 Task: Look for space in Areia Branca, Brazil from 1st June, 2023 to 9th June, 2023 for 6 adults in price range Rs.6000 to Rs.12000. Place can be entire place with 3 bedrooms having 3 beds and 3 bathrooms. Property type can be house, flat, guest house. Booking option can be shelf check-in. Required host language is Spanish.
Action: Mouse moved to (448, 113)
Screenshot: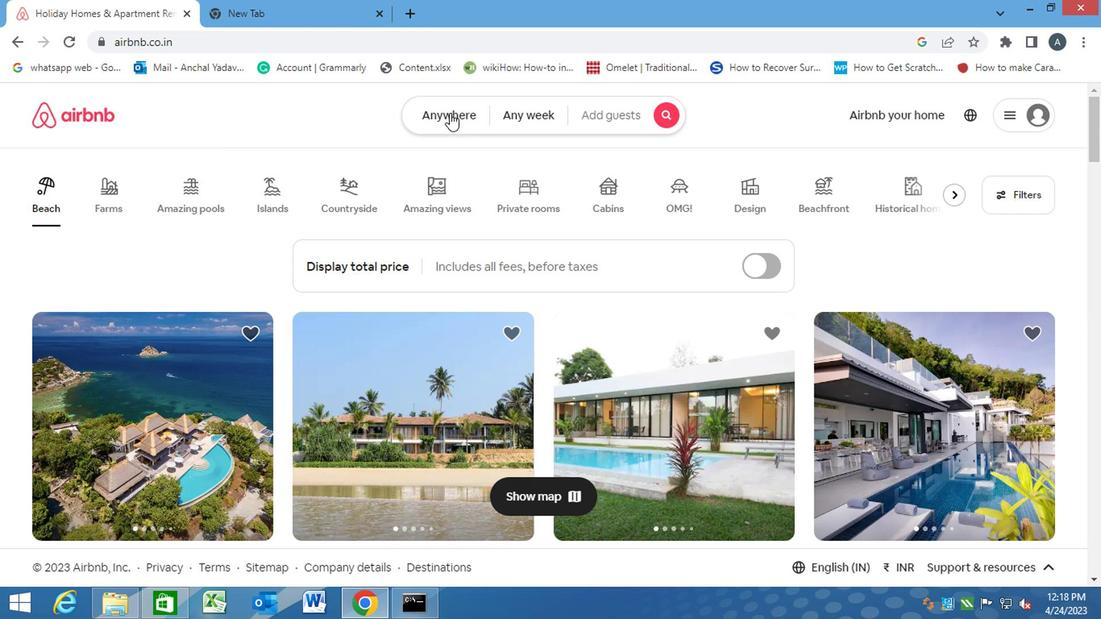 
Action: Mouse pressed left at (448, 113)
Screenshot: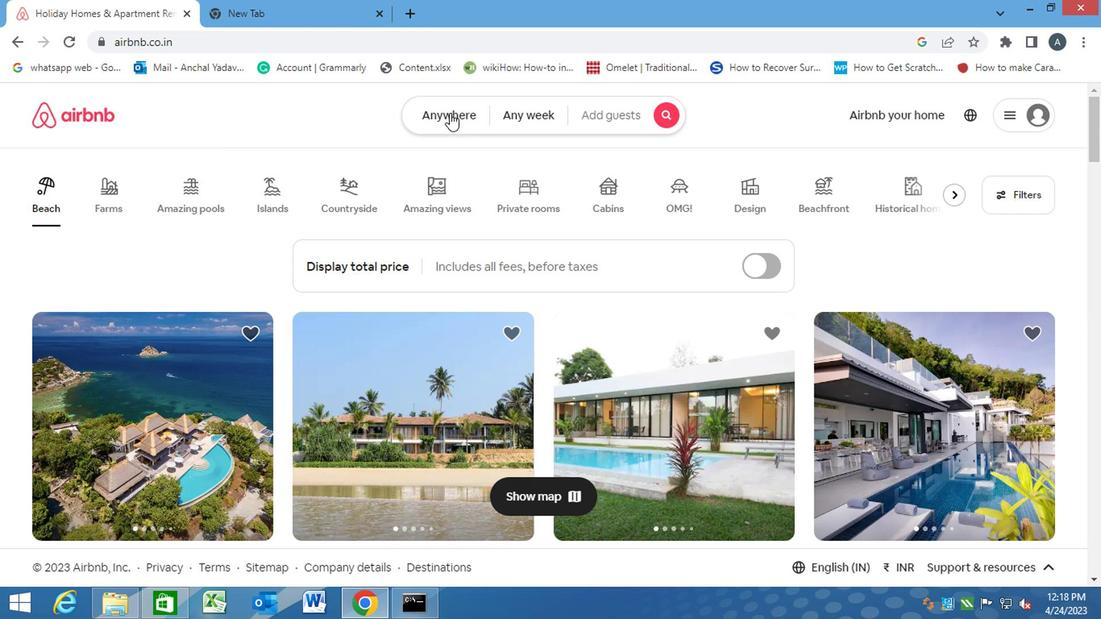 
Action: Mouse moved to (335, 157)
Screenshot: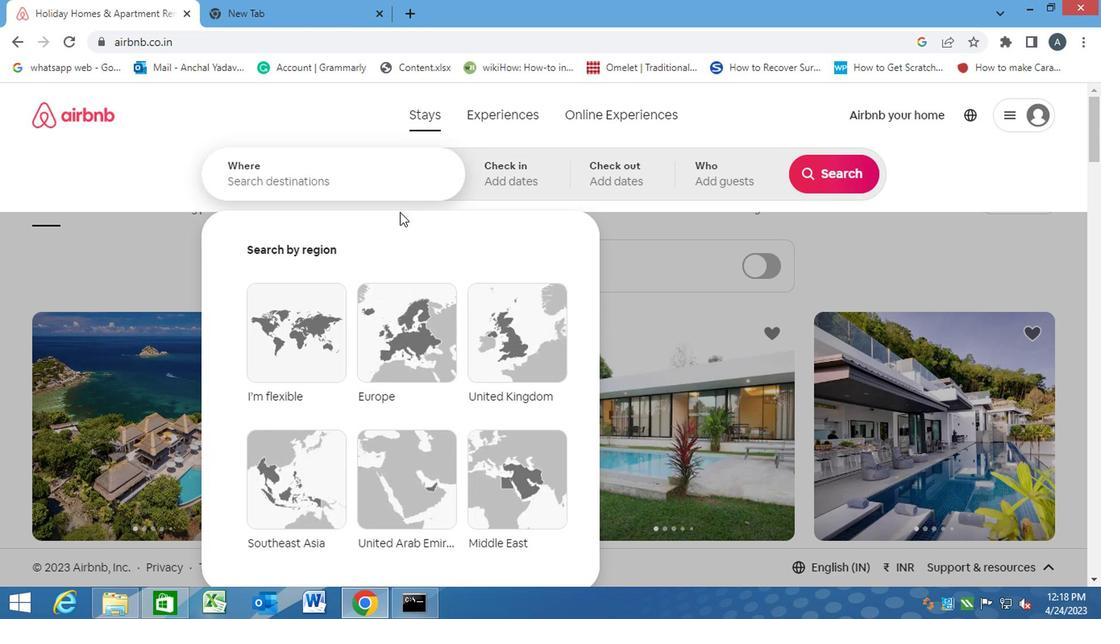 
Action: Mouse pressed left at (335, 157)
Screenshot: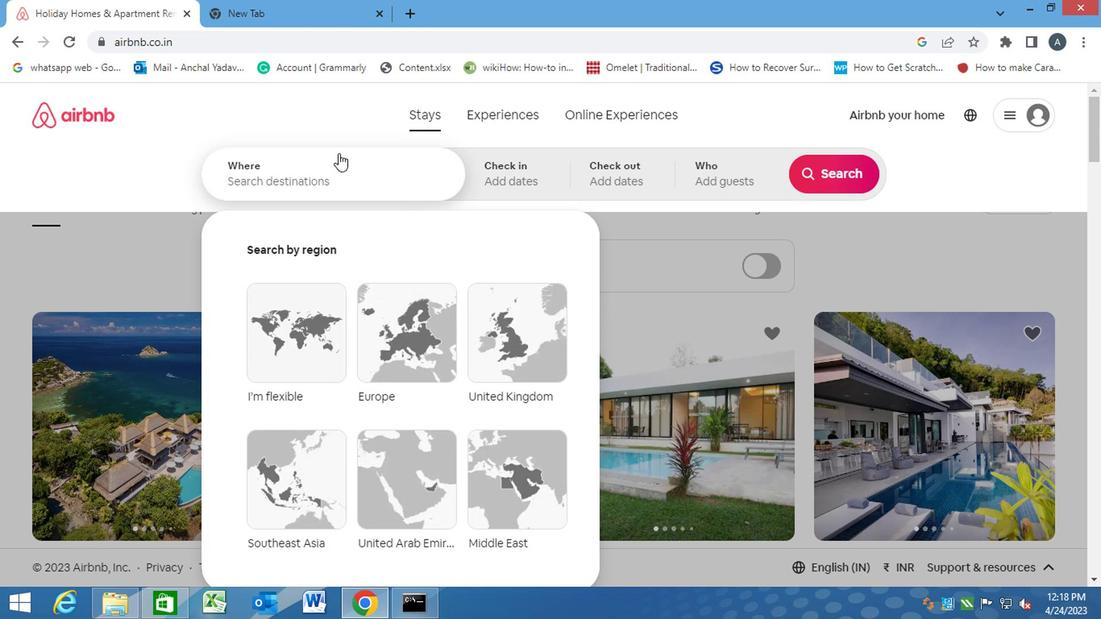 
Action: Mouse moved to (333, 175)
Screenshot: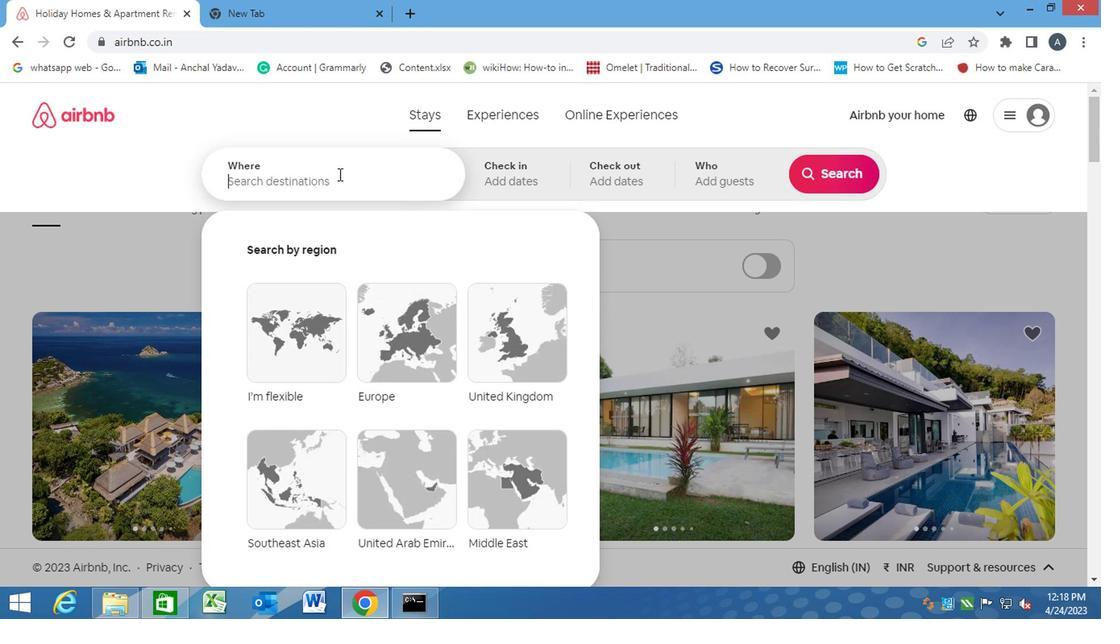 
Action: Mouse pressed left at (333, 175)
Screenshot: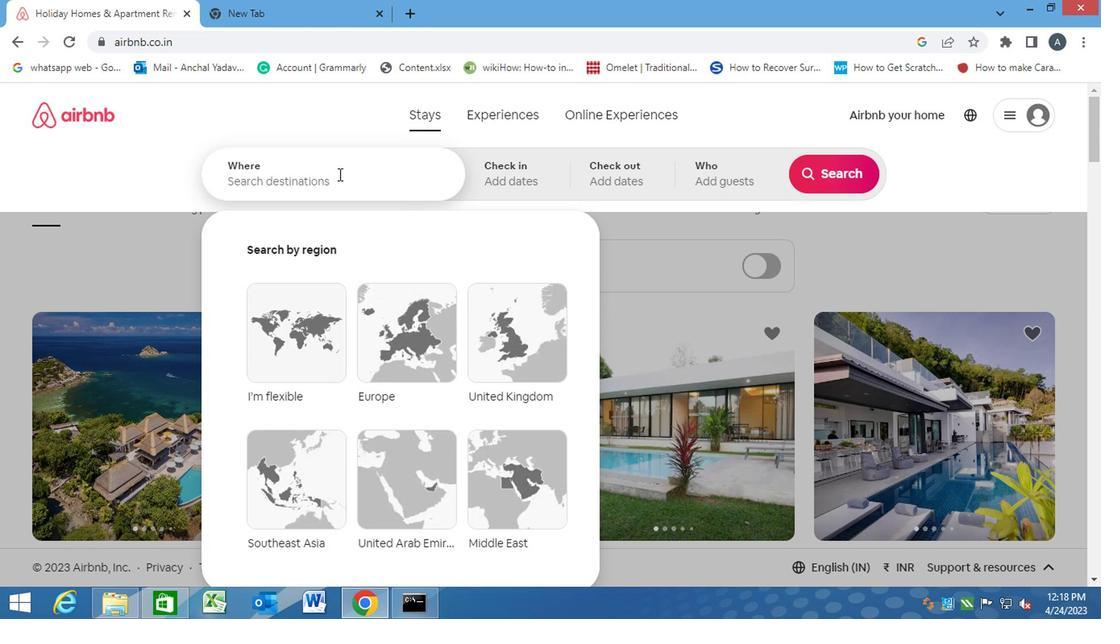 
Action: Mouse pressed left at (333, 175)
Screenshot: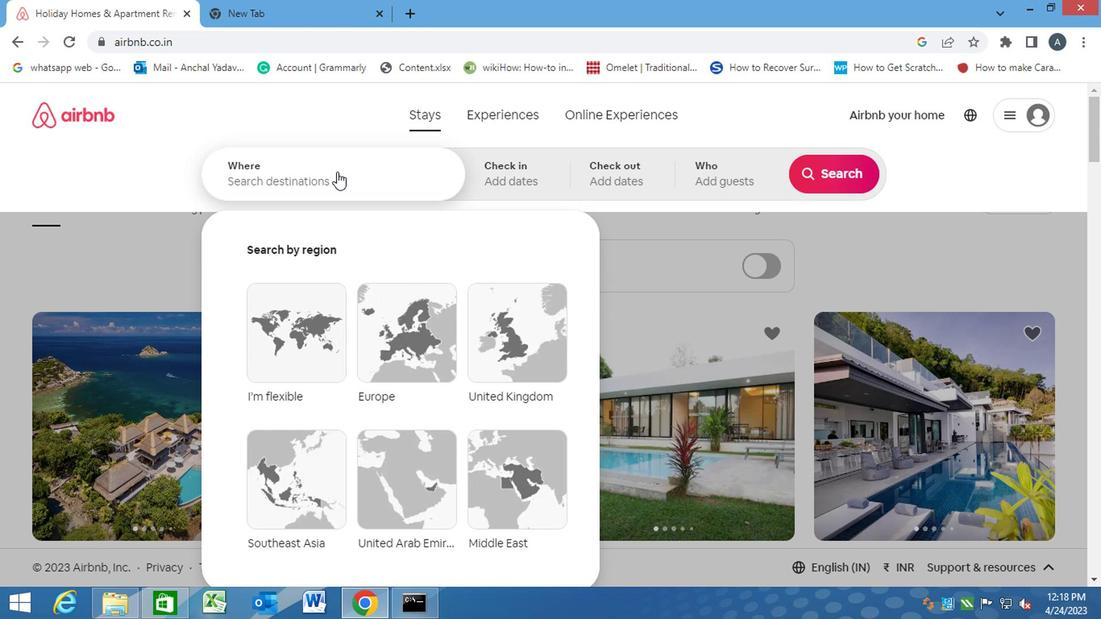 
Action: Key pressed <Key.caps_lock><Key.caps_lock>a<Key.caps_lock>reia<Key.space><Key.caps_lock>b<Key.caps_lock>ranca,<Key.space><Key.caps_lock>b<Key.caps_lock>razil<Key.enter>
Screenshot: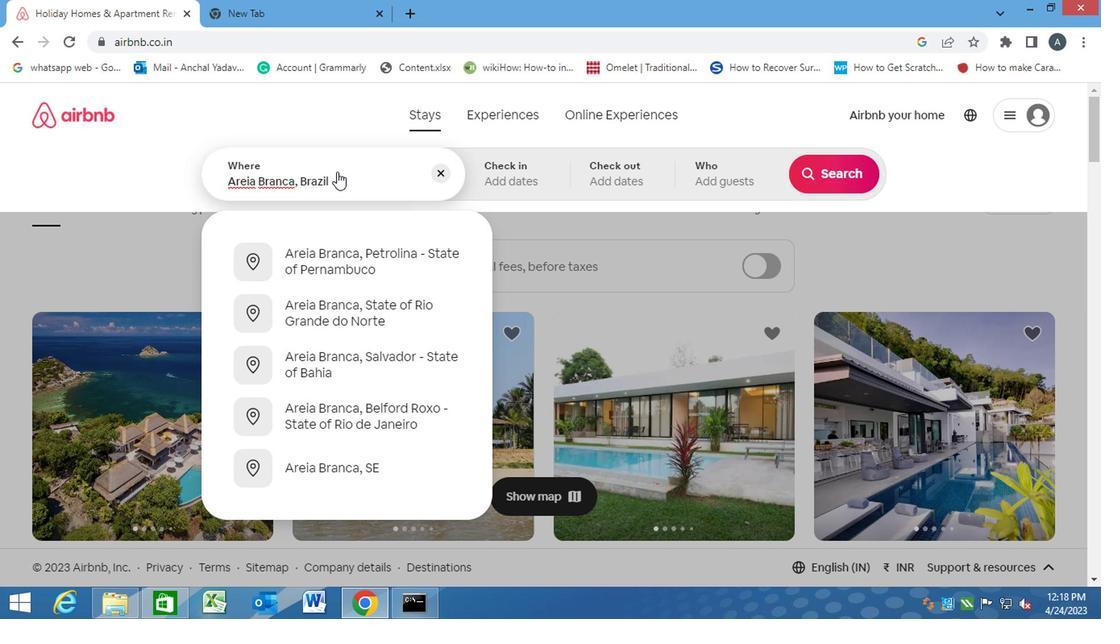 
Action: Mouse moved to (818, 301)
Screenshot: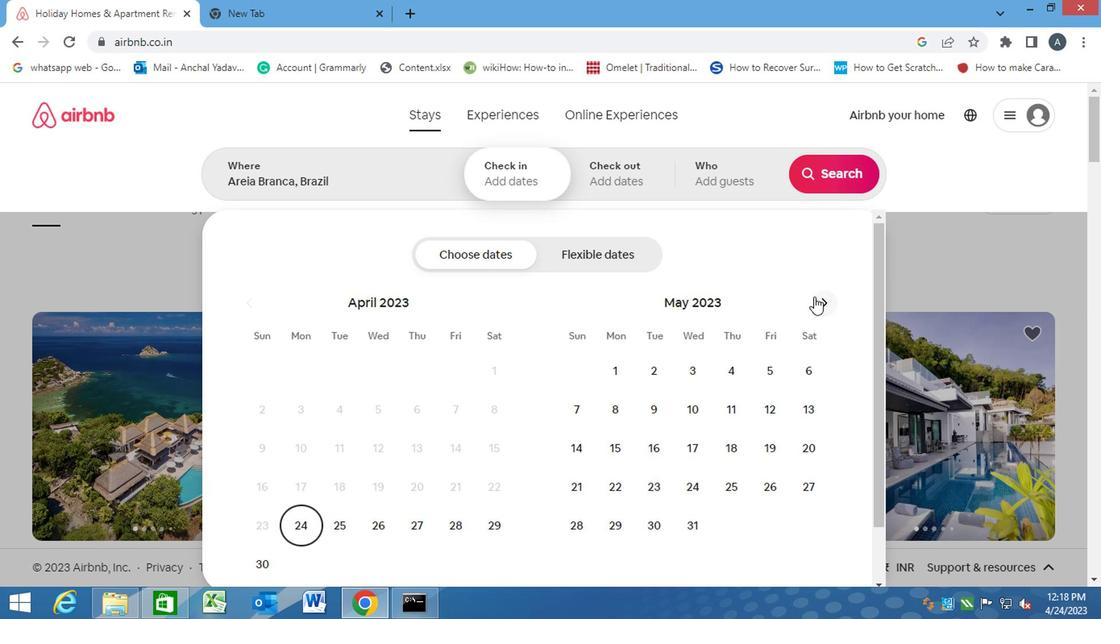 
Action: Mouse pressed left at (818, 301)
Screenshot: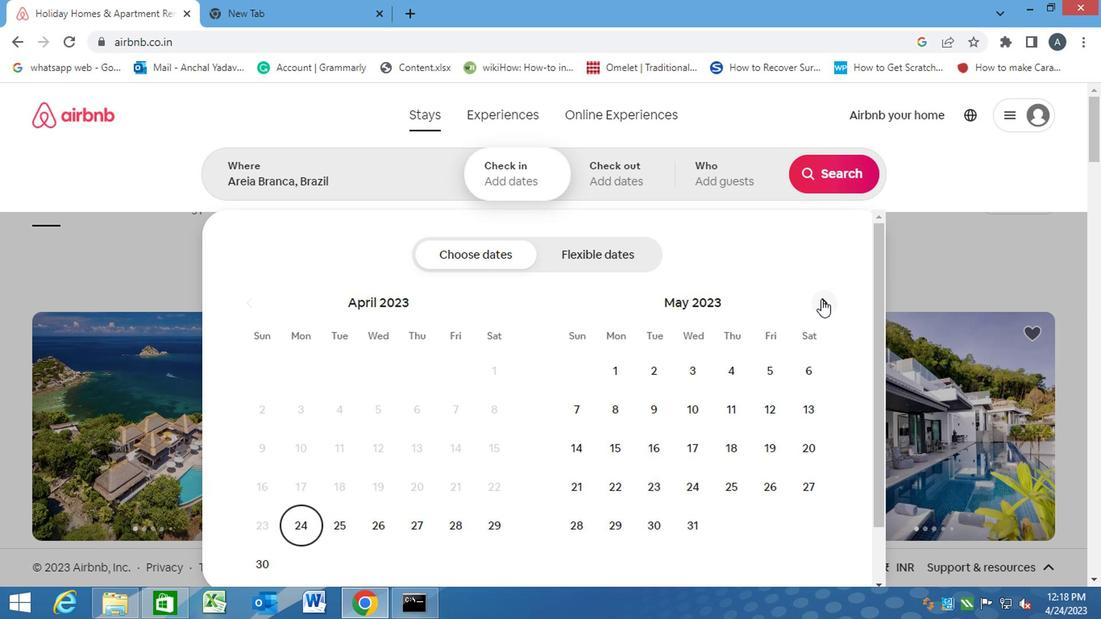 
Action: Mouse moved to (724, 368)
Screenshot: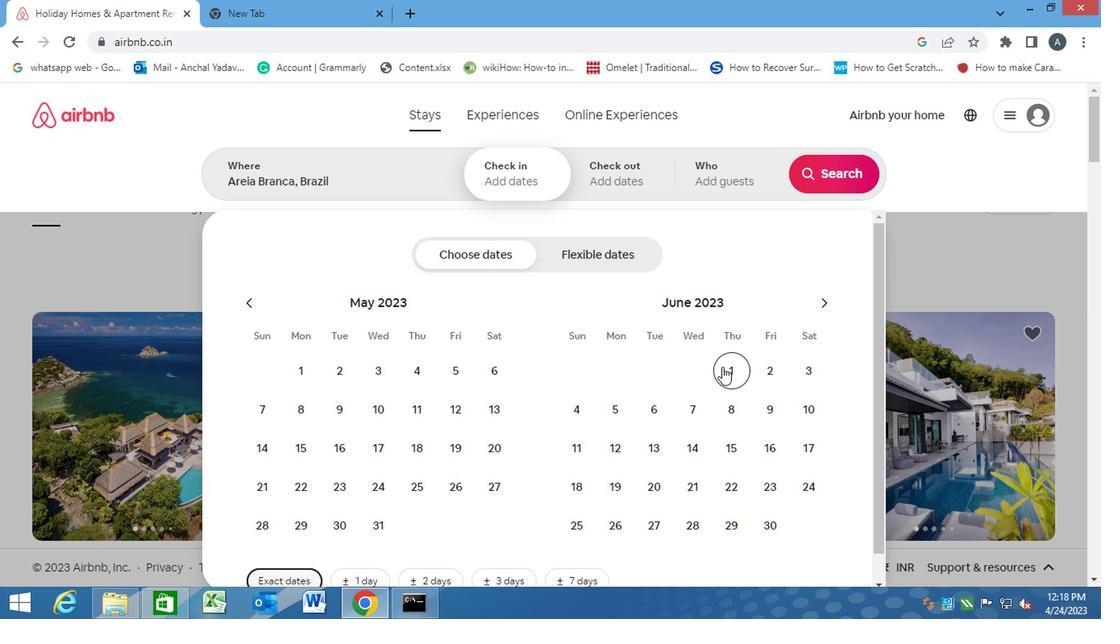 
Action: Mouse pressed left at (724, 368)
Screenshot: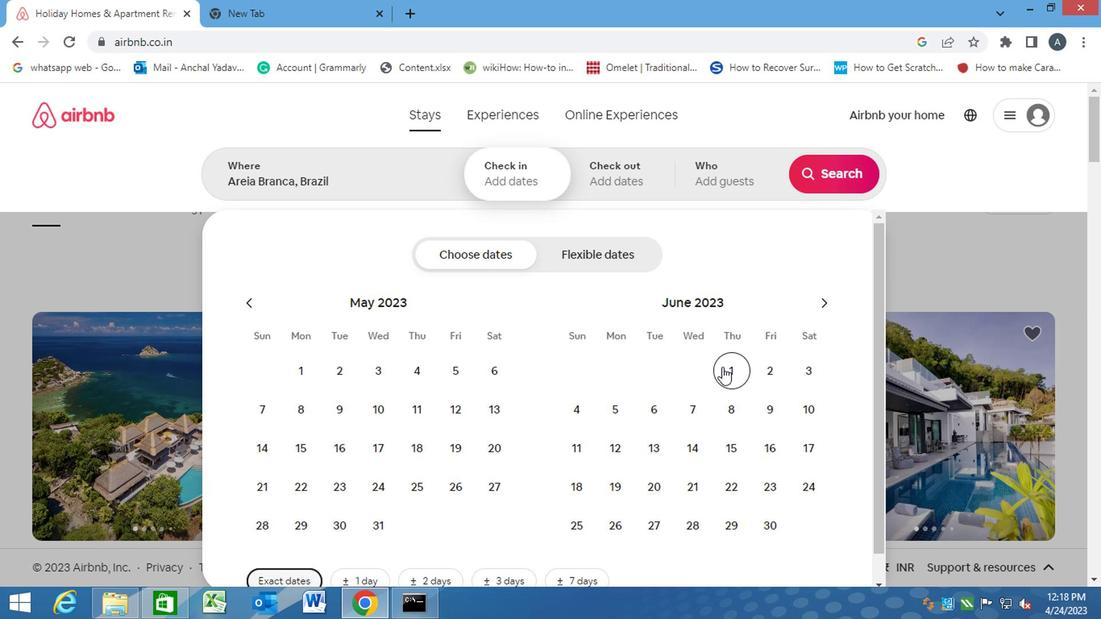 
Action: Mouse moved to (774, 414)
Screenshot: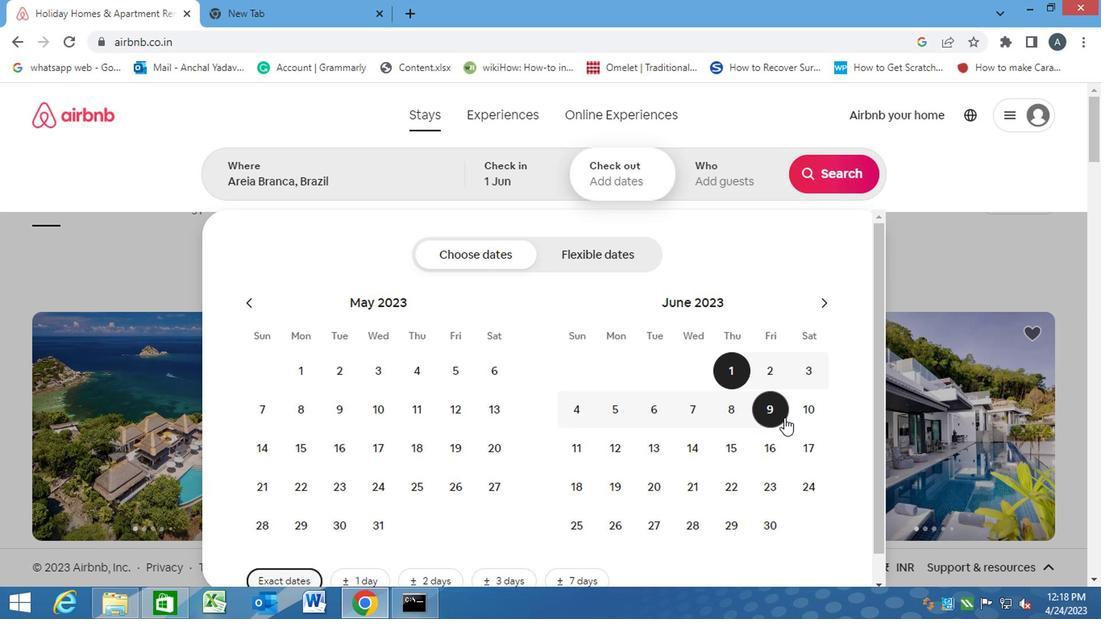 
Action: Mouse pressed left at (774, 414)
Screenshot: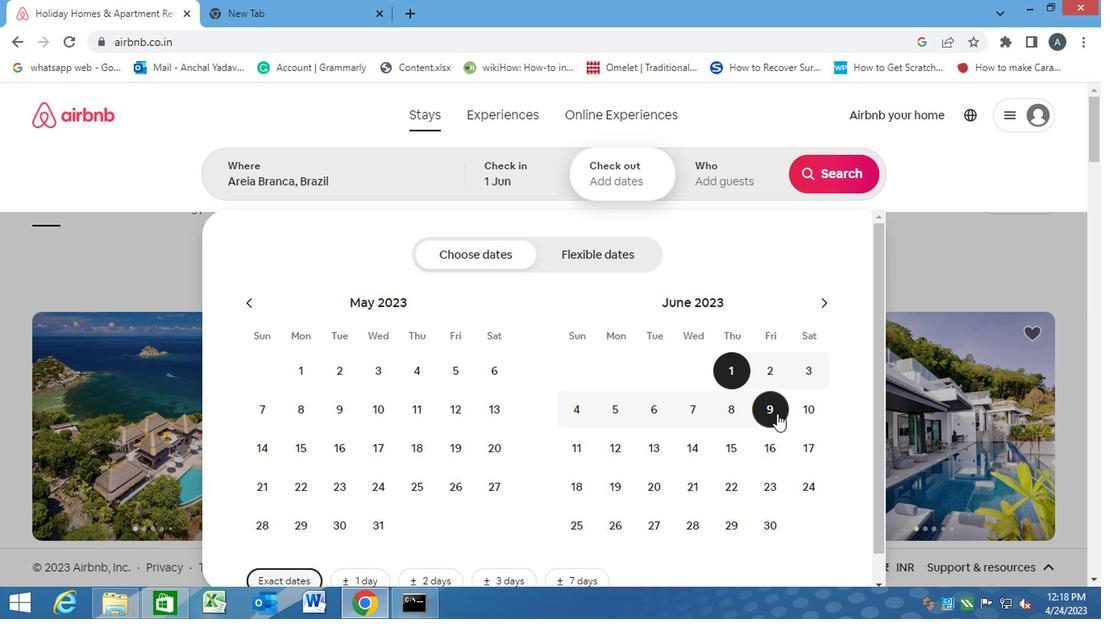 
Action: Mouse moved to (737, 178)
Screenshot: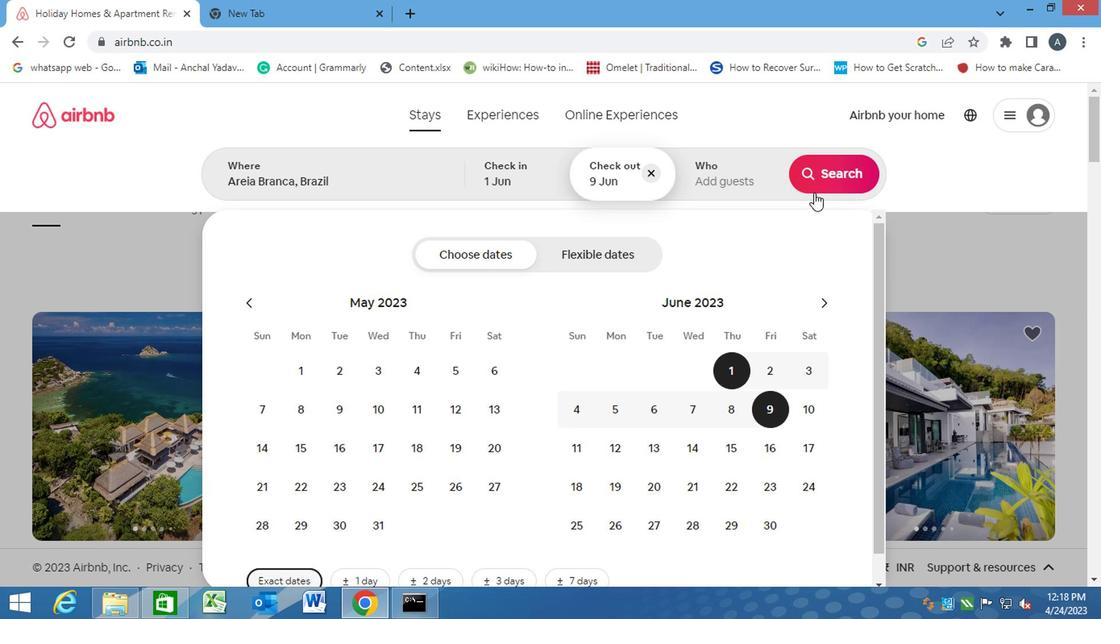 
Action: Mouse pressed left at (737, 178)
Screenshot: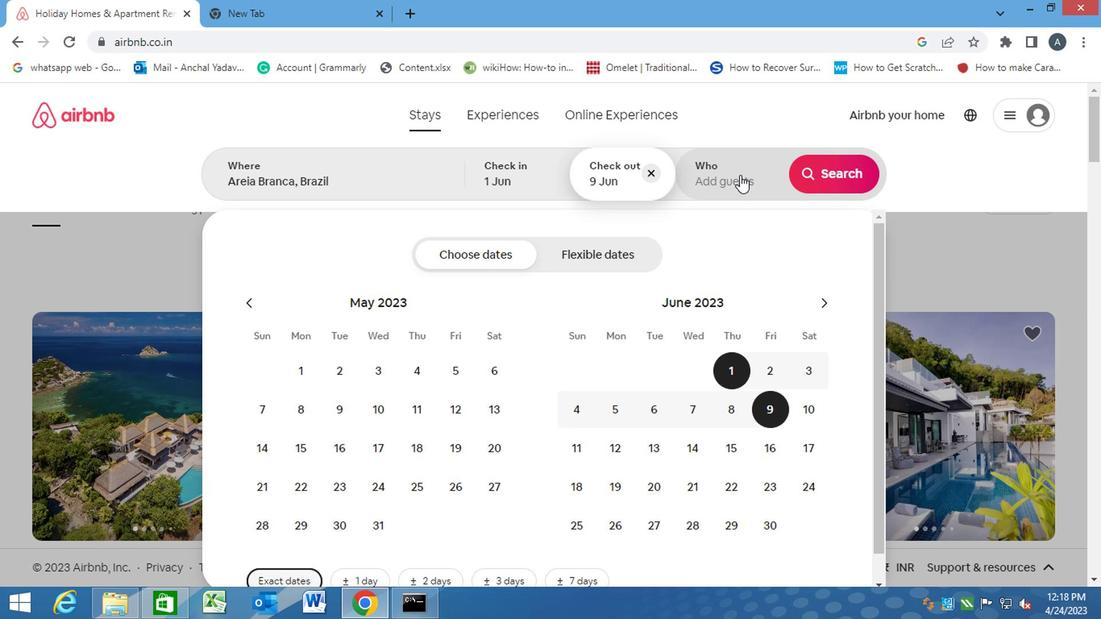 
Action: Mouse moved to (829, 257)
Screenshot: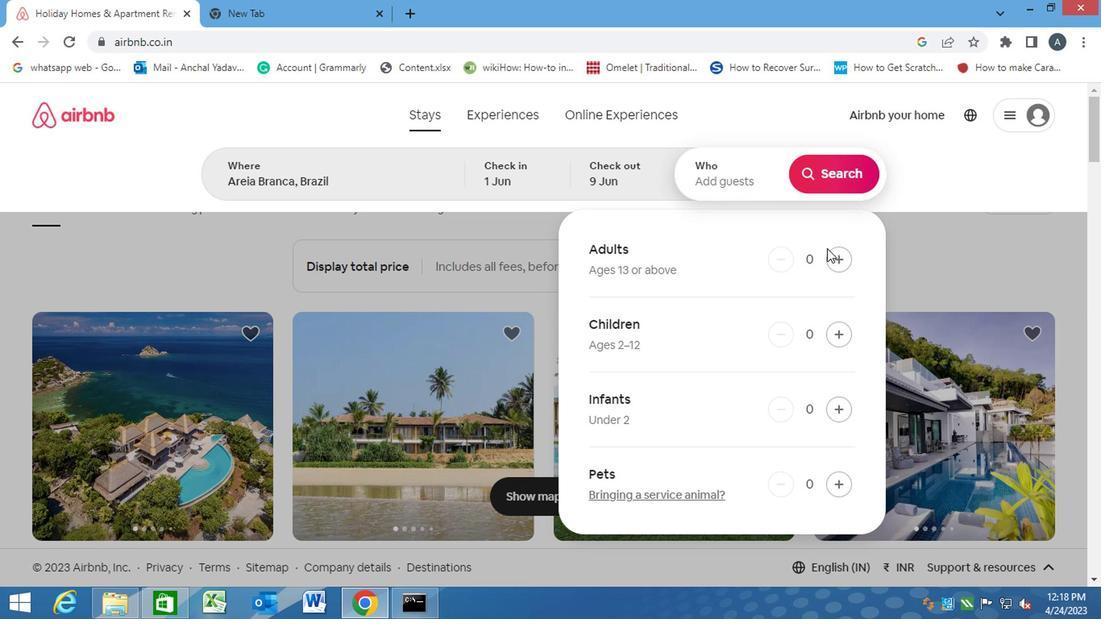 
Action: Mouse pressed left at (829, 257)
Screenshot: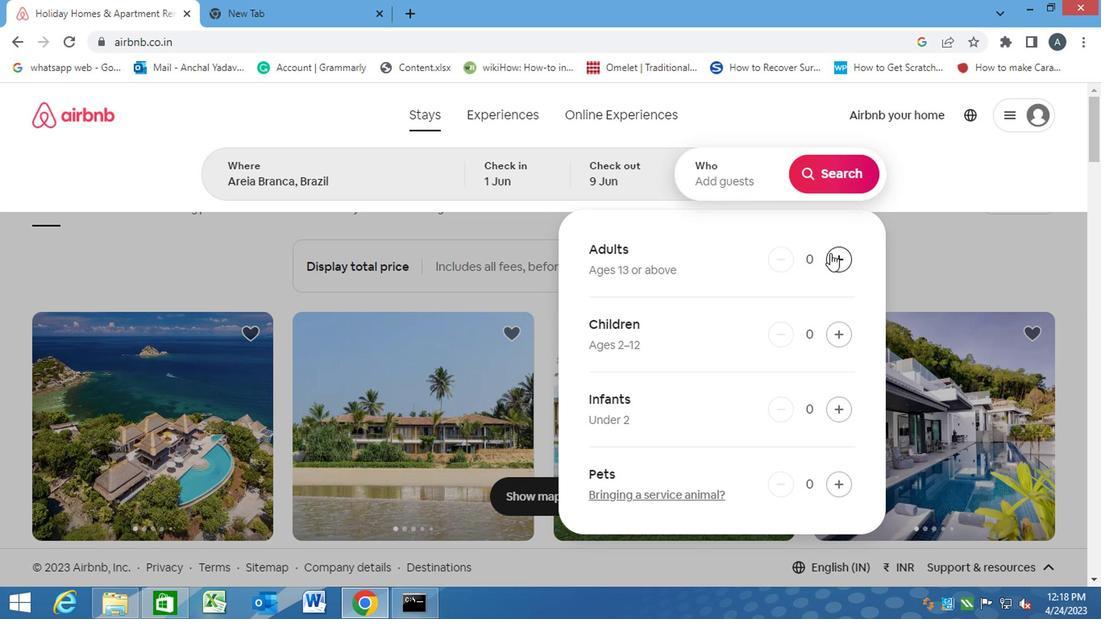 
Action: Mouse pressed left at (829, 257)
Screenshot: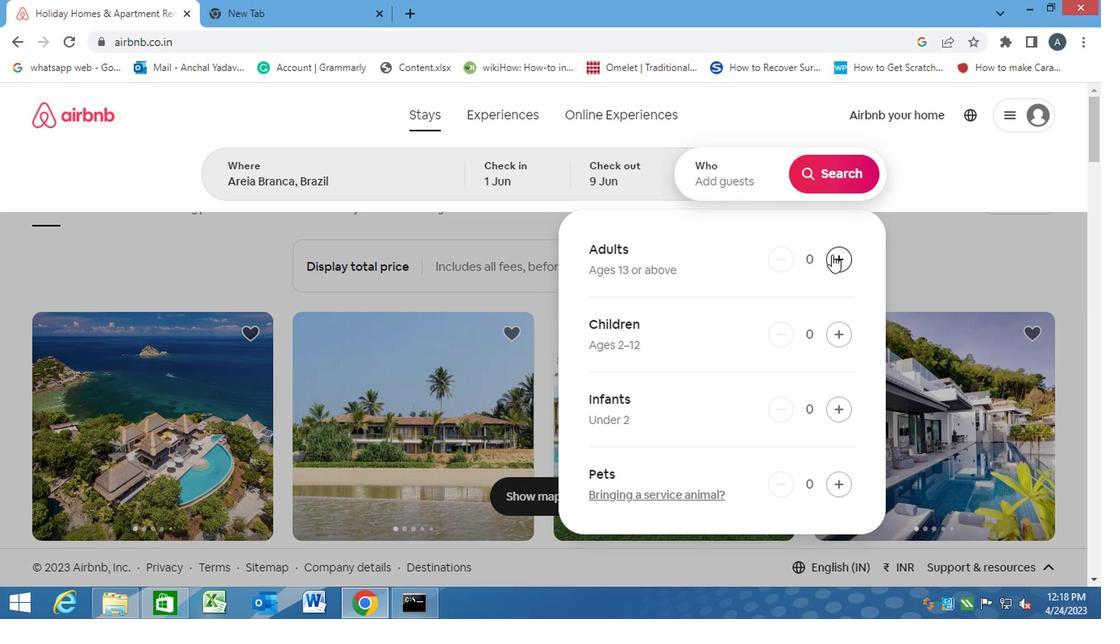 
Action: Mouse pressed left at (829, 257)
Screenshot: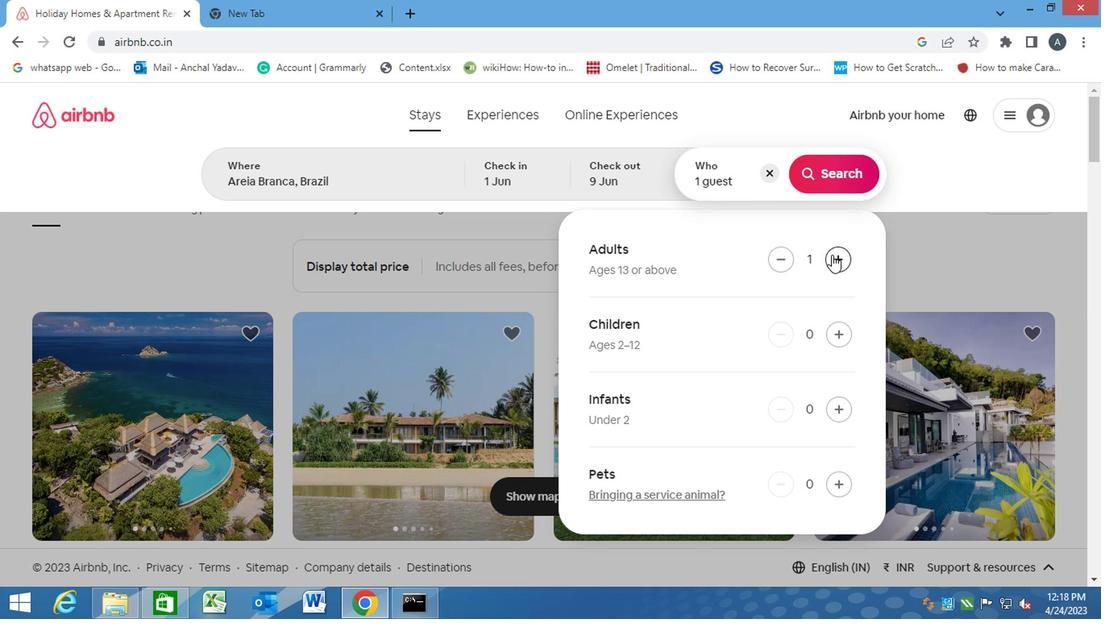 
Action: Mouse pressed left at (829, 257)
Screenshot: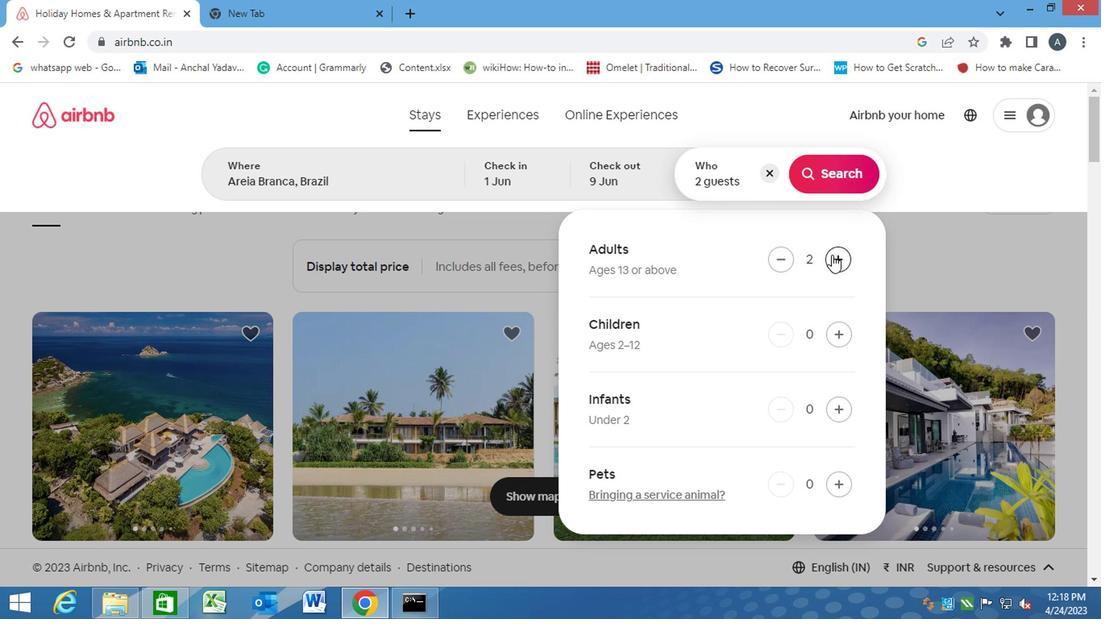 
Action: Mouse pressed left at (829, 257)
Screenshot: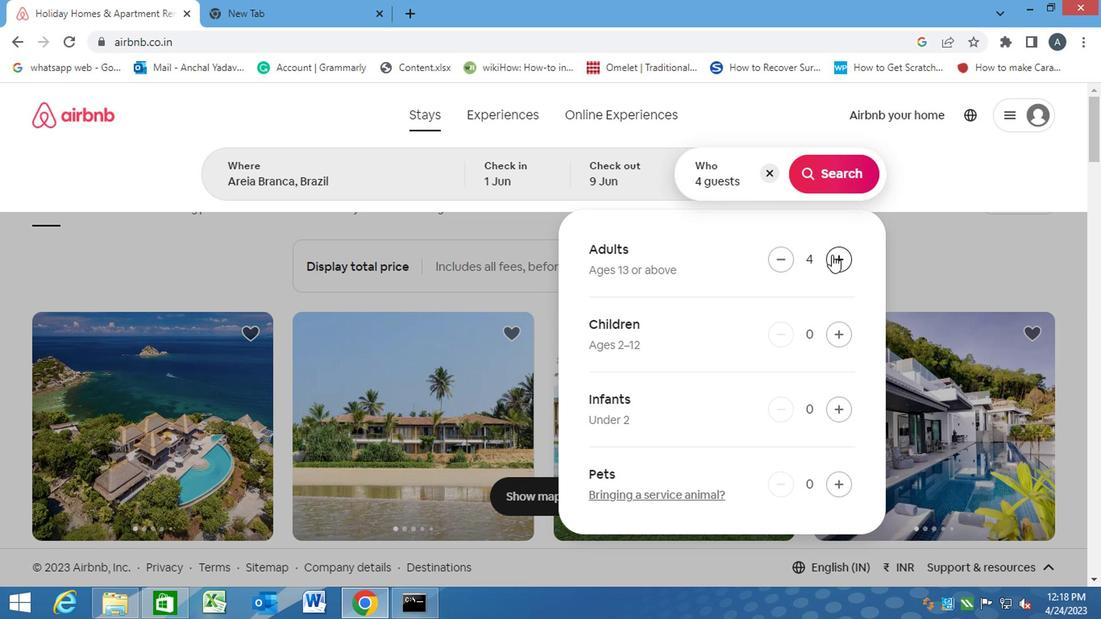 
Action: Mouse pressed left at (829, 257)
Screenshot: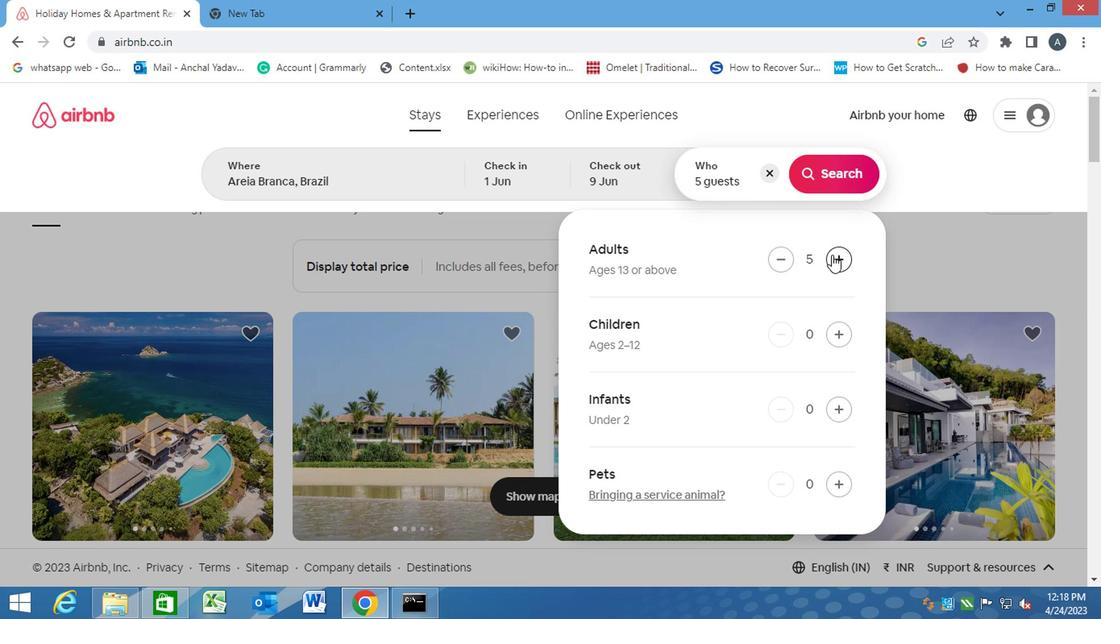 
Action: Mouse moved to (811, 165)
Screenshot: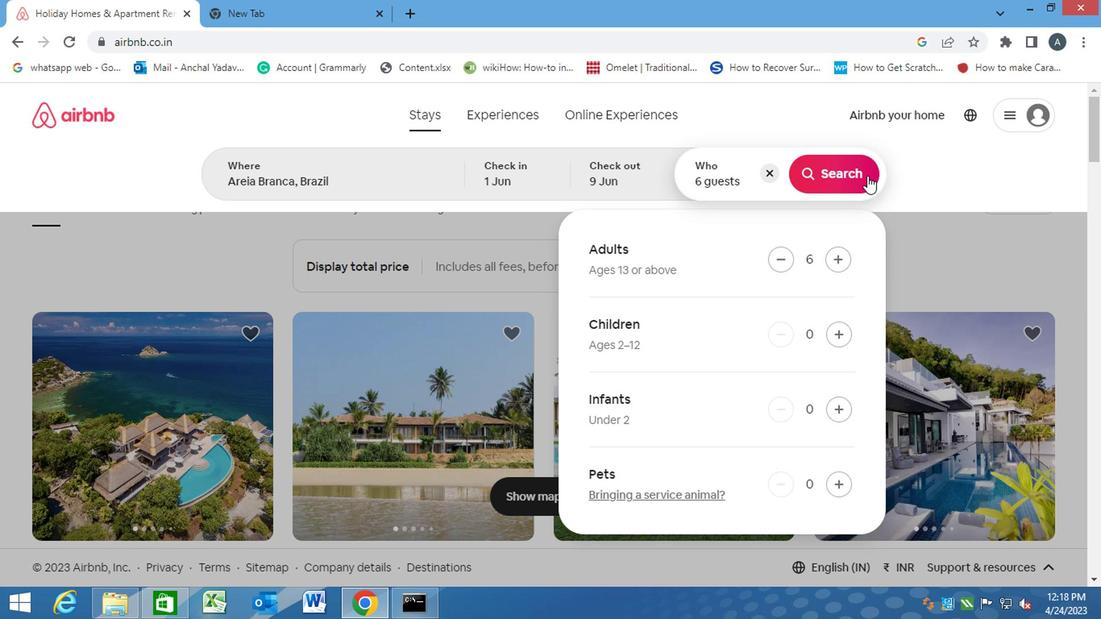 
Action: Mouse pressed left at (811, 165)
Screenshot: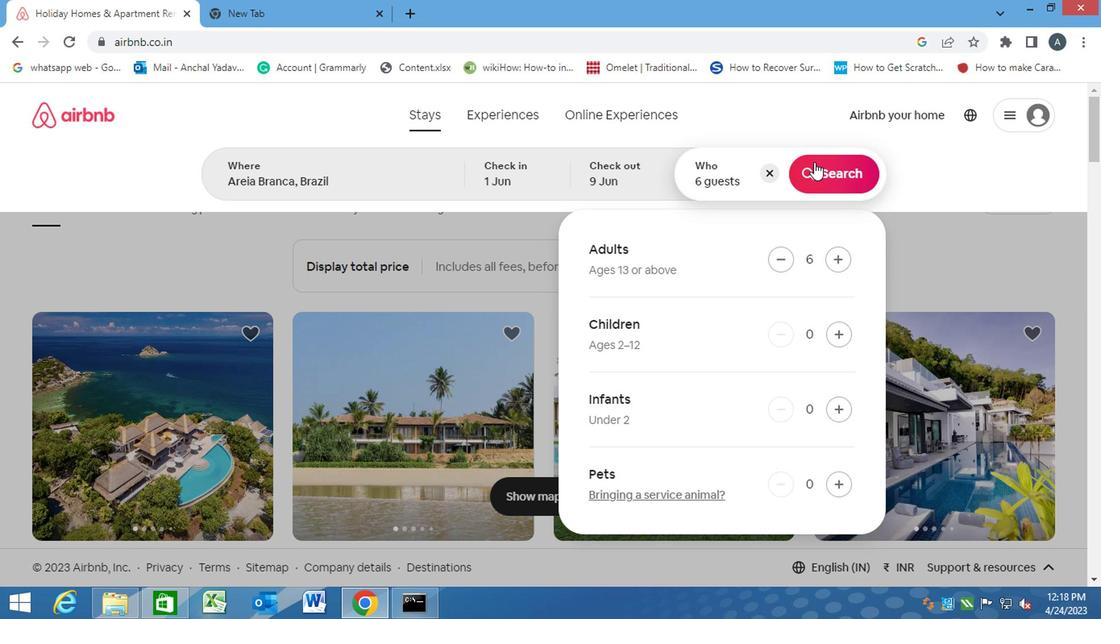 
Action: Mouse moved to (1013, 184)
Screenshot: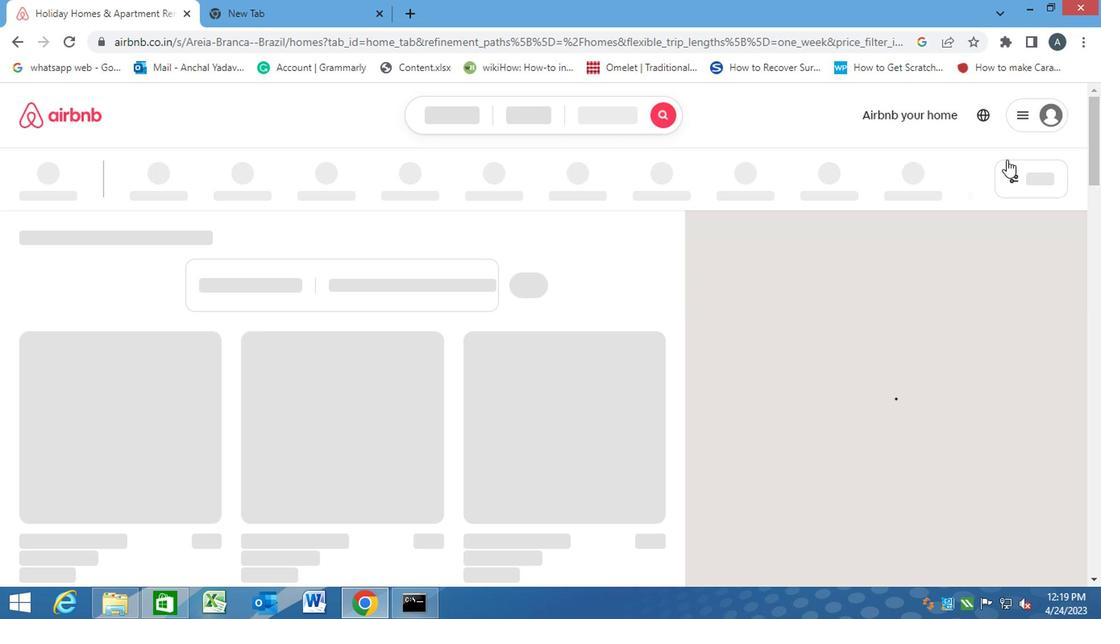 
Action: Mouse pressed left at (1013, 184)
Screenshot: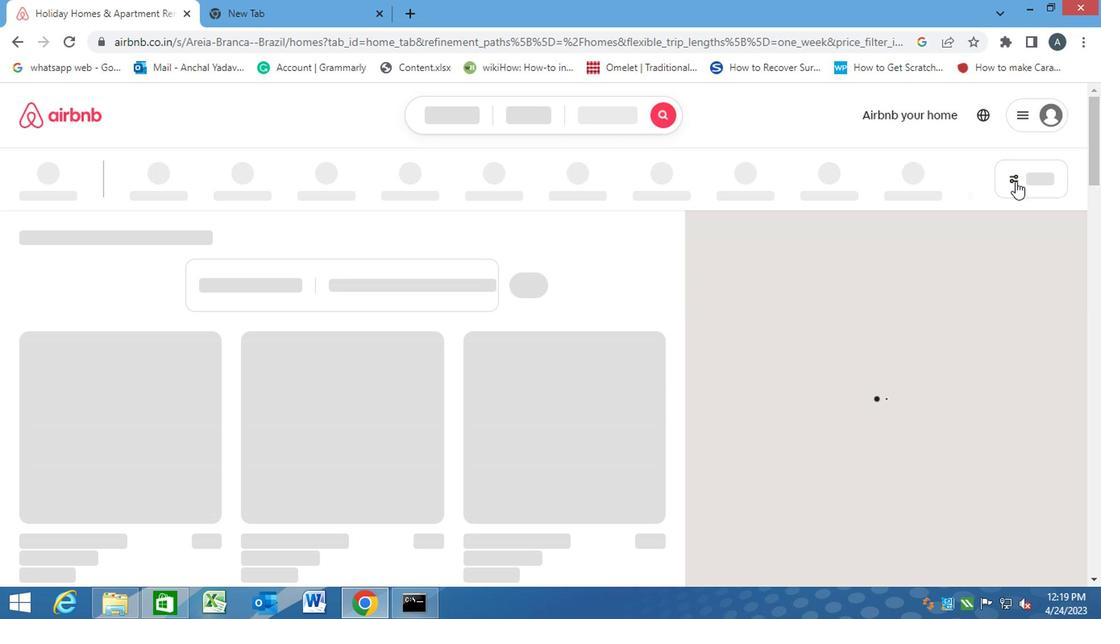 
Action: Mouse moved to (342, 381)
Screenshot: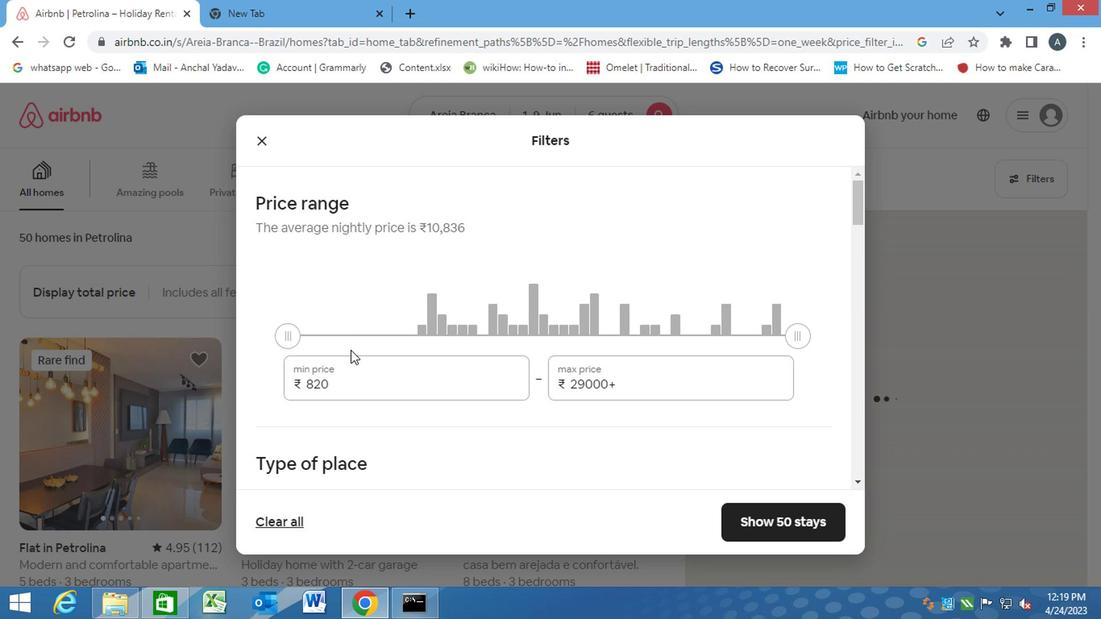 
Action: Mouse pressed left at (342, 381)
Screenshot: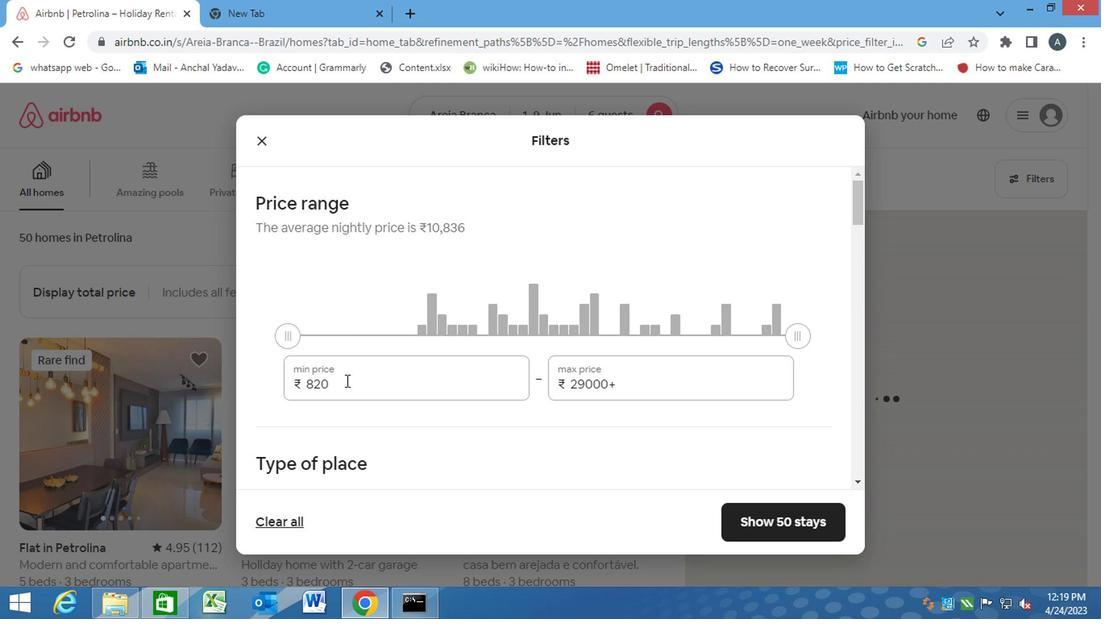 
Action: Mouse moved to (296, 389)
Screenshot: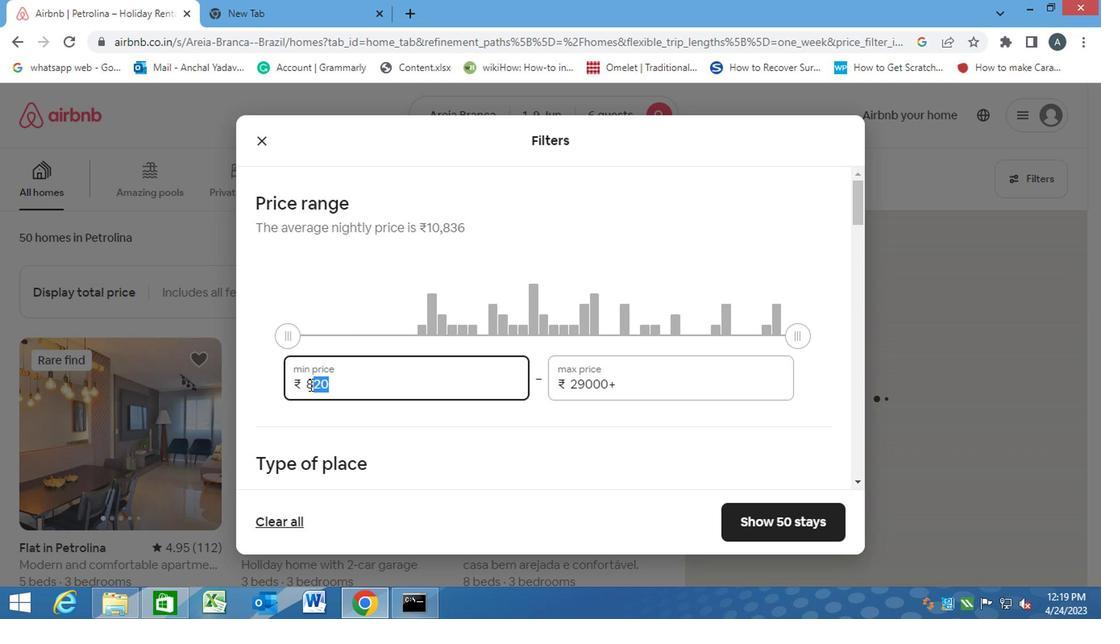 
Action: Key pressed 5<Key.backspace>6000<Key.tab>12000
Screenshot: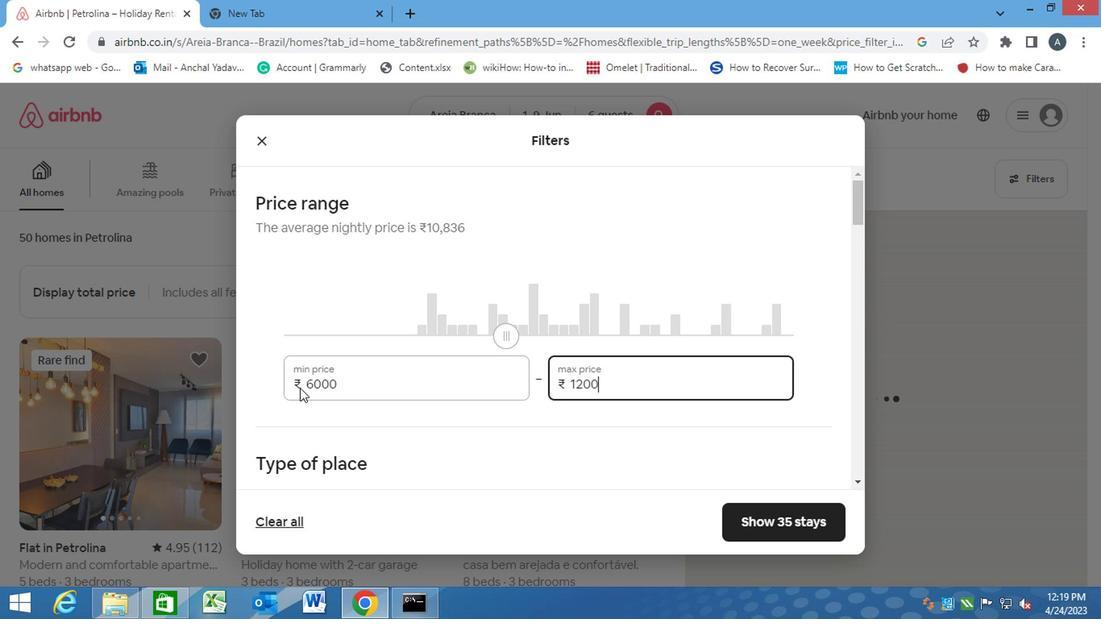 
Action: Mouse moved to (610, 430)
Screenshot: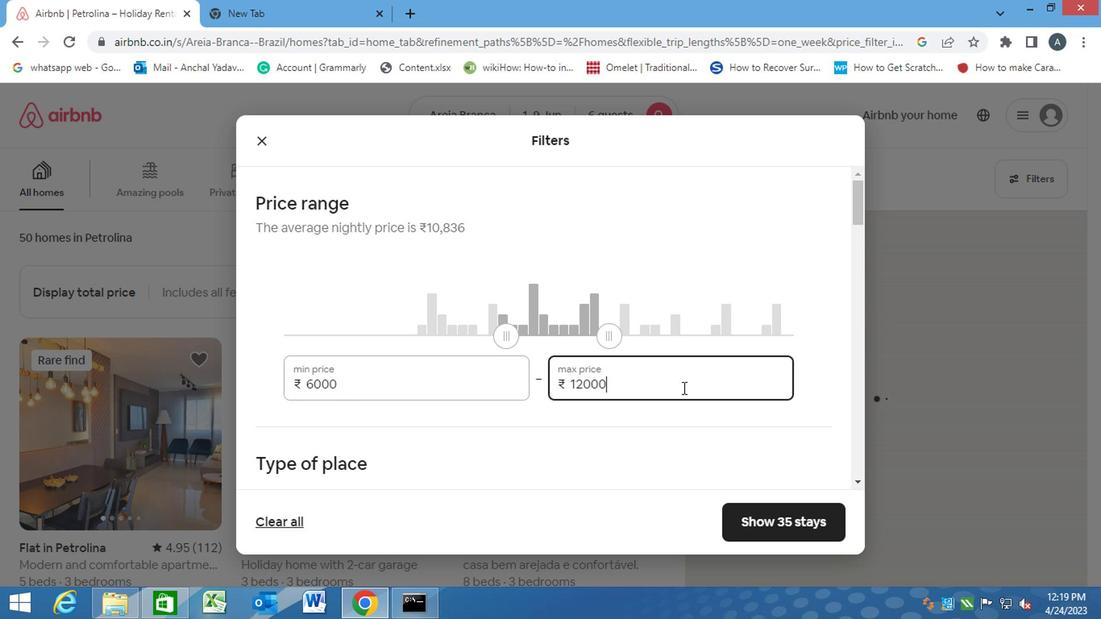 
Action: Mouse pressed left at (610, 430)
Screenshot: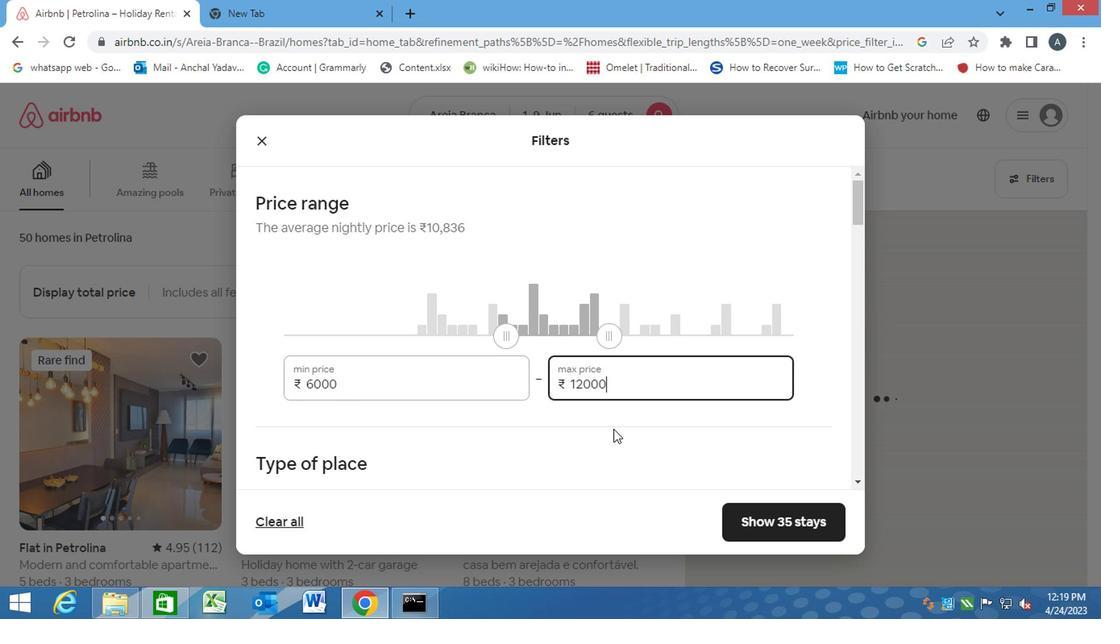 
Action: Mouse moved to (592, 430)
Screenshot: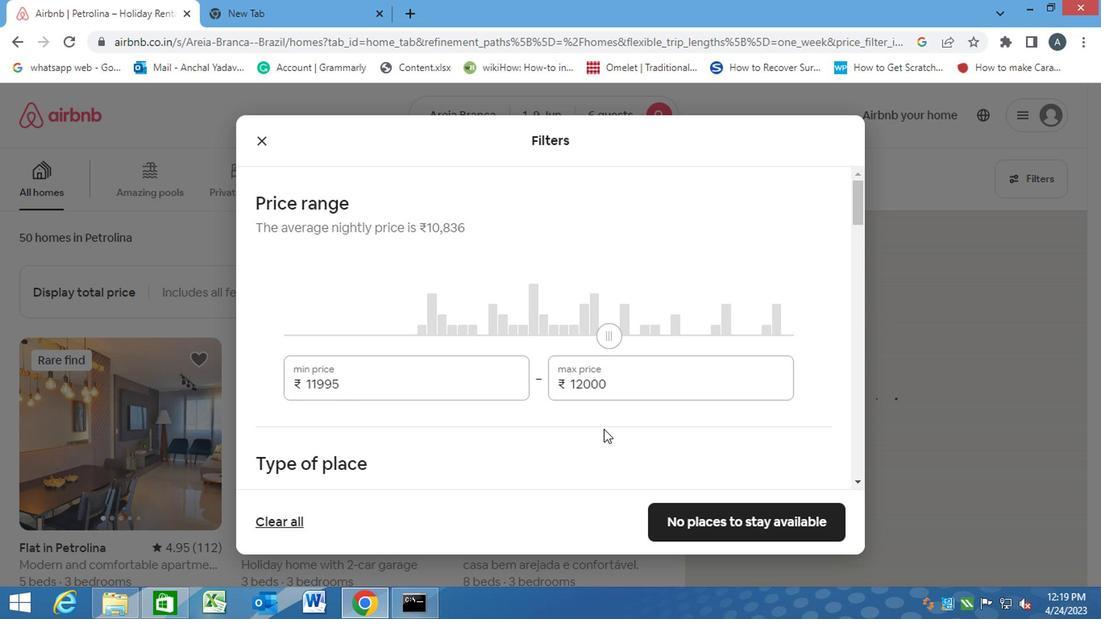 
Action: Mouse scrolled (592, 430) with delta (0, 0)
Screenshot: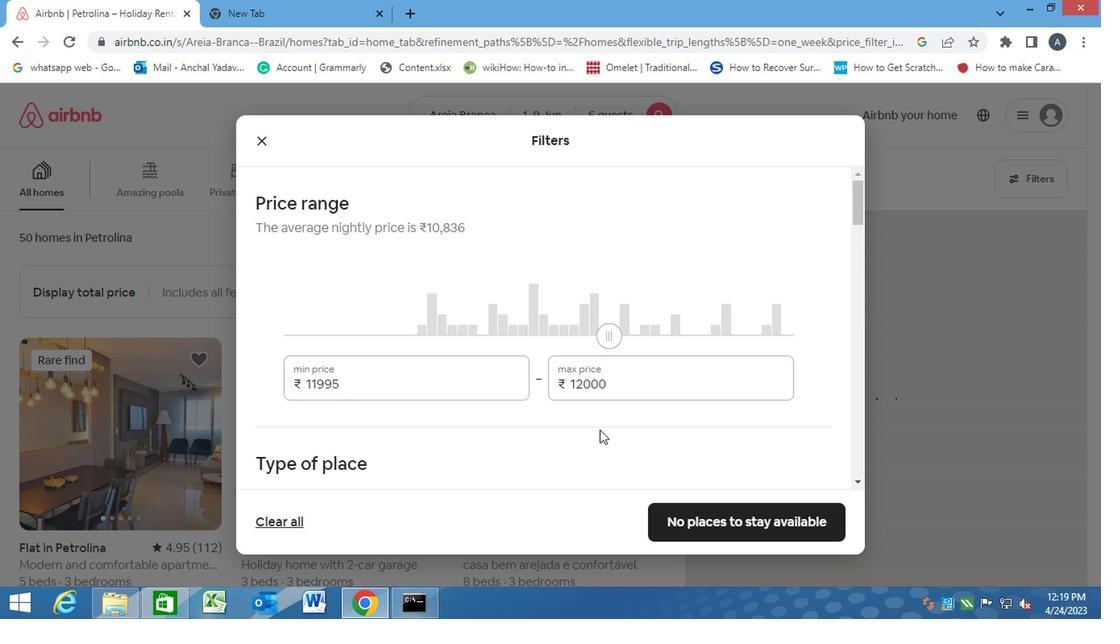 
Action: Mouse moved to (589, 430)
Screenshot: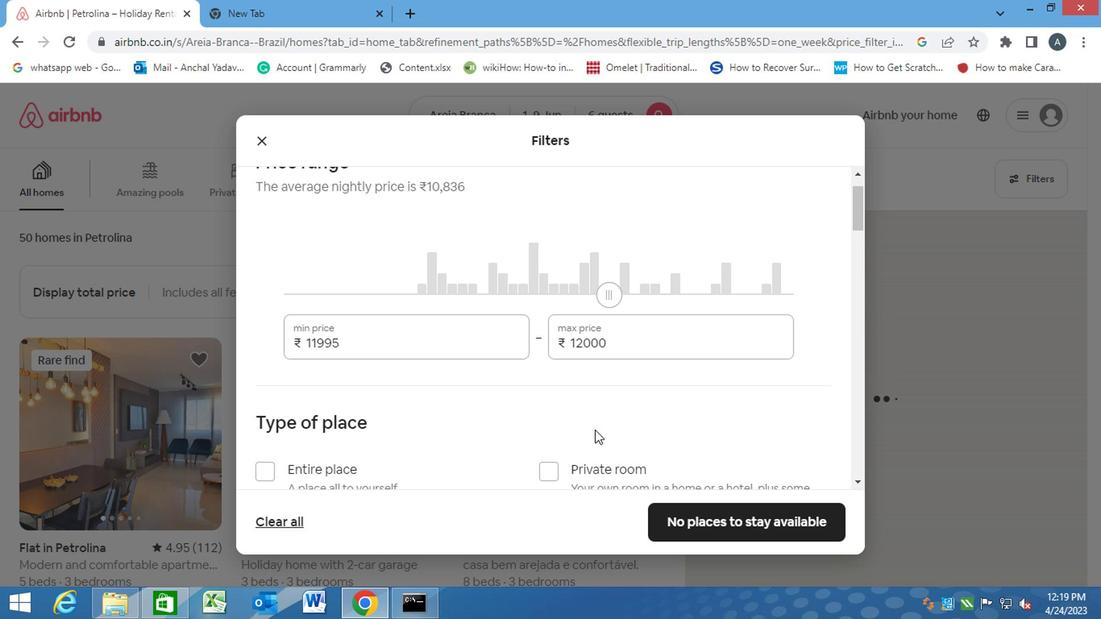 
Action: Mouse scrolled (589, 430) with delta (0, 0)
Screenshot: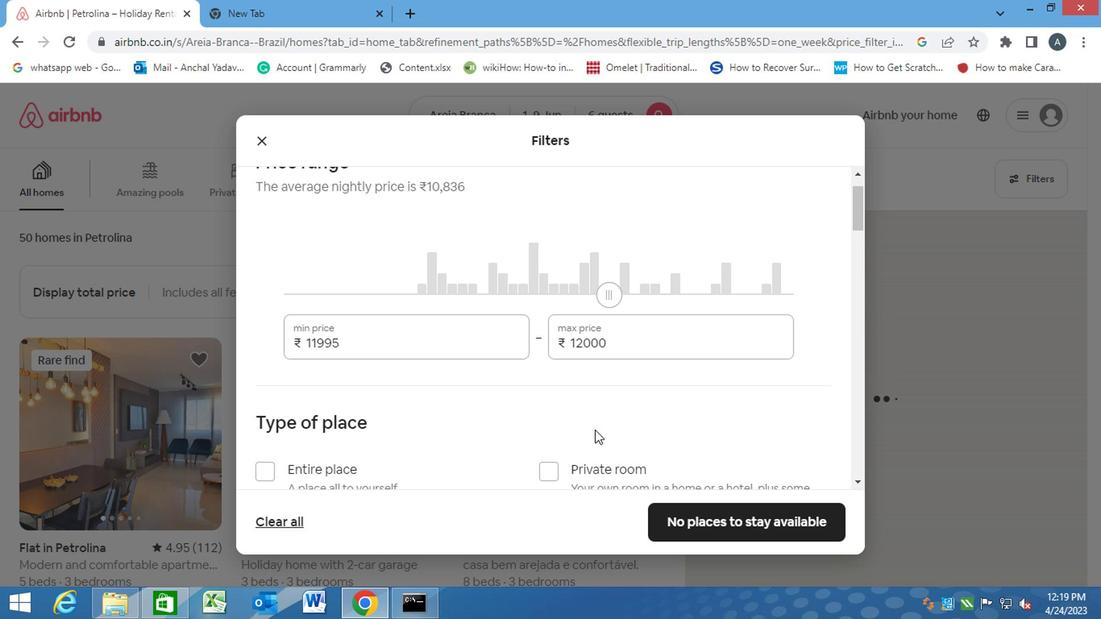 
Action: Mouse moved to (583, 431)
Screenshot: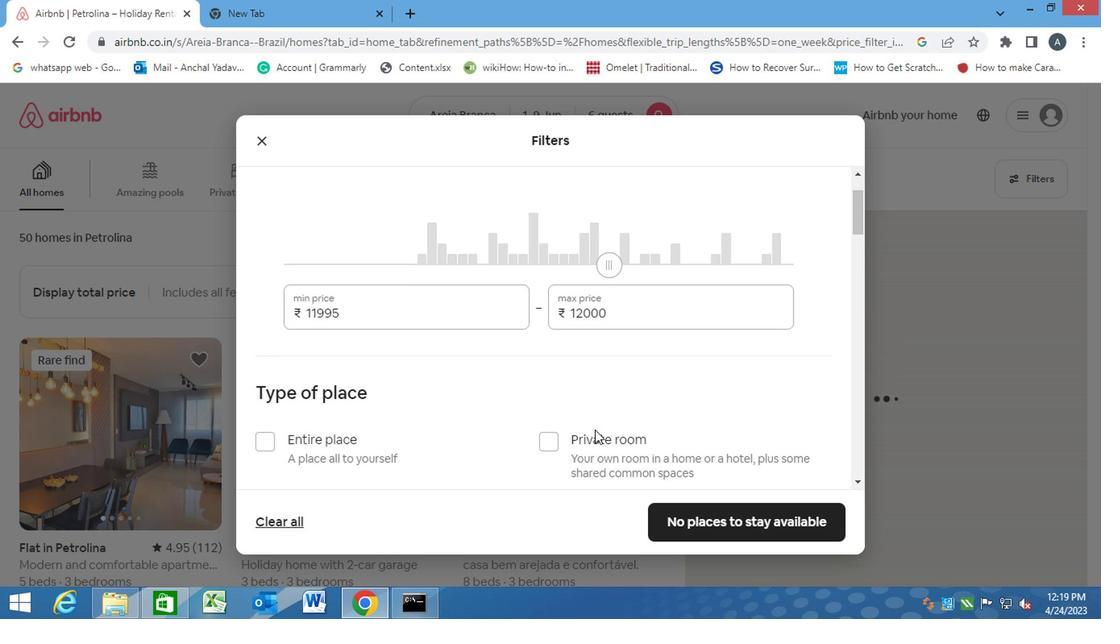 
Action: Mouse scrolled (583, 430) with delta (0, 0)
Screenshot: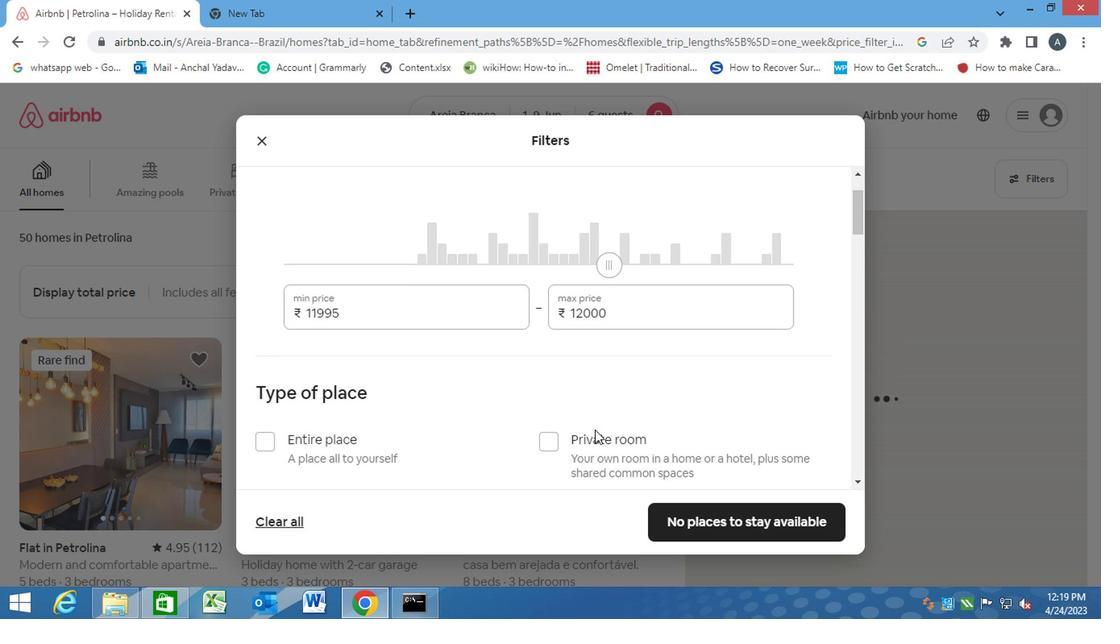 
Action: Mouse moved to (274, 274)
Screenshot: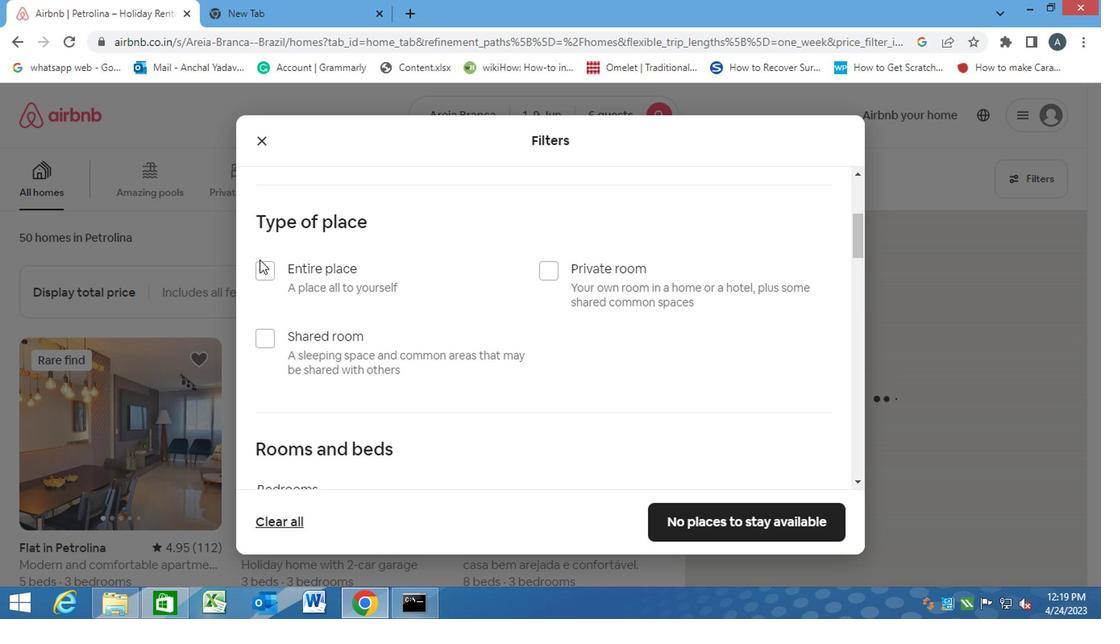 
Action: Mouse pressed left at (274, 274)
Screenshot: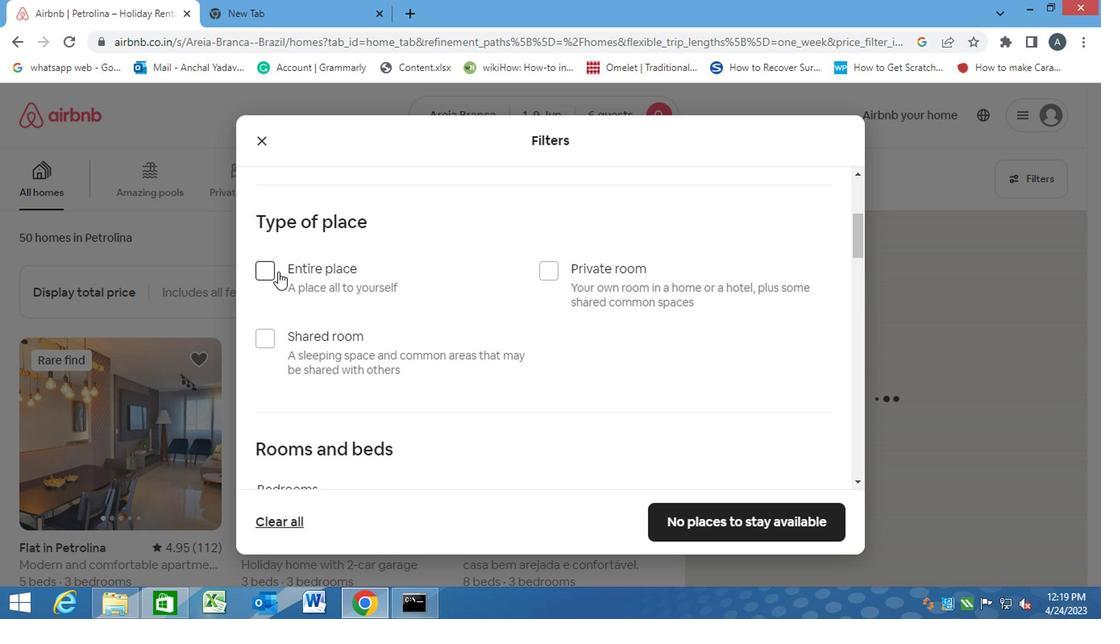 
Action: Mouse moved to (275, 273)
Screenshot: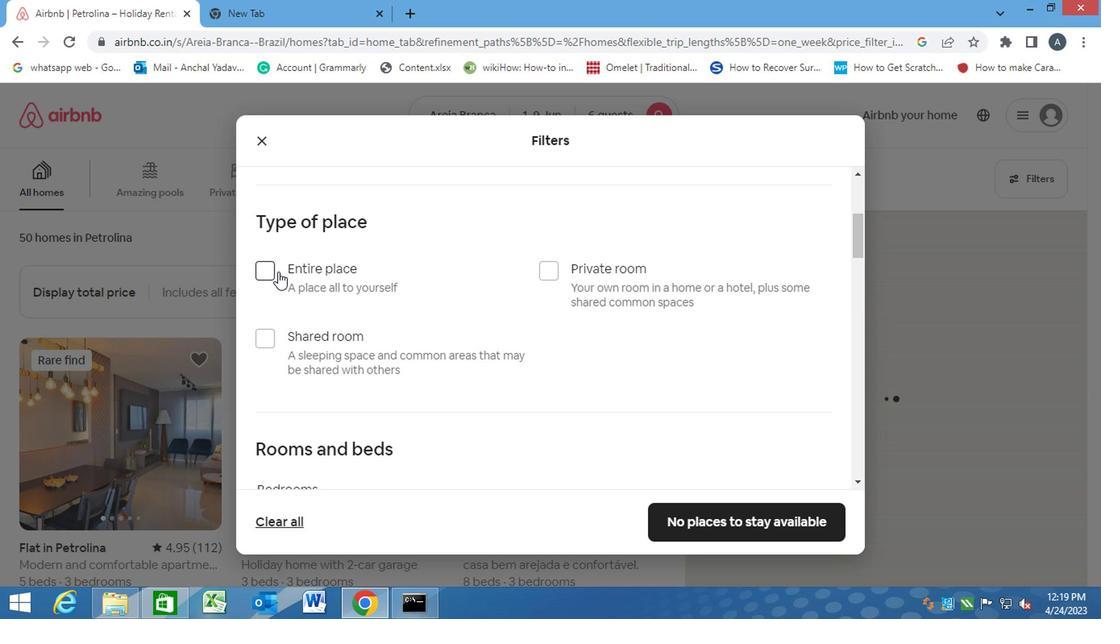 
Action: Mouse scrolled (275, 272) with delta (0, -1)
Screenshot: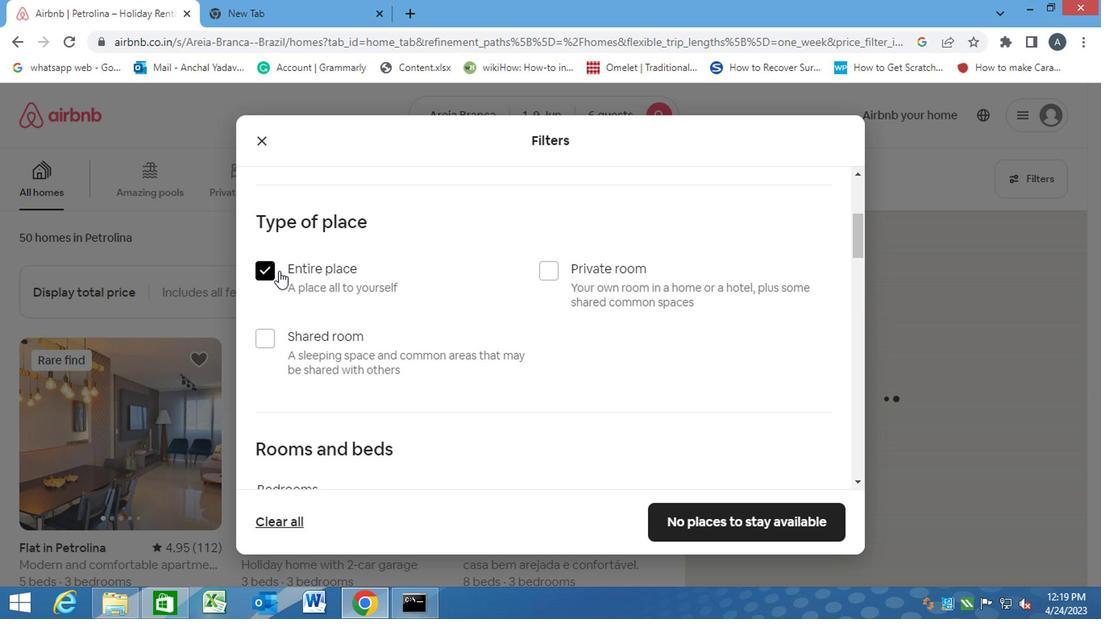 
Action: Mouse scrolled (275, 272) with delta (0, -1)
Screenshot: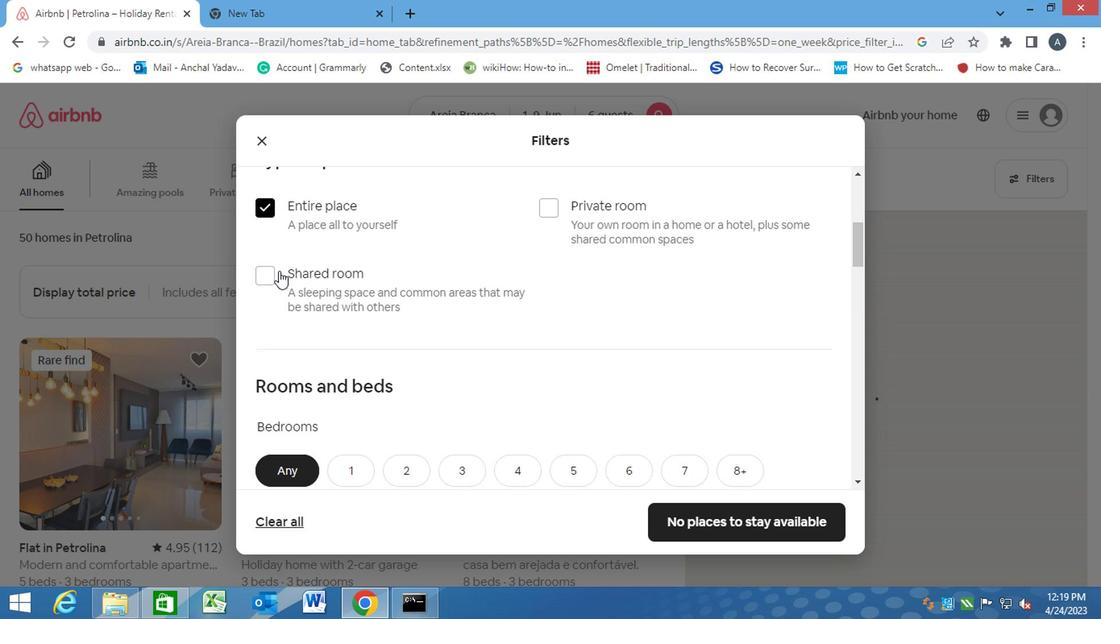 
Action: Mouse moved to (420, 336)
Screenshot: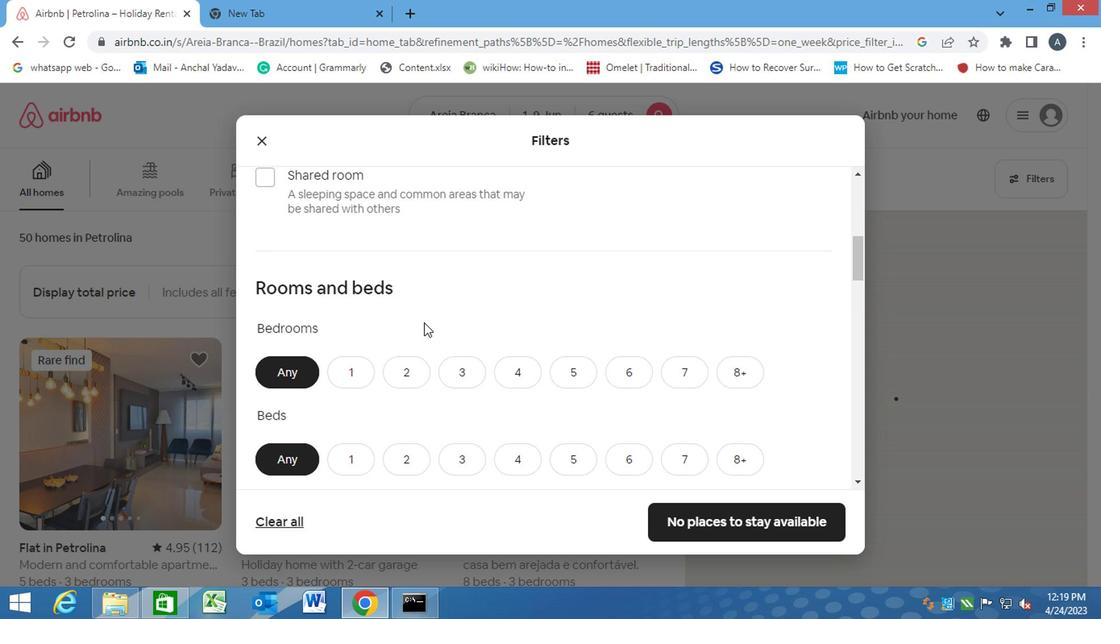 
Action: Mouse scrolled (420, 335) with delta (0, -1)
Screenshot: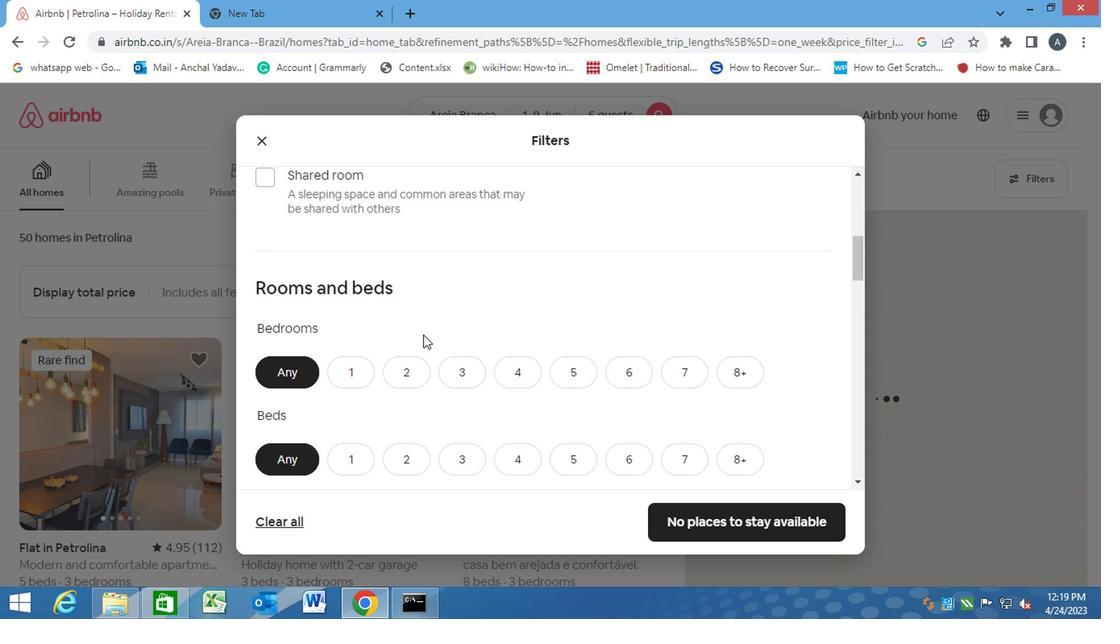 
Action: Mouse moved to (460, 295)
Screenshot: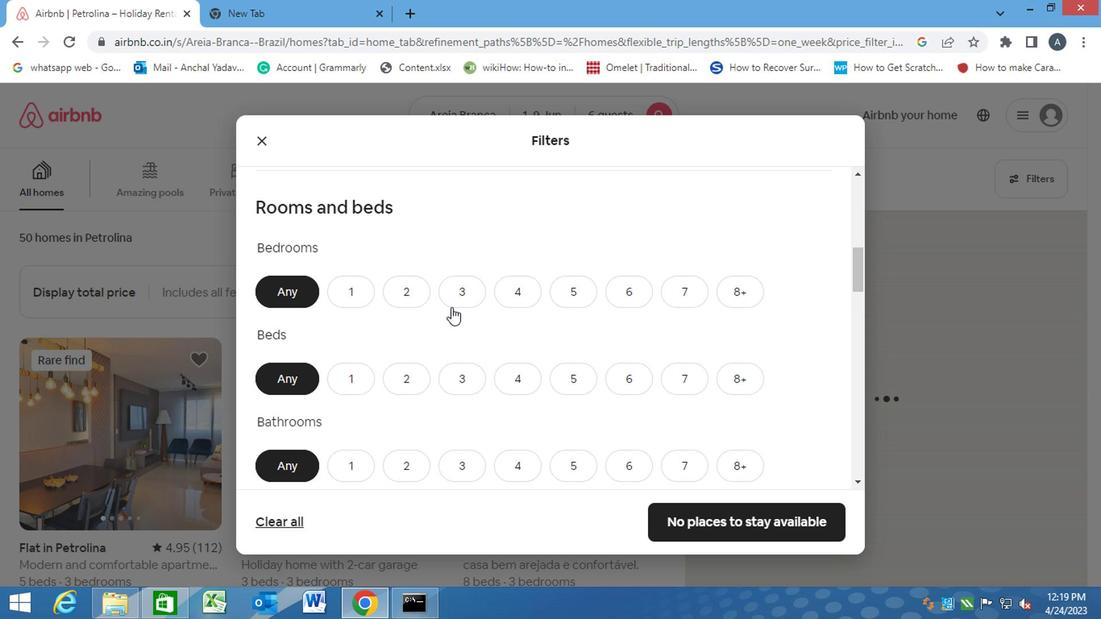 
Action: Mouse pressed left at (460, 295)
Screenshot: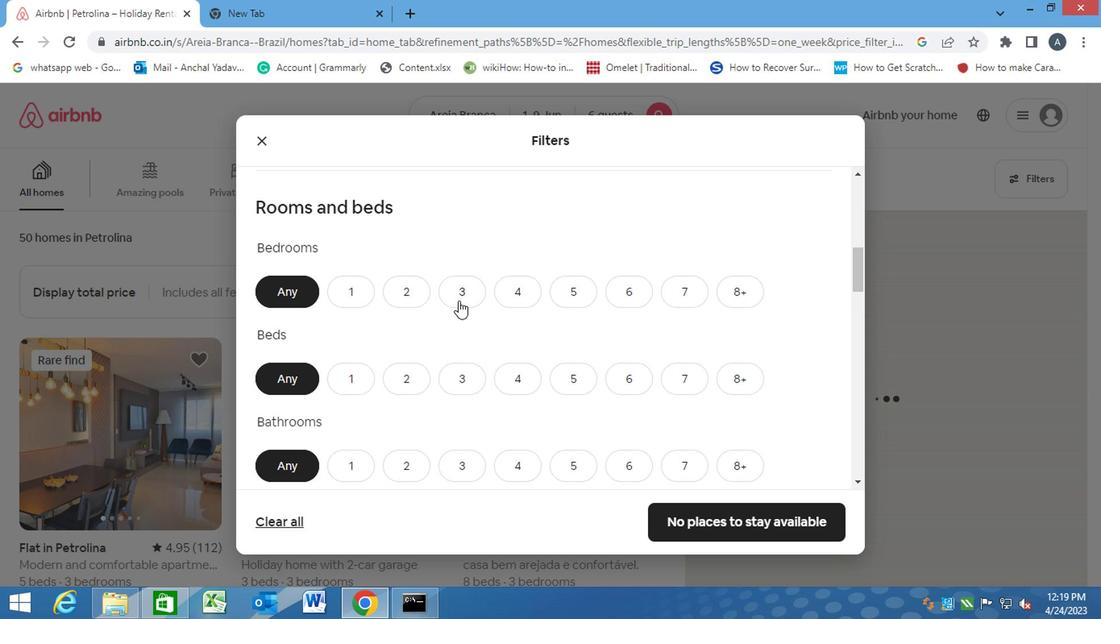 
Action: Mouse moved to (456, 373)
Screenshot: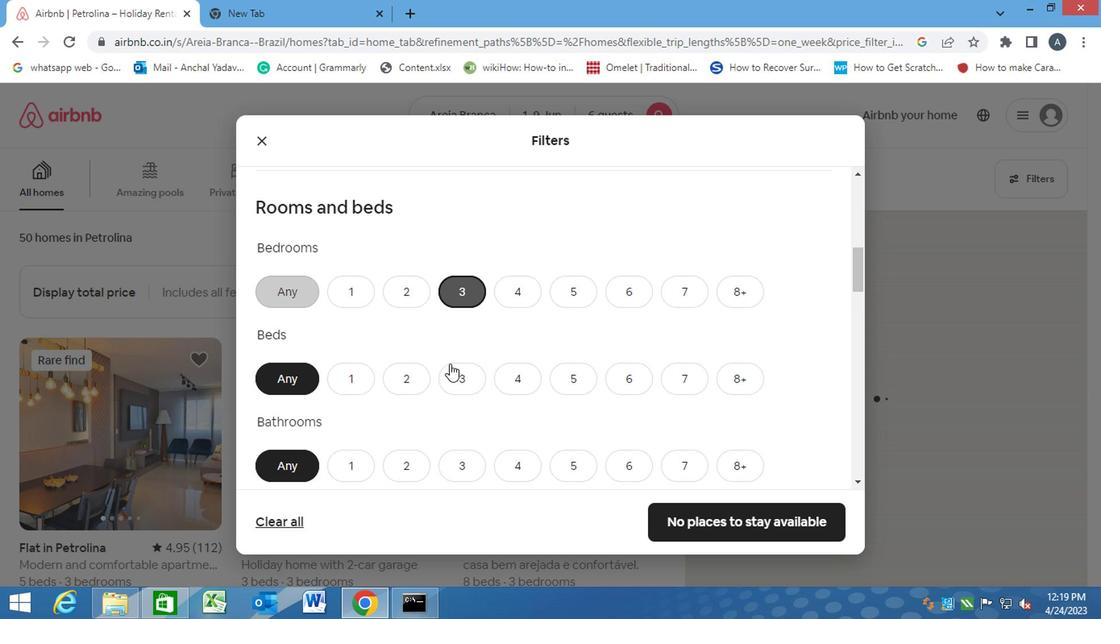 
Action: Mouse pressed left at (456, 373)
Screenshot: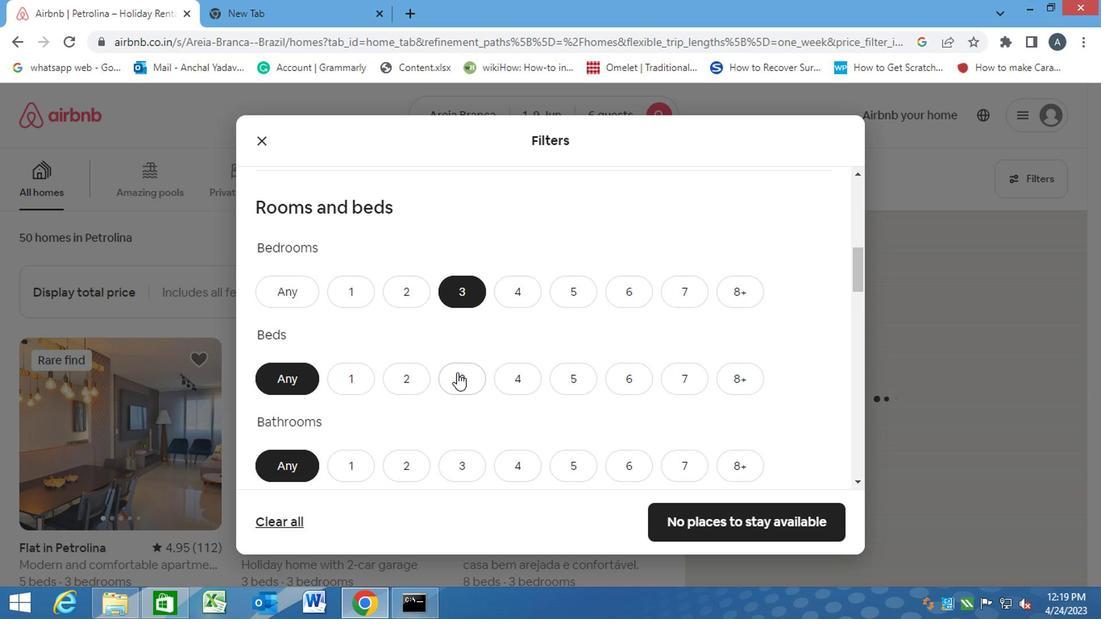 
Action: Mouse moved to (458, 467)
Screenshot: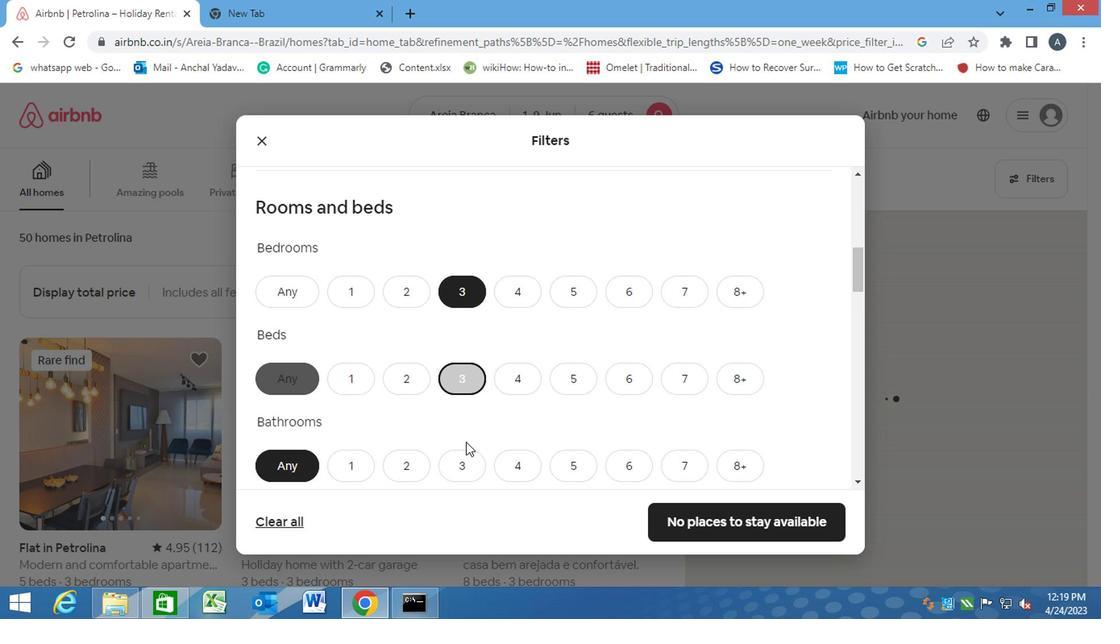 
Action: Mouse pressed left at (458, 467)
Screenshot: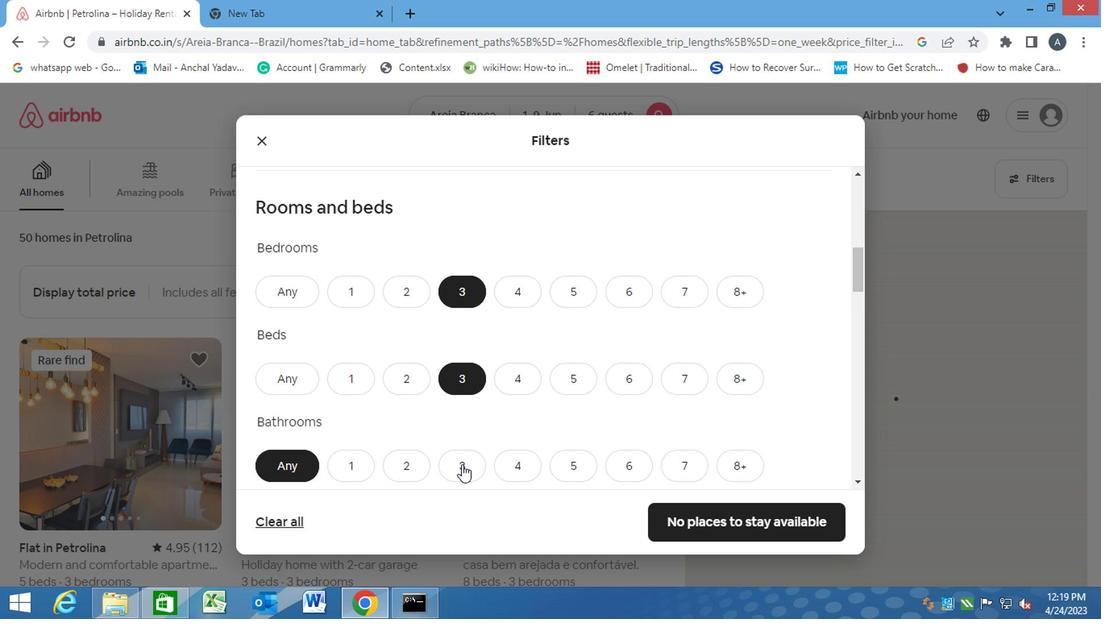 
Action: Mouse moved to (458, 469)
Screenshot: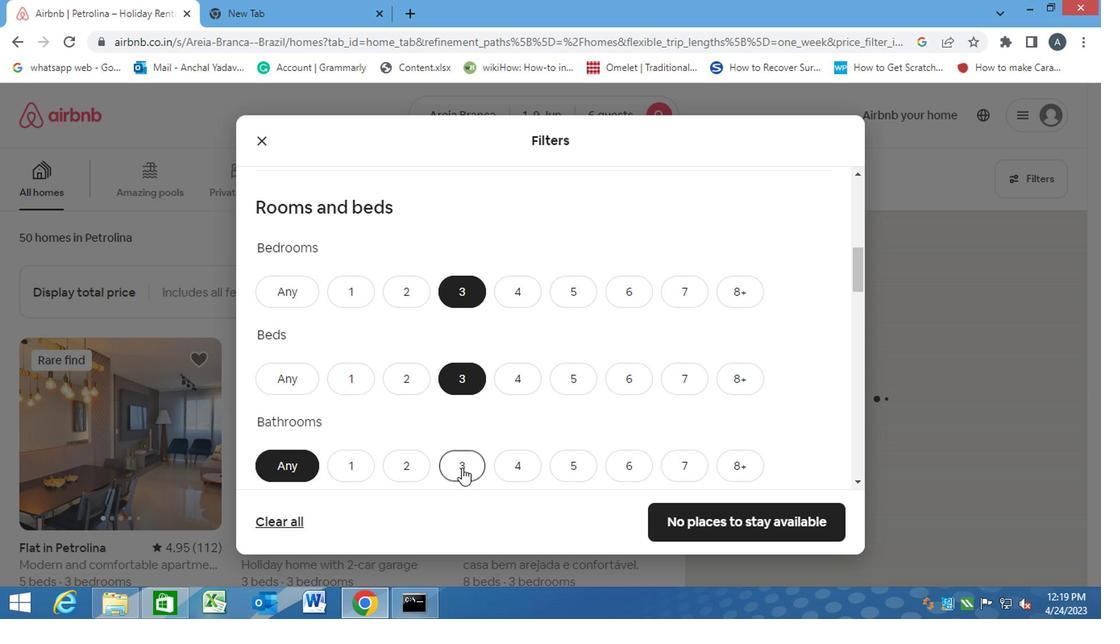 
Action: Mouse scrolled (458, 467) with delta (0, -1)
Screenshot: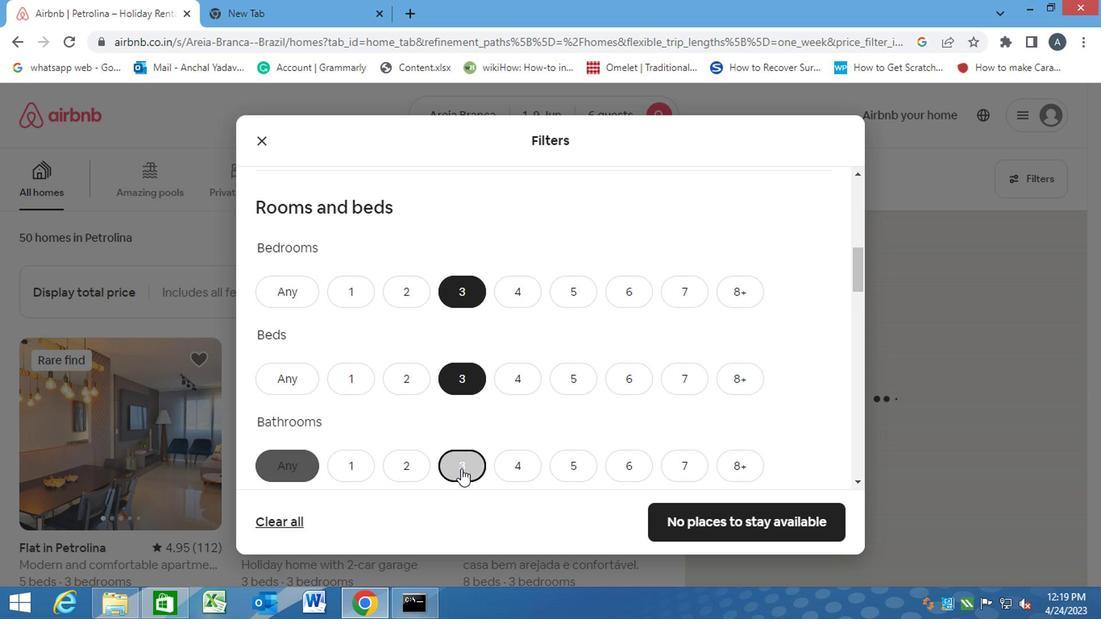 
Action: Mouse scrolled (458, 467) with delta (0, -1)
Screenshot: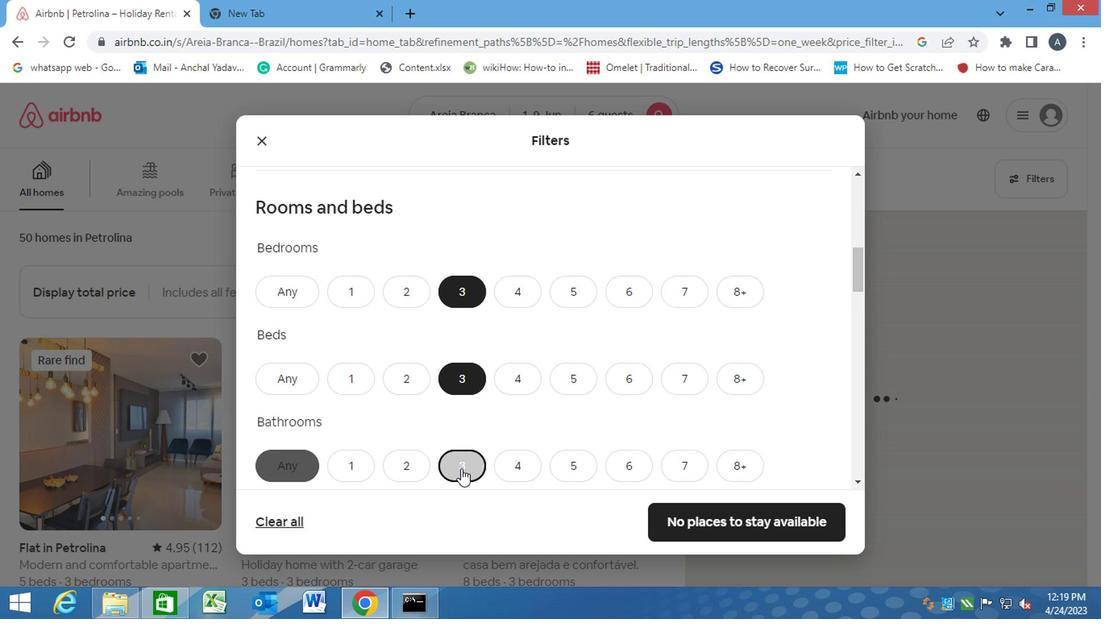 
Action: Mouse scrolled (458, 467) with delta (0, -1)
Screenshot: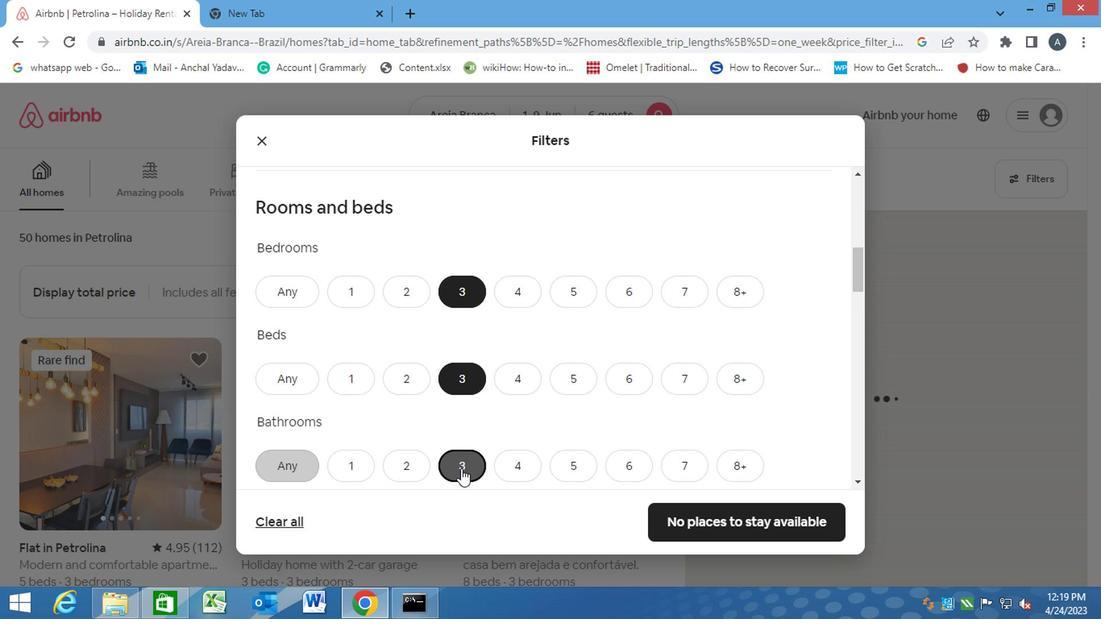 
Action: Mouse moved to (319, 405)
Screenshot: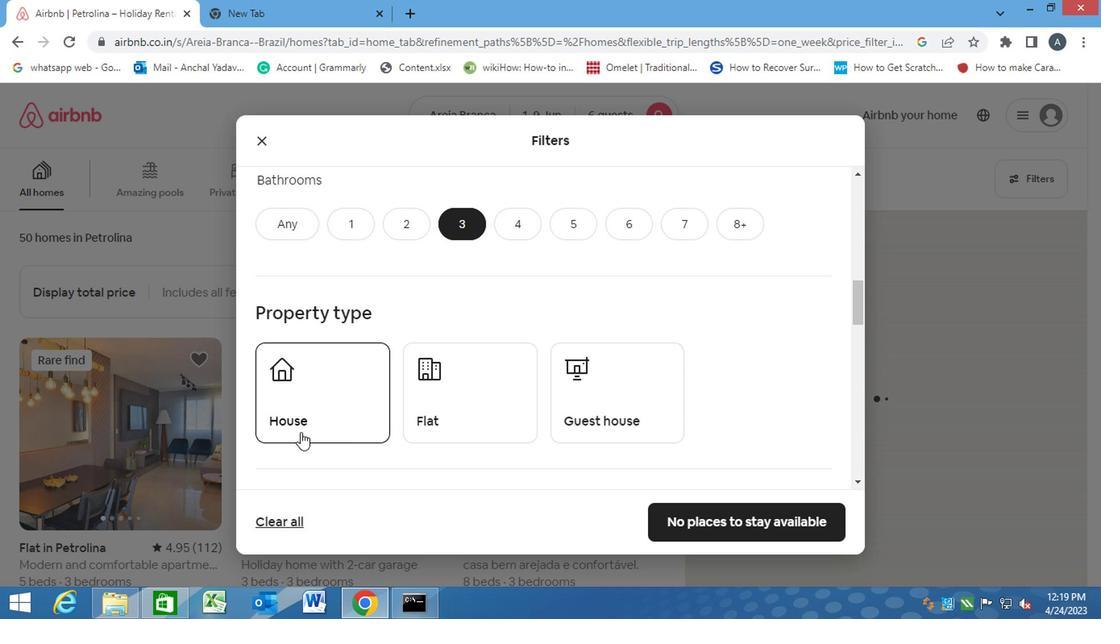 
Action: Mouse pressed left at (319, 405)
Screenshot: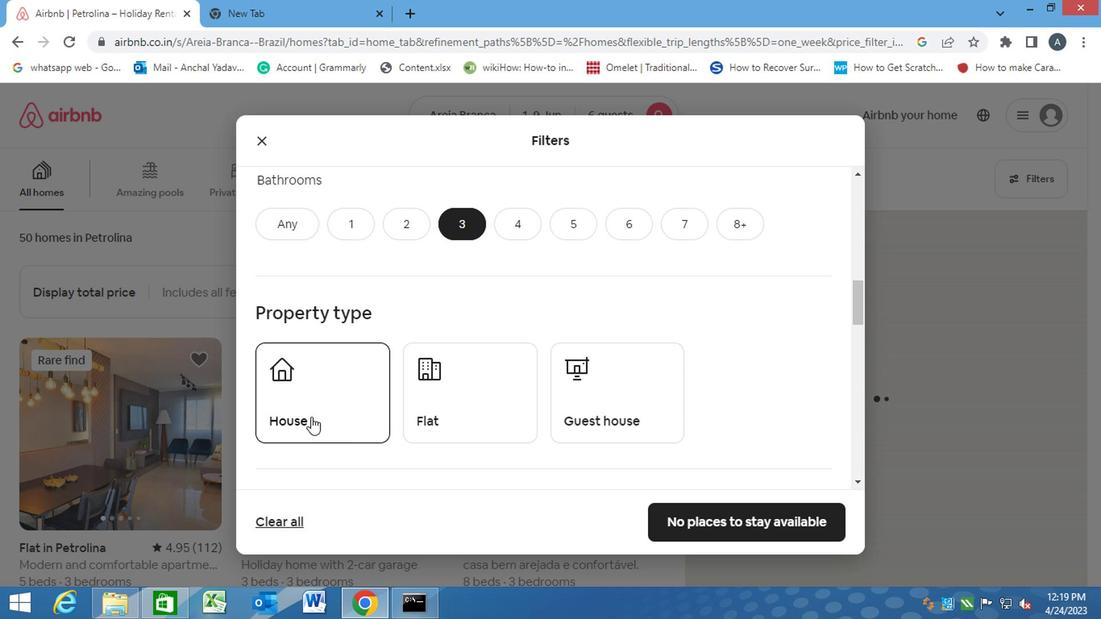
Action: Mouse moved to (452, 411)
Screenshot: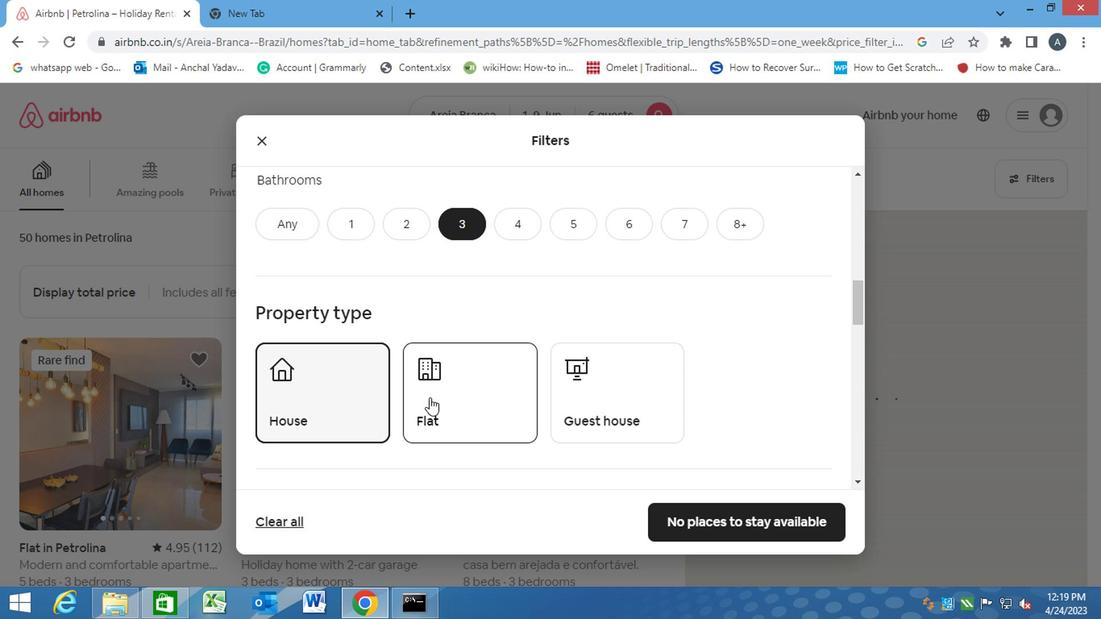 
Action: Mouse pressed left at (452, 411)
Screenshot: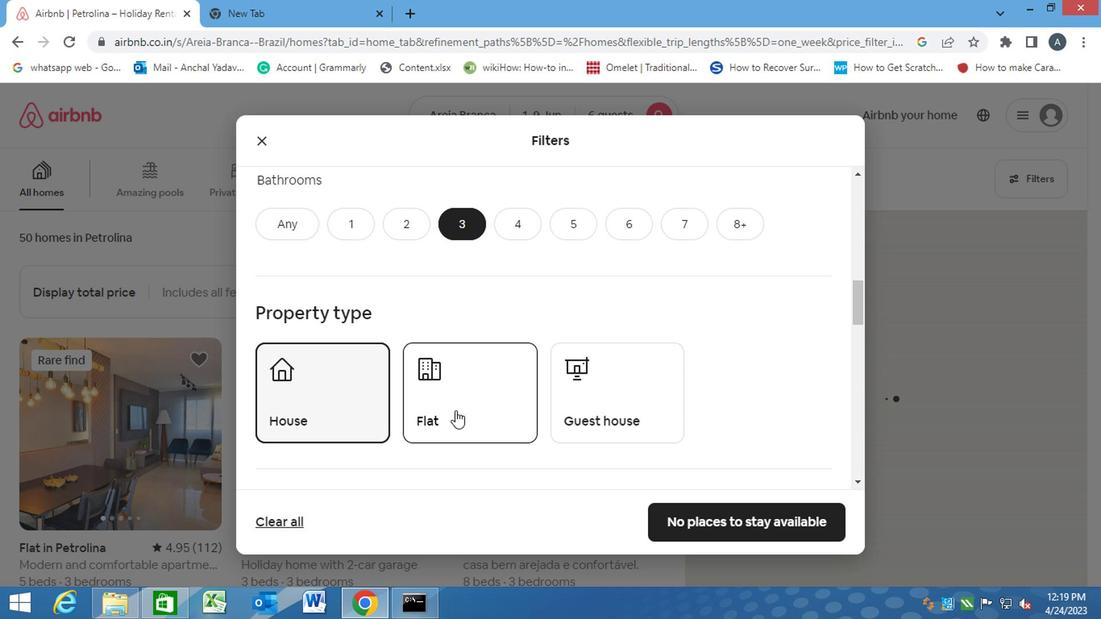 
Action: Mouse moved to (585, 424)
Screenshot: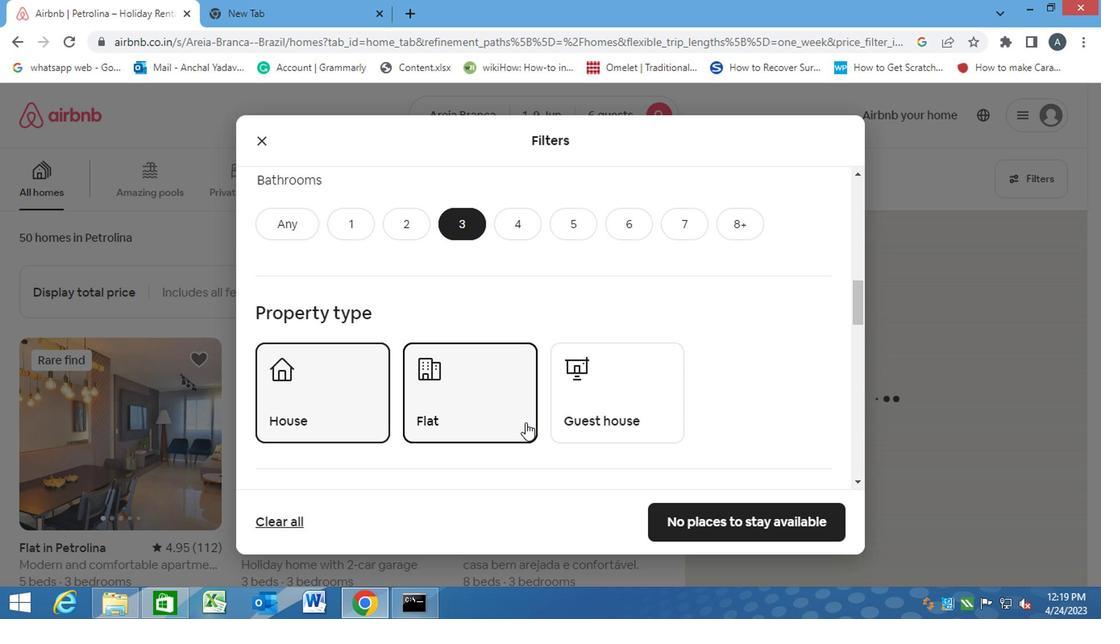 
Action: Mouse pressed left at (585, 424)
Screenshot: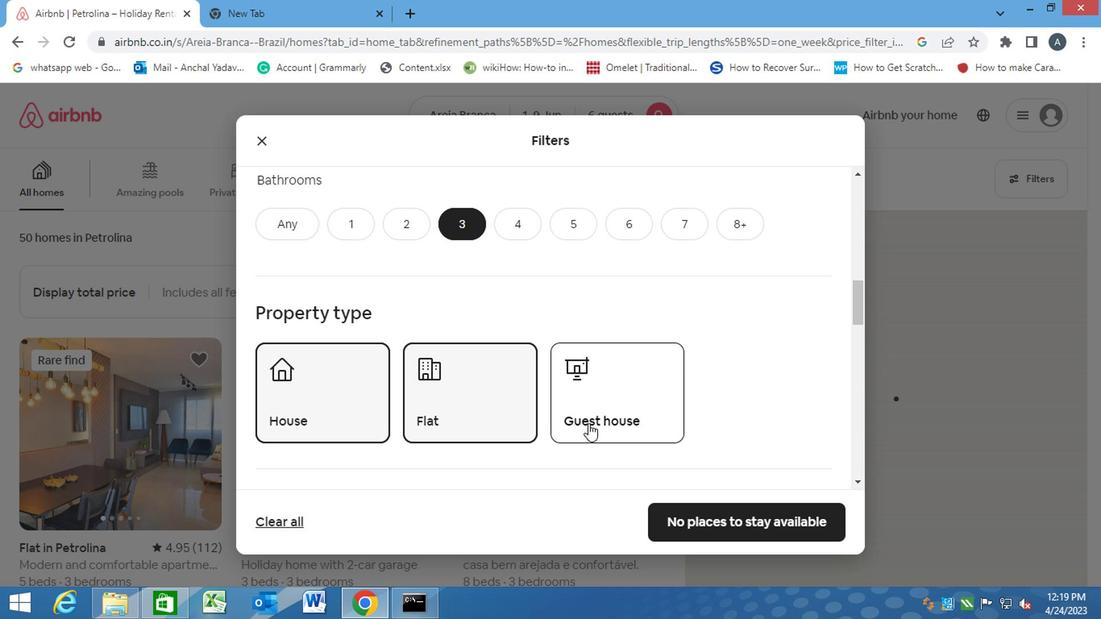 
Action: Mouse moved to (585, 423)
Screenshot: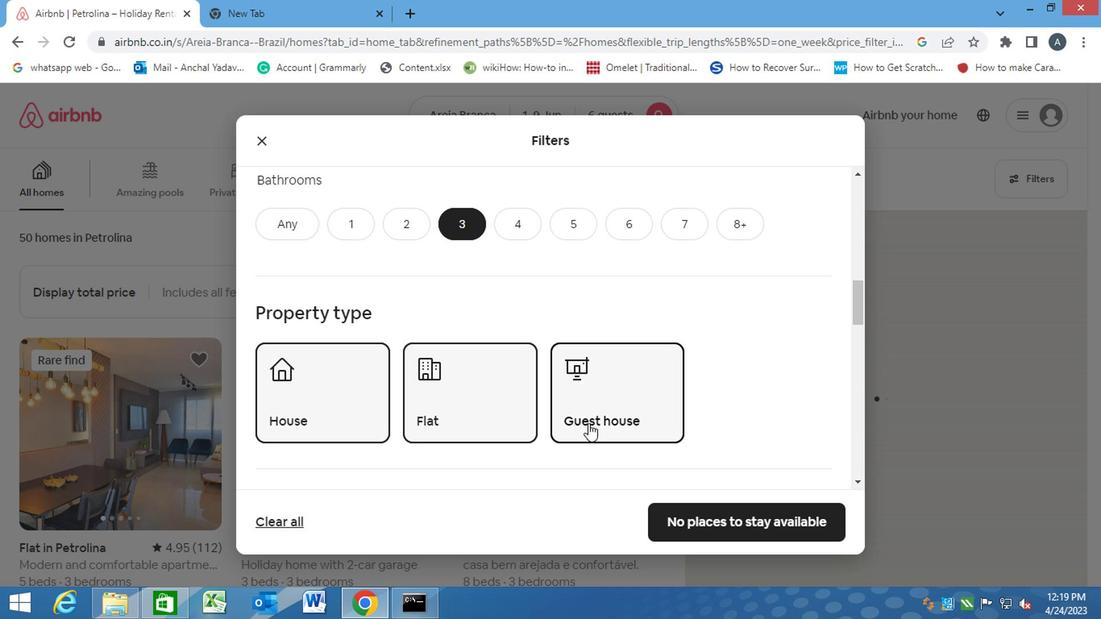 
Action: Mouse scrolled (585, 422) with delta (0, -1)
Screenshot: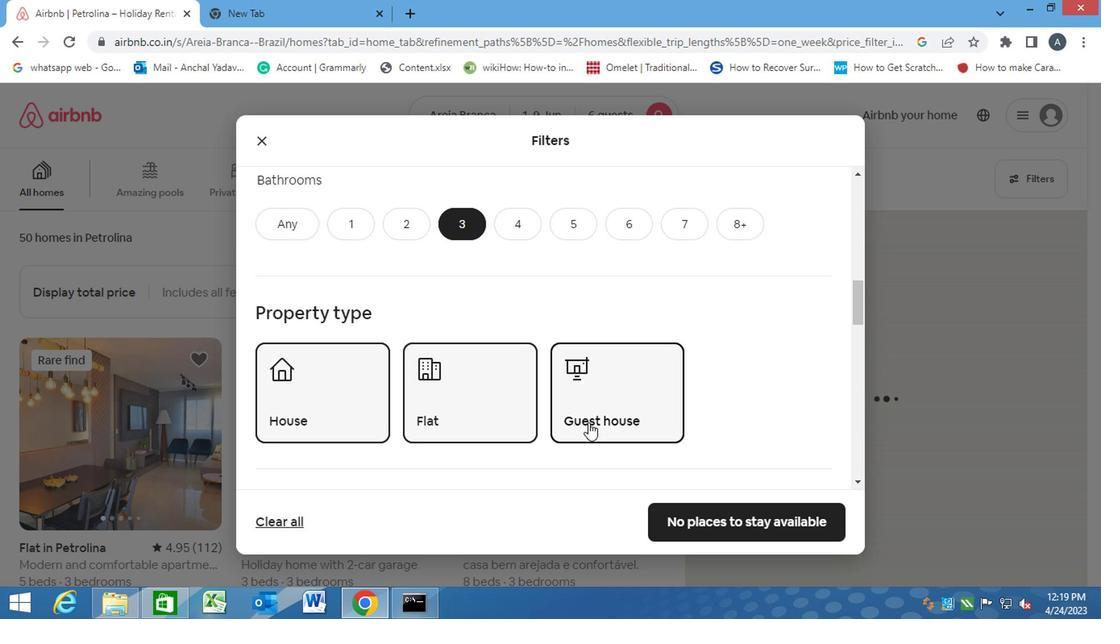 
Action: Mouse moved to (567, 411)
Screenshot: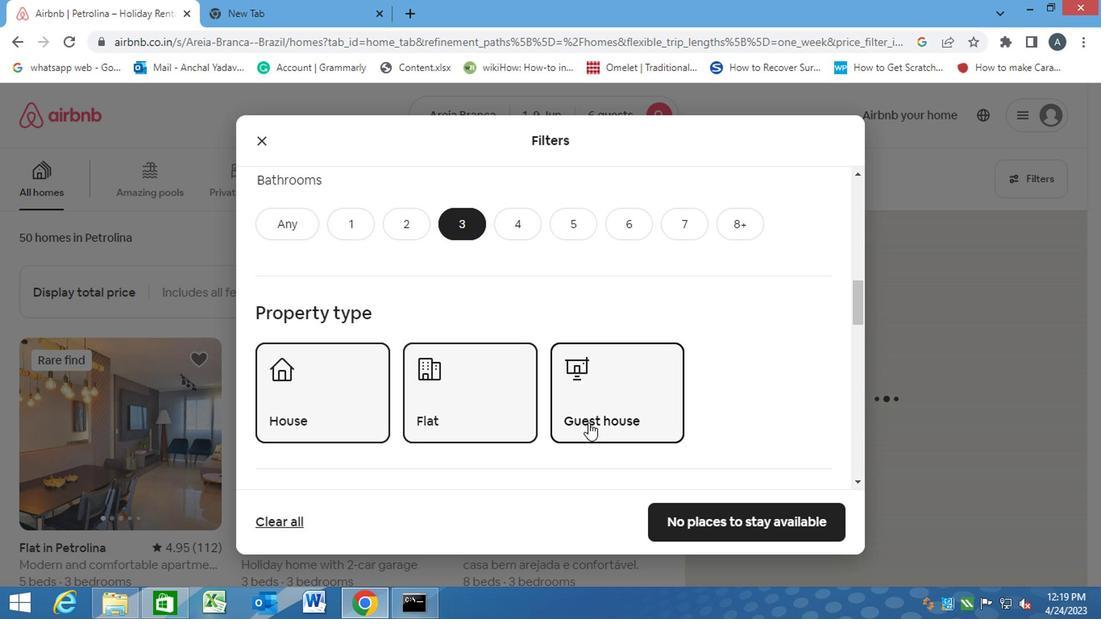 
Action: Mouse scrolled (567, 410) with delta (0, -1)
Screenshot: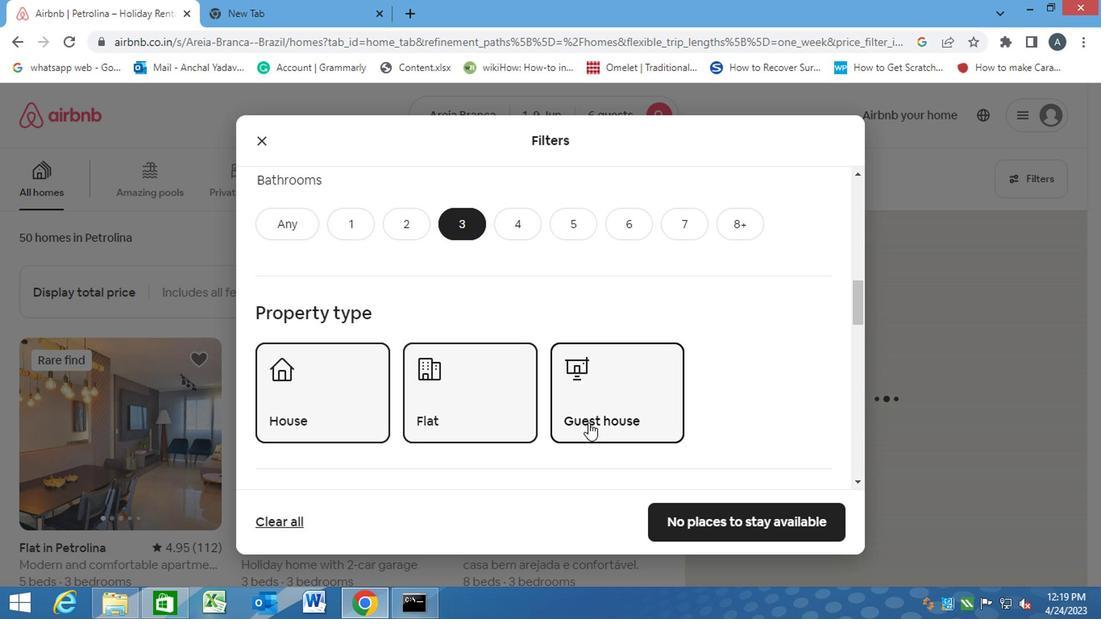 
Action: Mouse moved to (547, 402)
Screenshot: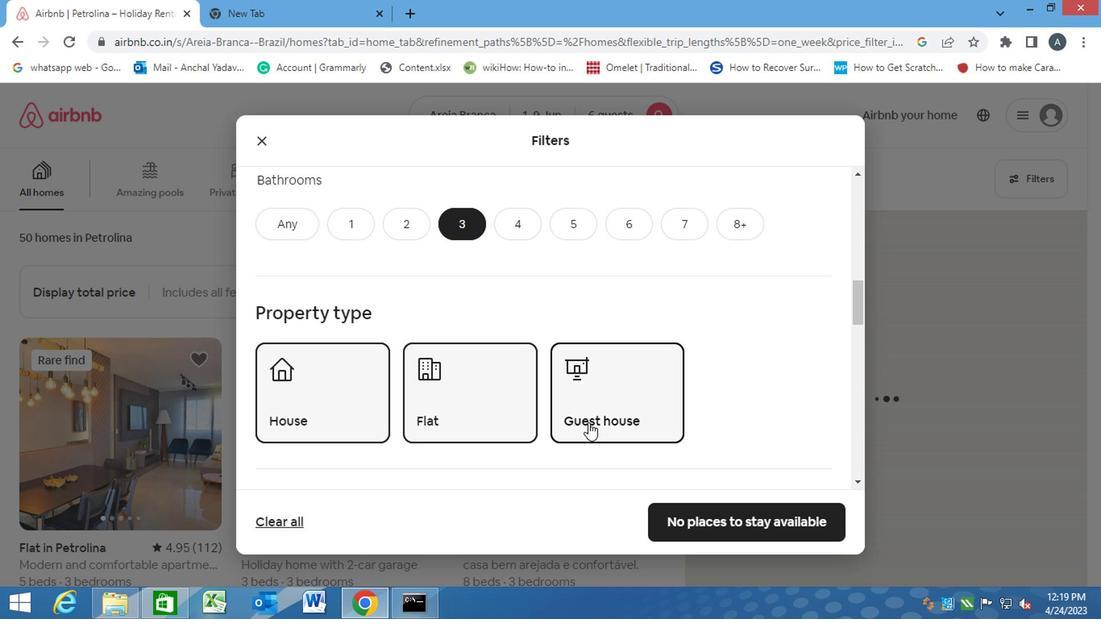 
Action: Mouse scrolled (547, 401) with delta (0, 0)
Screenshot: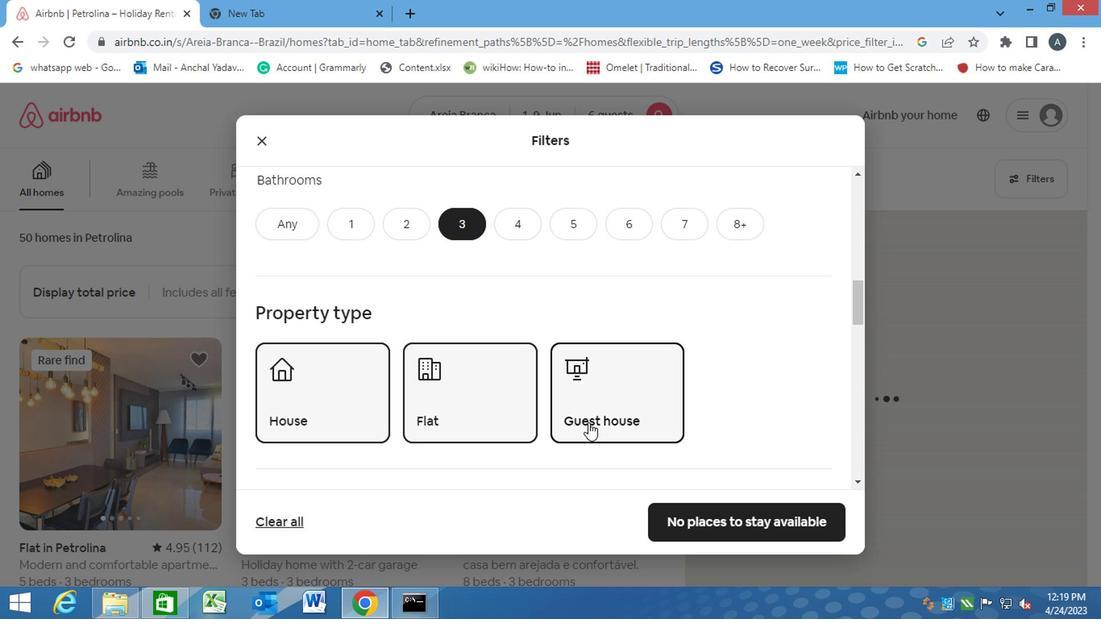 
Action: Mouse moved to (525, 389)
Screenshot: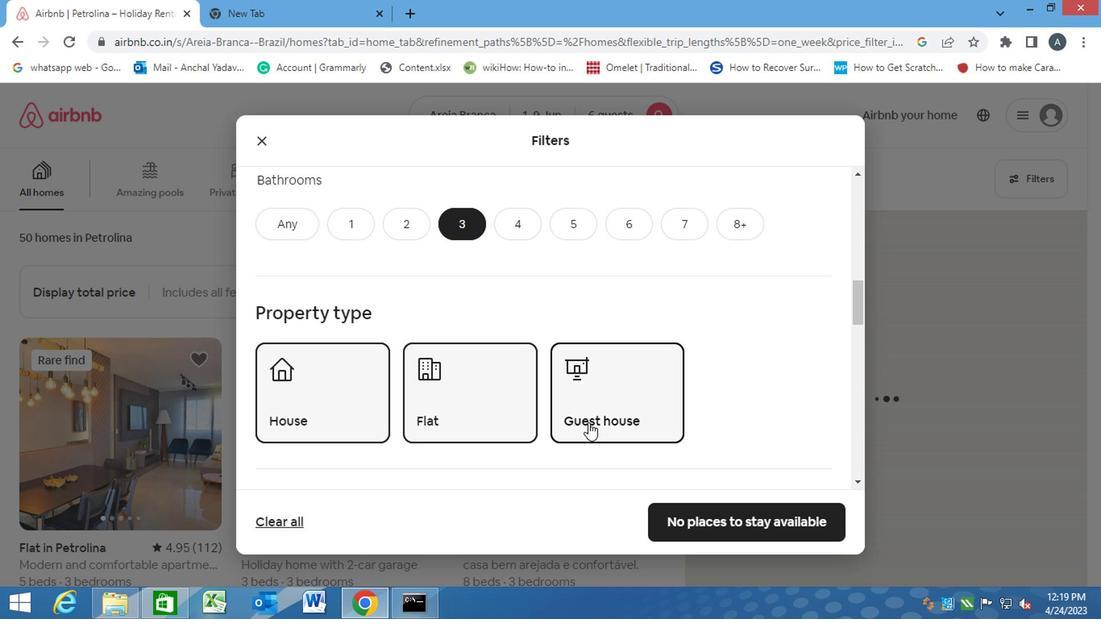 
Action: Mouse scrolled (525, 389) with delta (0, 0)
Screenshot: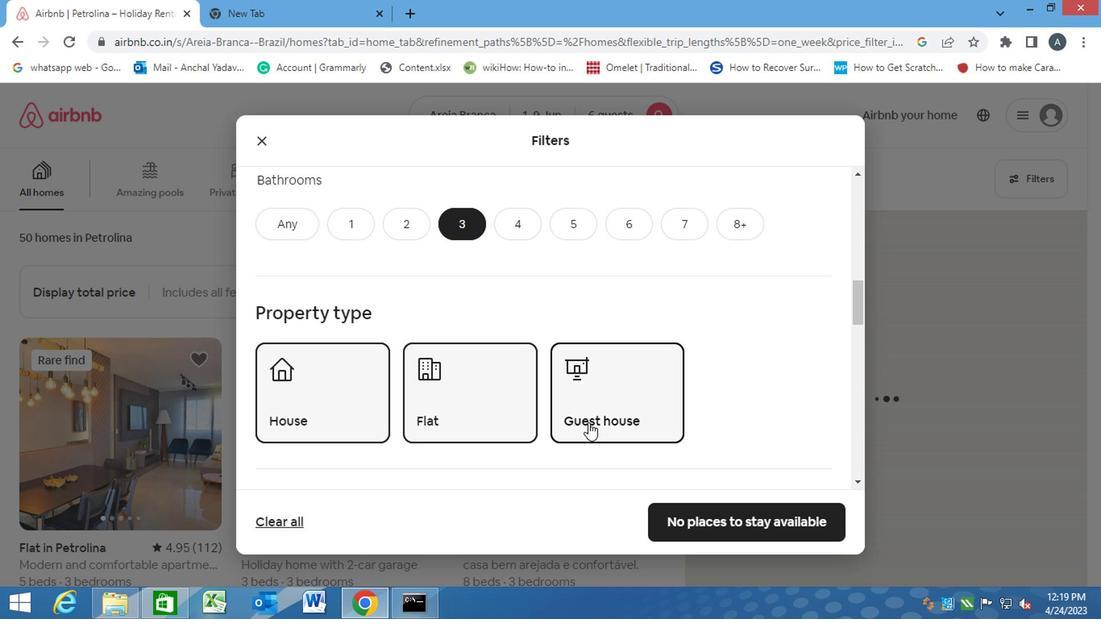 
Action: Mouse moved to (495, 375)
Screenshot: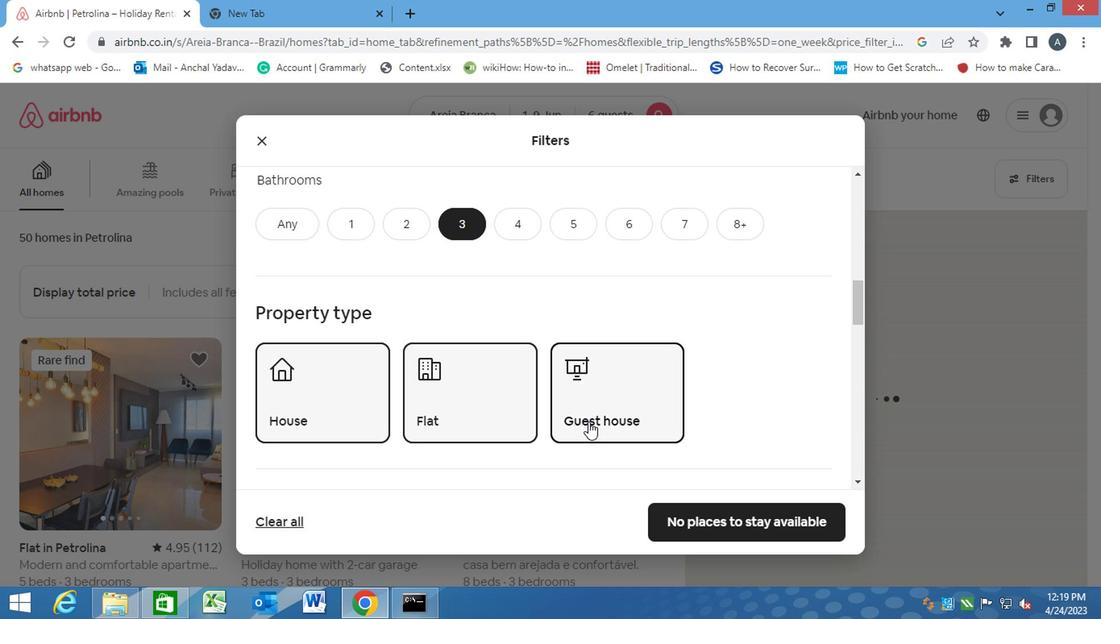 
Action: Mouse scrolled (495, 375) with delta (0, 0)
Screenshot: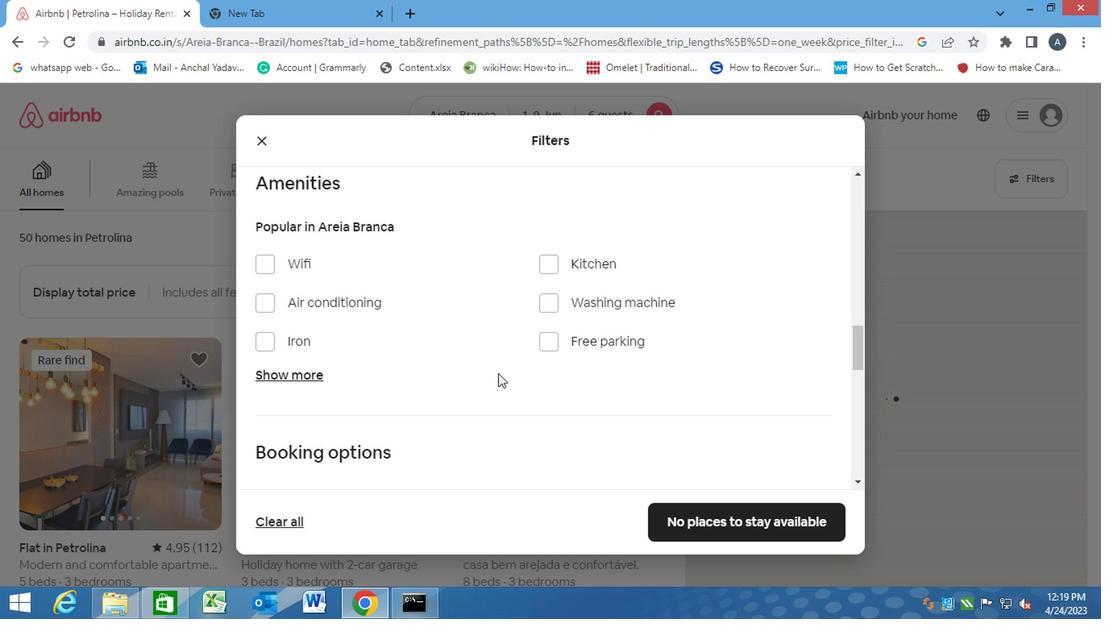 
Action: Mouse scrolled (495, 375) with delta (0, 0)
Screenshot: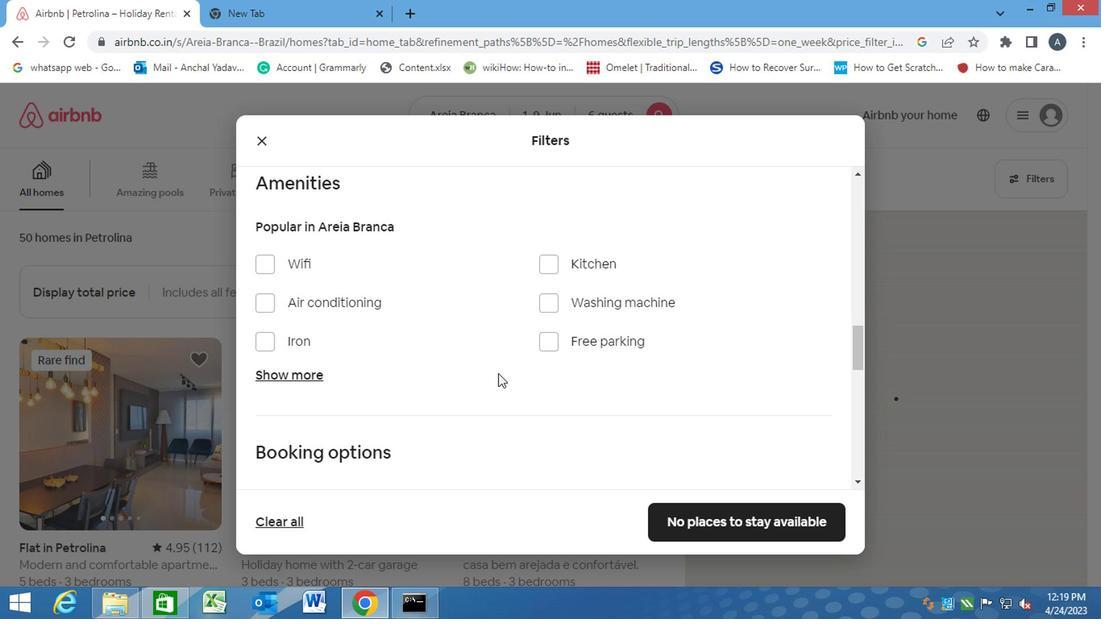 
Action: Mouse scrolled (495, 375) with delta (0, 0)
Screenshot: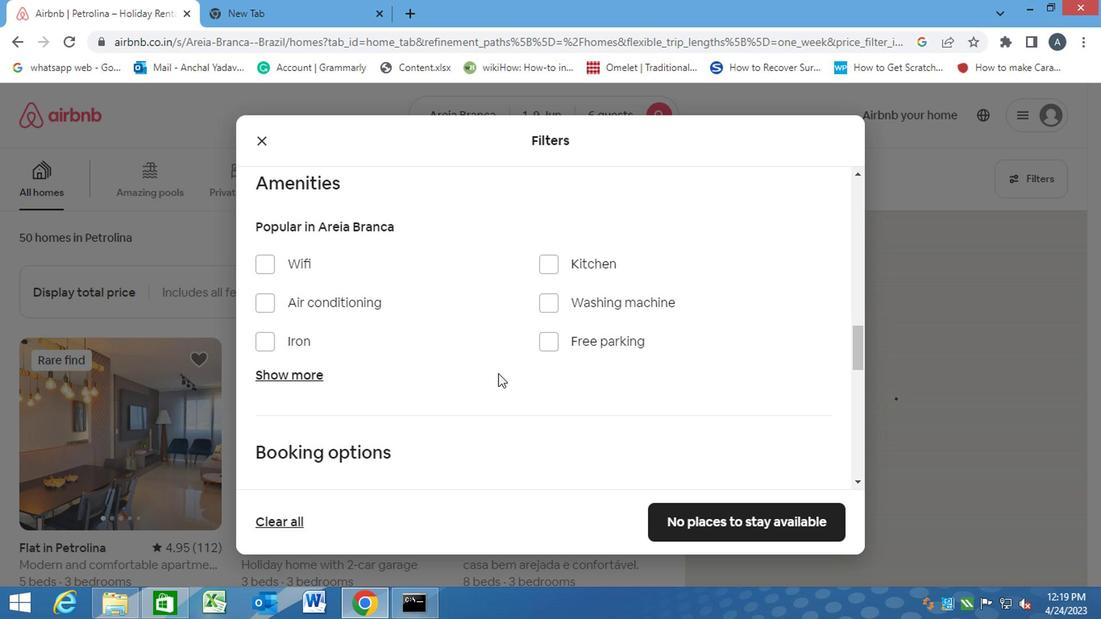 
Action: Mouse scrolled (495, 375) with delta (0, 0)
Screenshot: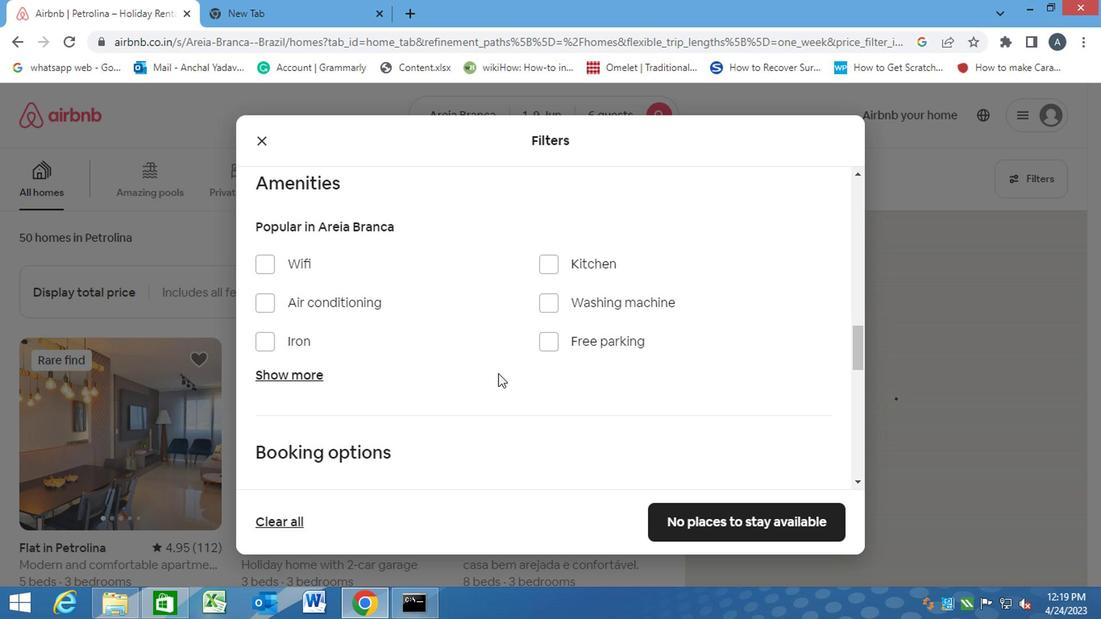 
Action: Mouse scrolled (495, 373) with delta (0, -1)
Screenshot: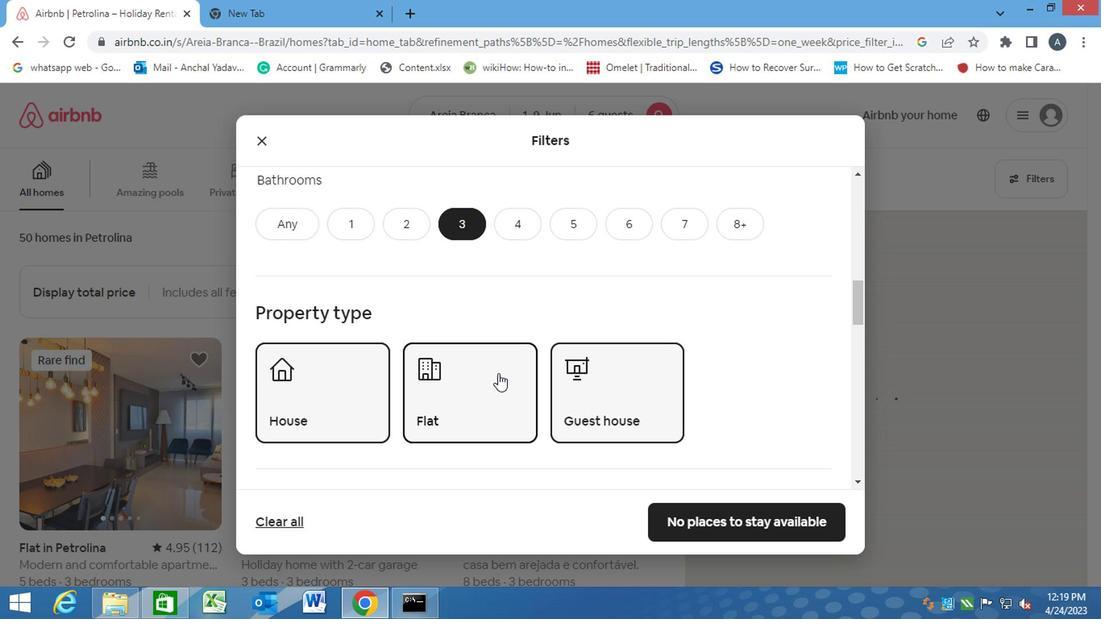 
Action: Mouse scrolled (495, 373) with delta (0, -1)
Screenshot: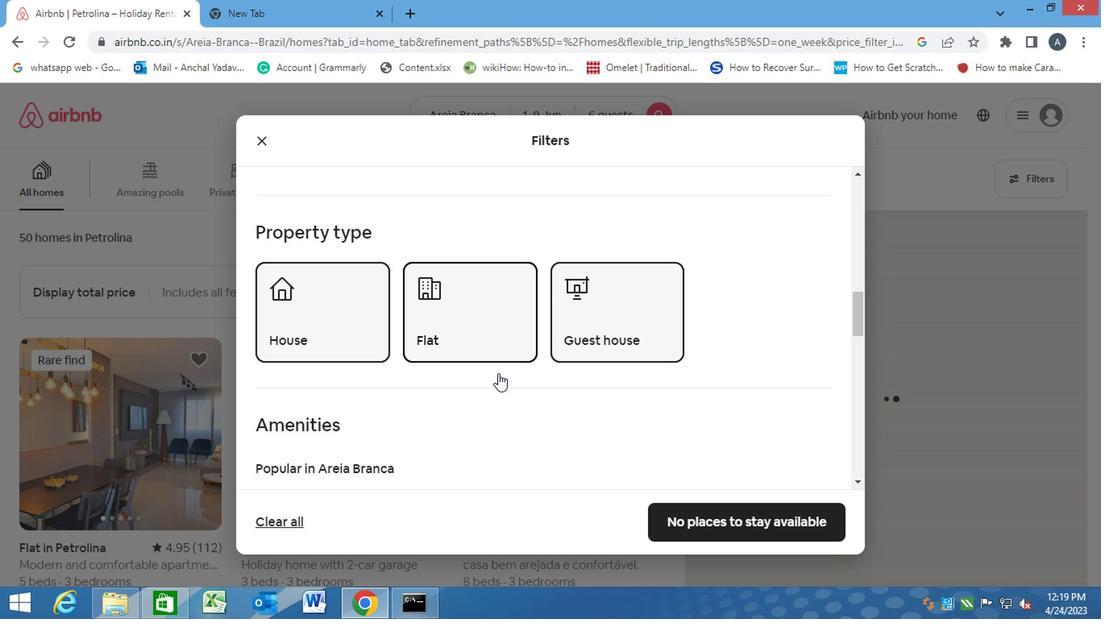 
Action: Mouse scrolled (495, 373) with delta (0, -1)
Screenshot: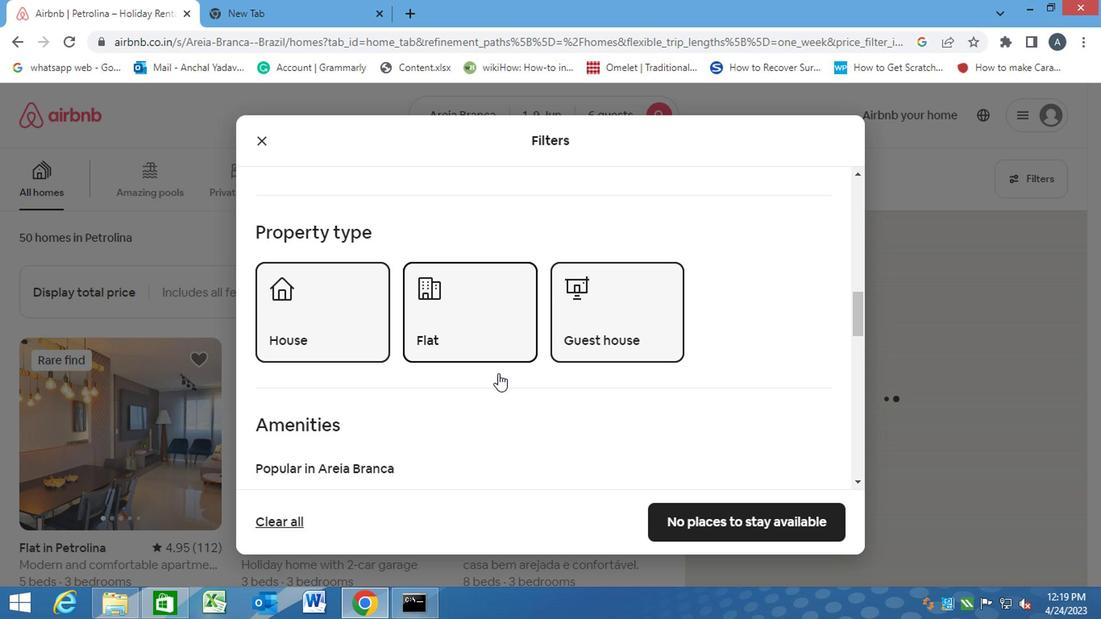 
Action: Mouse scrolled (495, 373) with delta (0, -1)
Screenshot: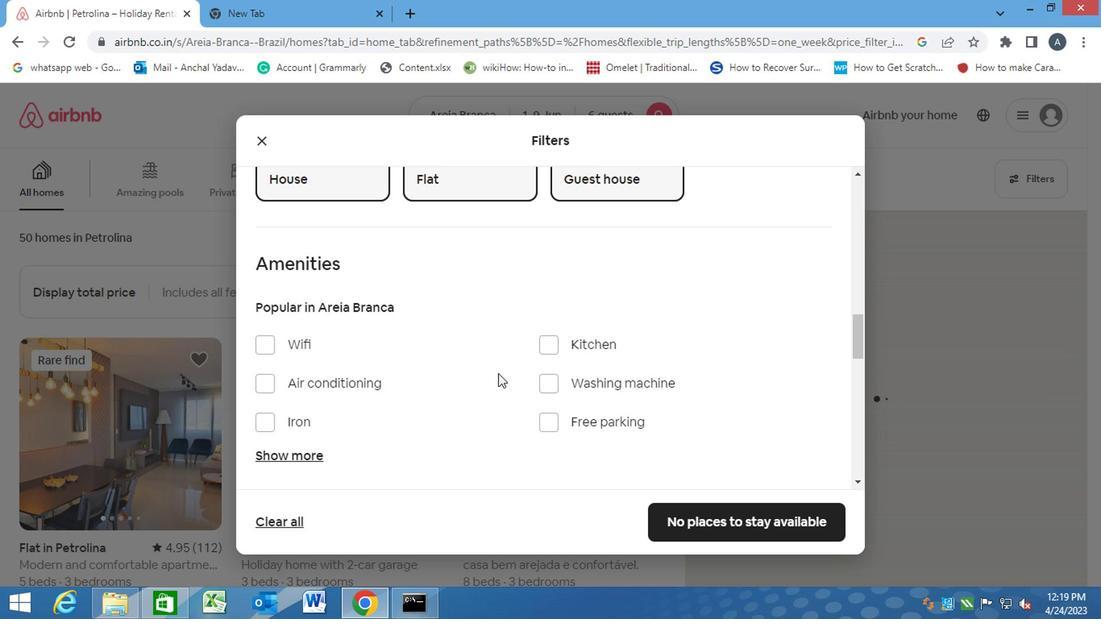 
Action: Mouse scrolled (495, 373) with delta (0, -1)
Screenshot: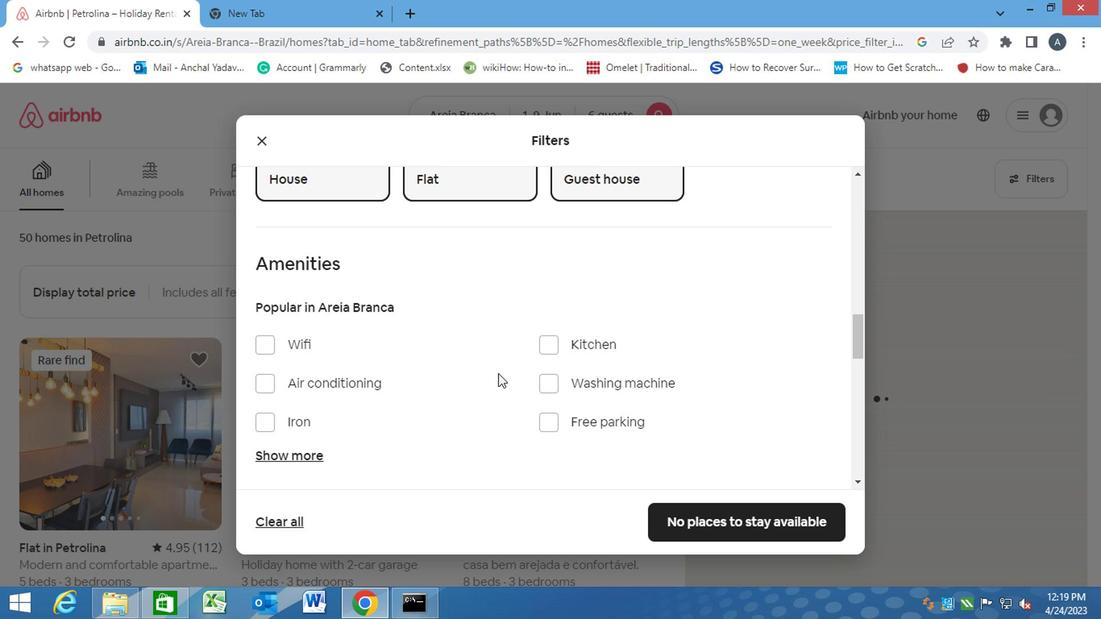 
Action: Mouse scrolled (495, 373) with delta (0, -1)
Screenshot: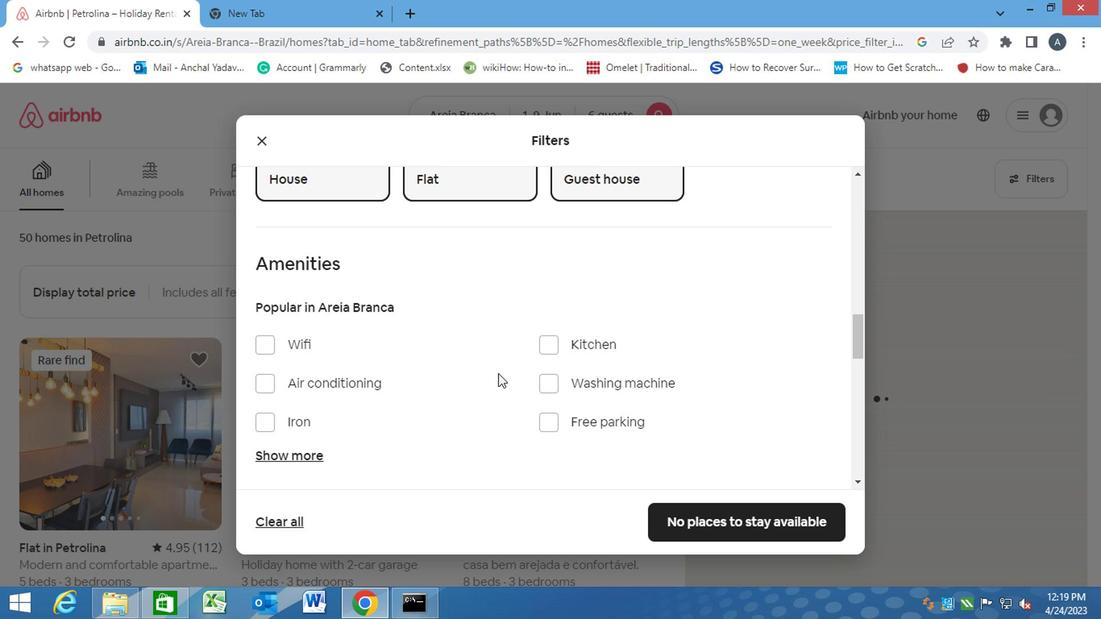 
Action: Mouse scrolled (495, 373) with delta (0, -1)
Screenshot: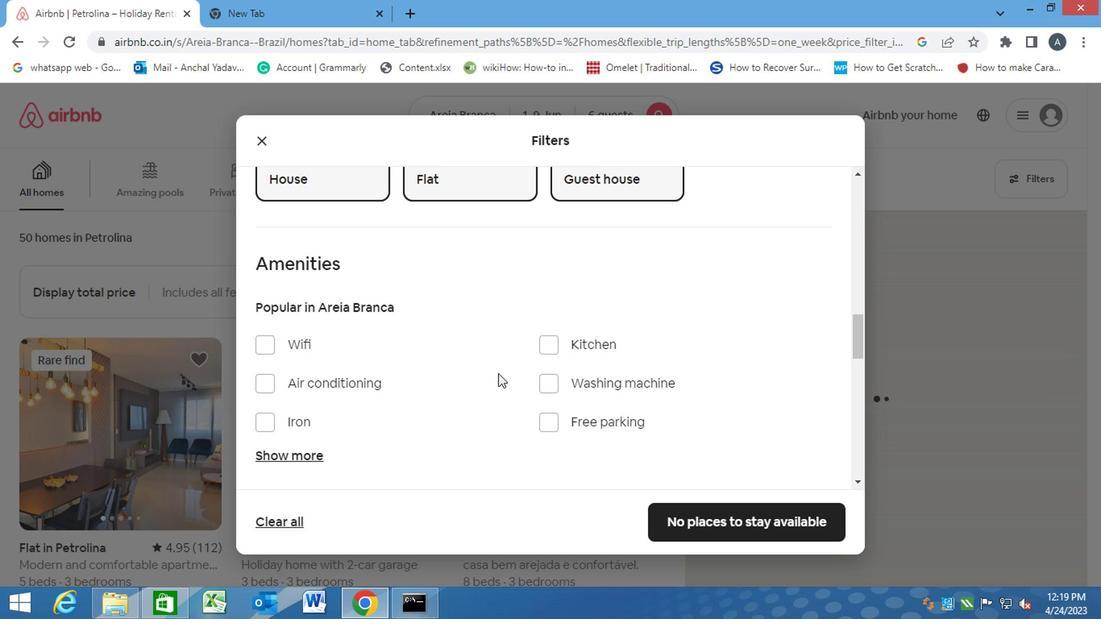 
Action: Mouse moved to (782, 316)
Screenshot: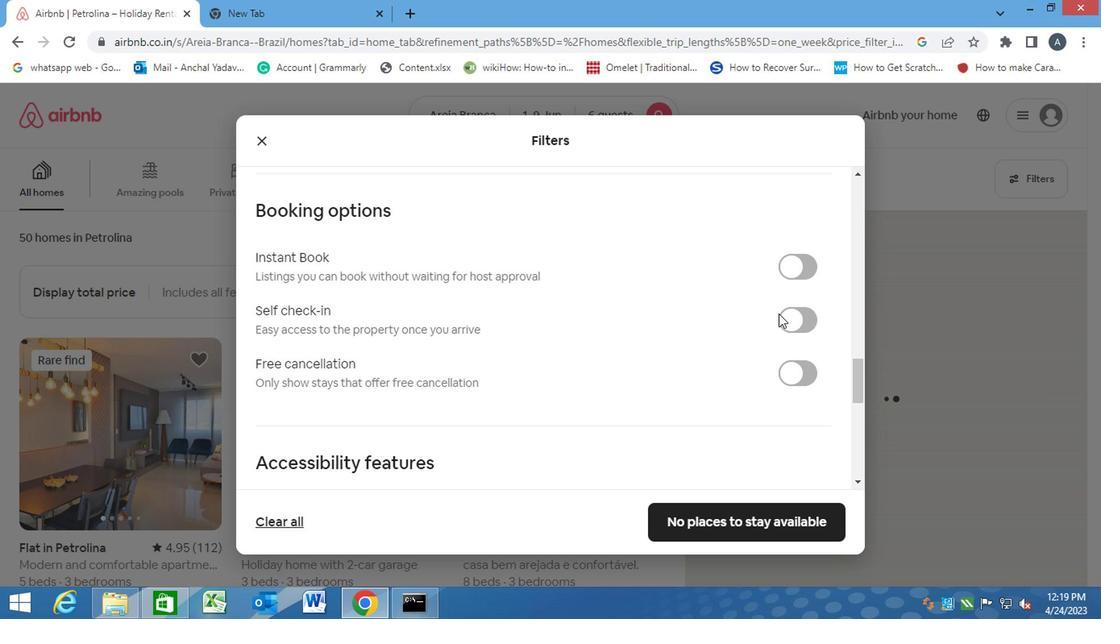 
Action: Mouse pressed left at (782, 316)
Screenshot: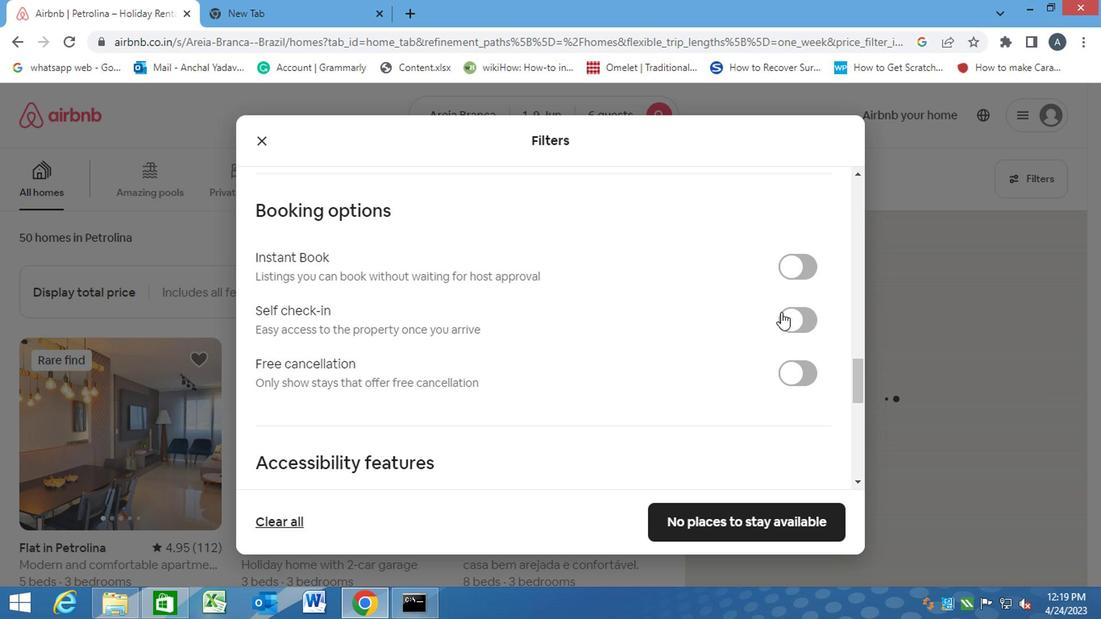 
Action: Mouse moved to (709, 351)
Screenshot: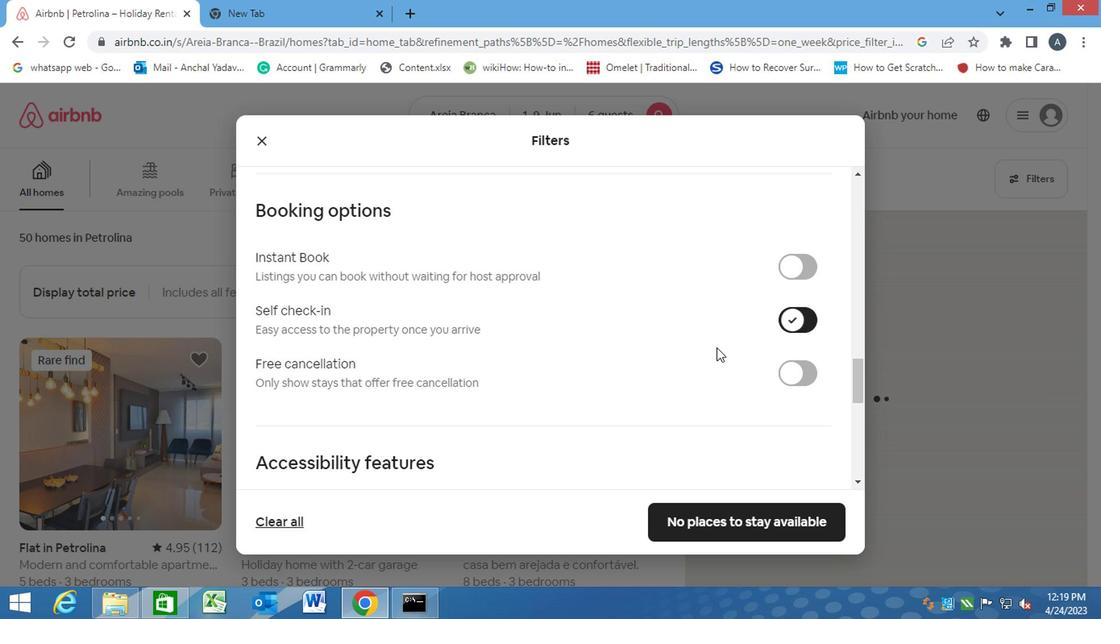 
Action: Mouse scrolled (709, 350) with delta (0, 0)
Screenshot: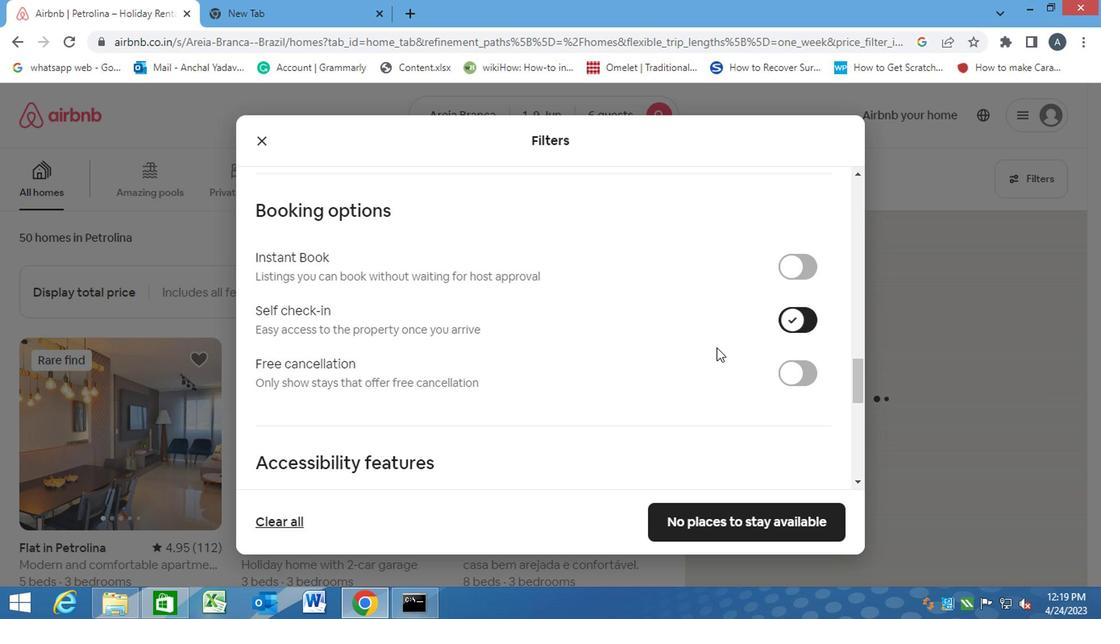 
Action: Mouse moved to (705, 354)
Screenshot: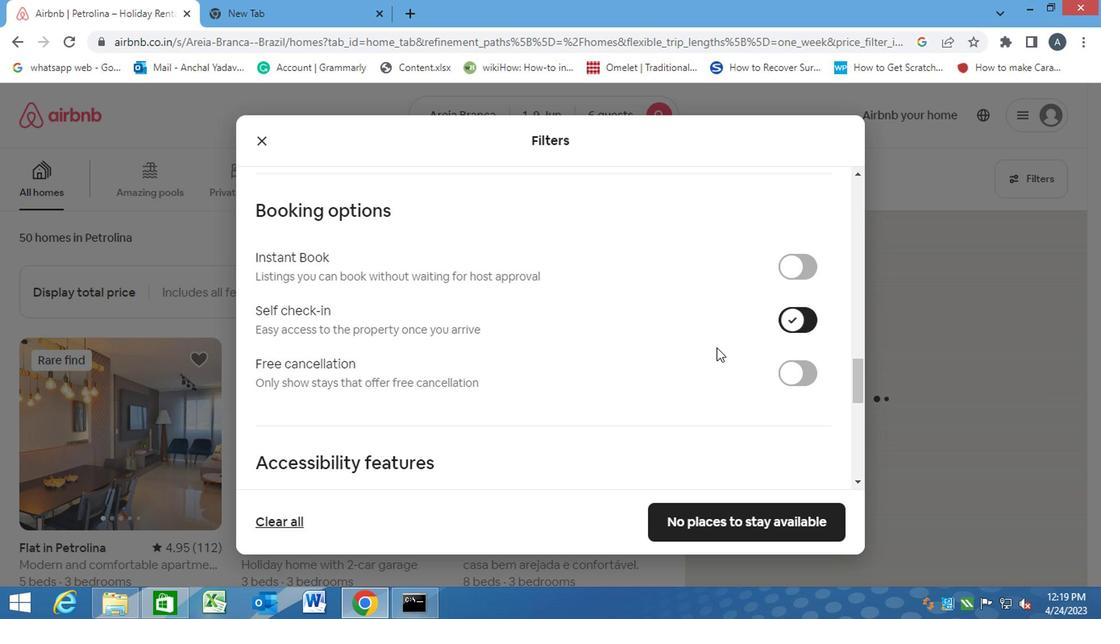 
Action: Mouse scrolled (705, 353) with delta (0, -1)
Screenshot: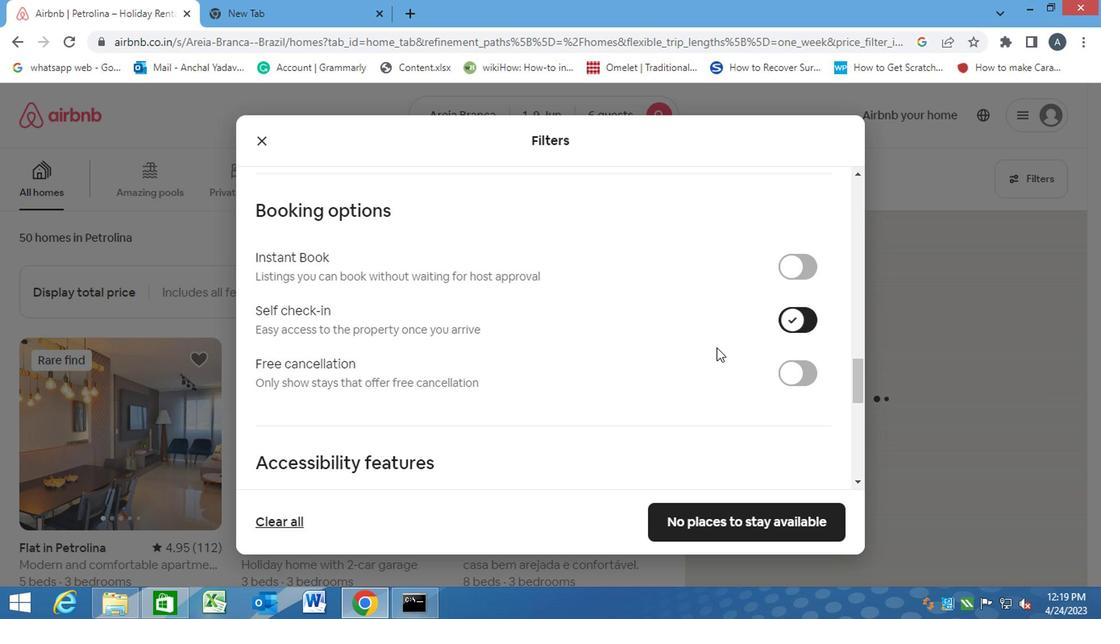
Action: Mouse moved to (702, 355)
Screenshot: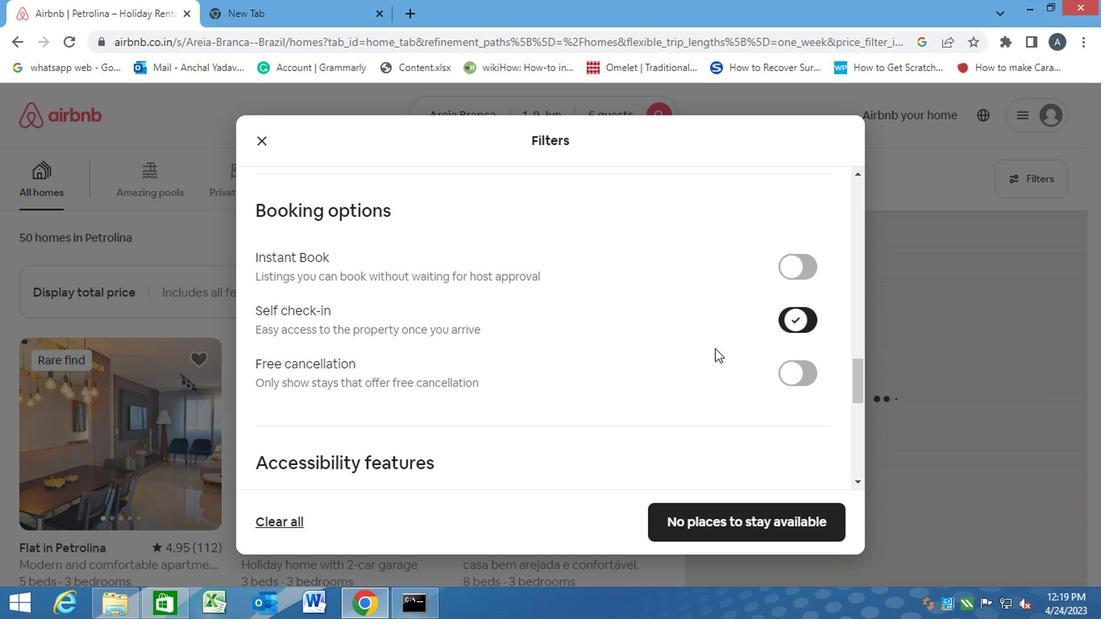 
Action: Mouse scrolled (702, 354) with delta (0, 0)
Screenshot: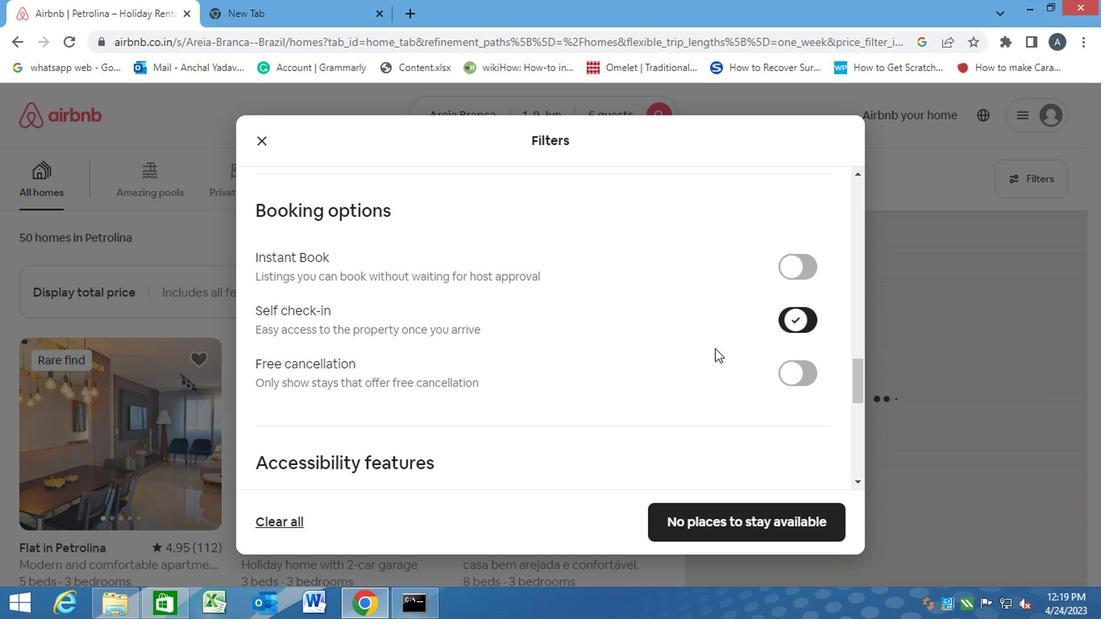 
Action: Mouse moved to (697, 357)
Screenshot: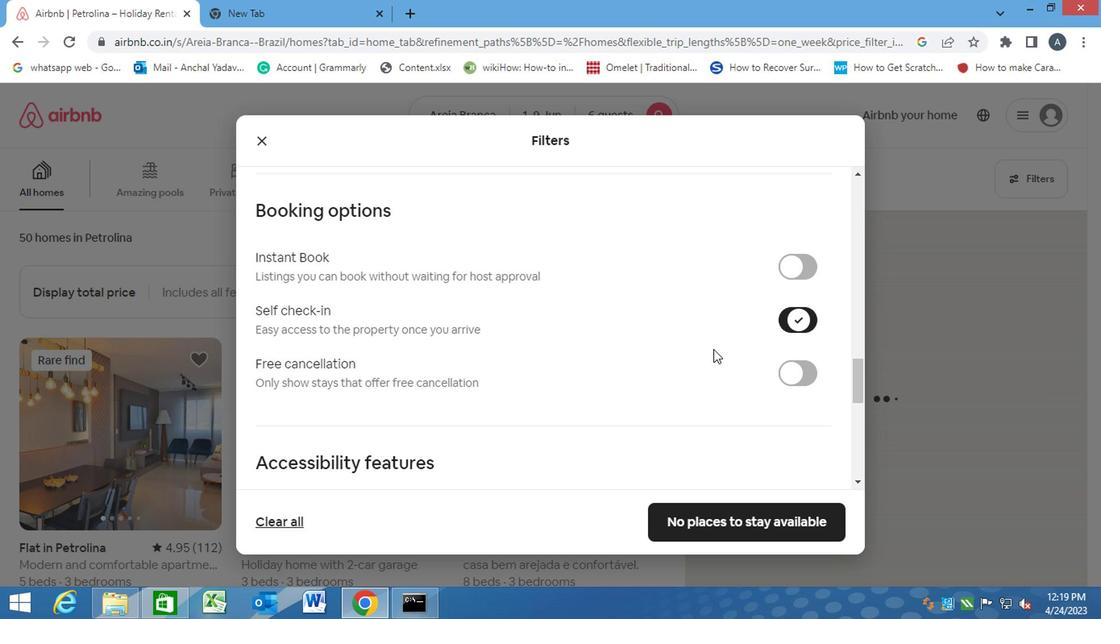 
Action: Mouse scrolled (697, 357) with delta (0, 0)
Screenshot: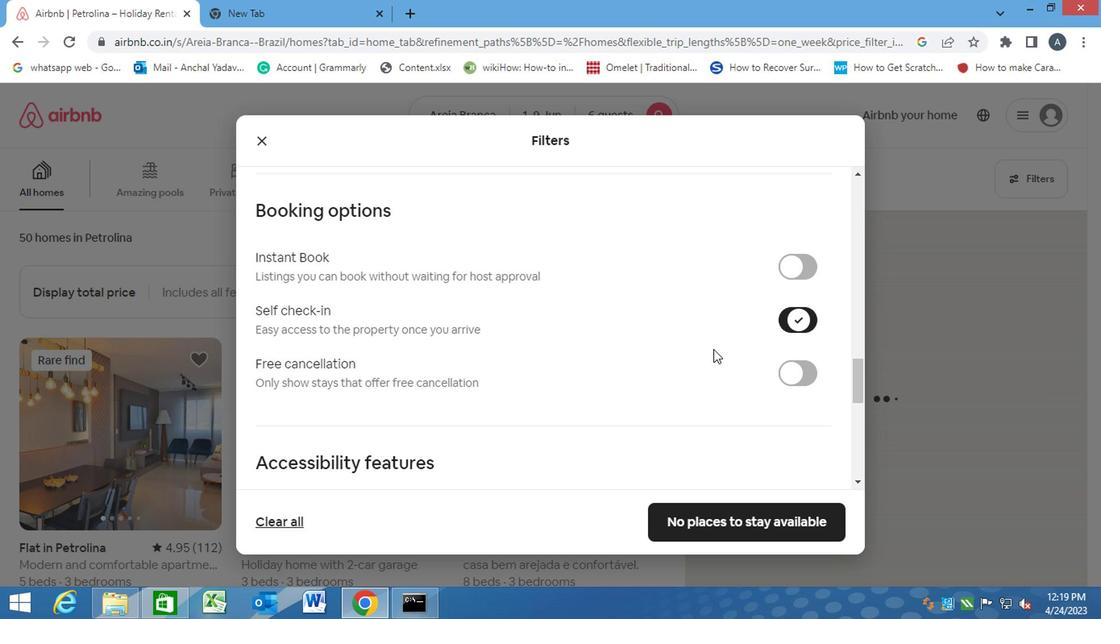 
Action: Mouse moved to (565, 355)
Screenshot: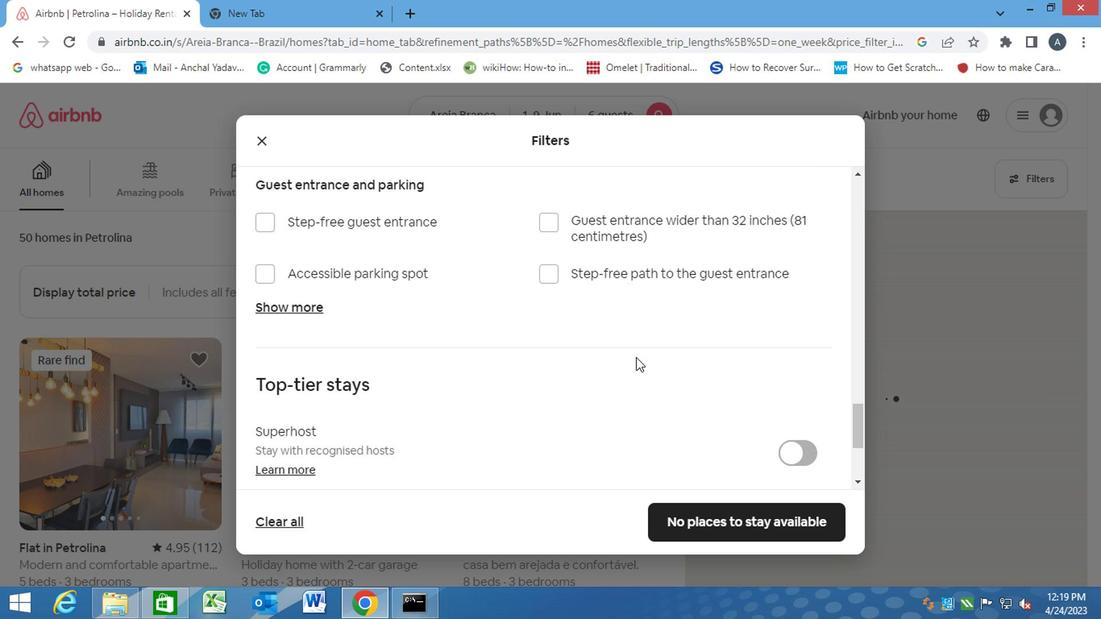 
Action: Mouse scrolled (565, 354) with delta (0, 0)
Screenshot: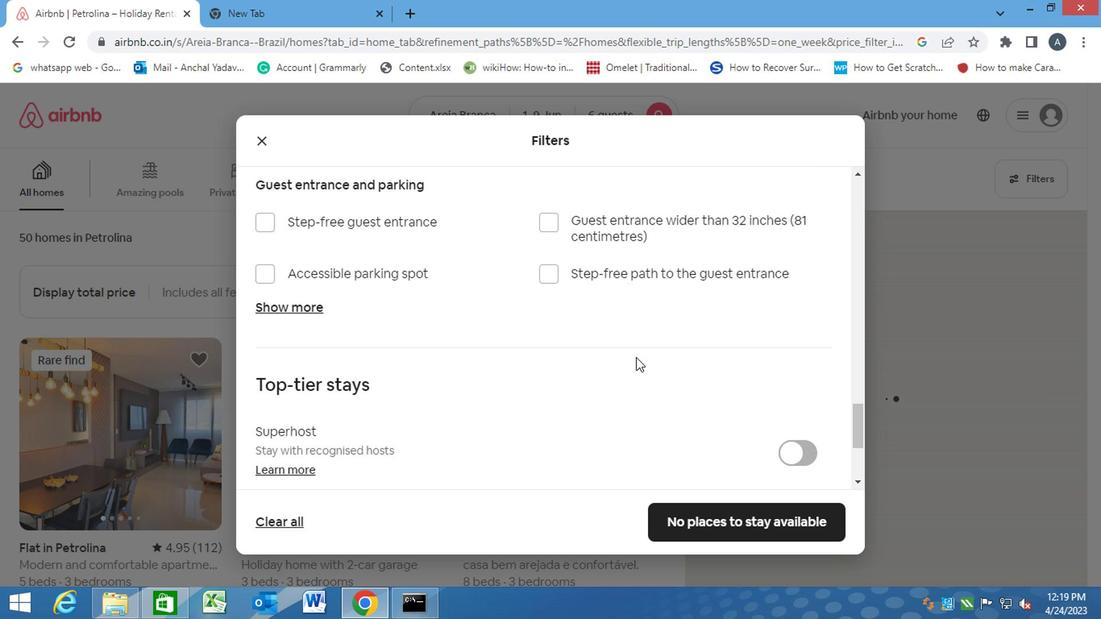 
Action: Mouse moved to (559, 356)
Screenshot: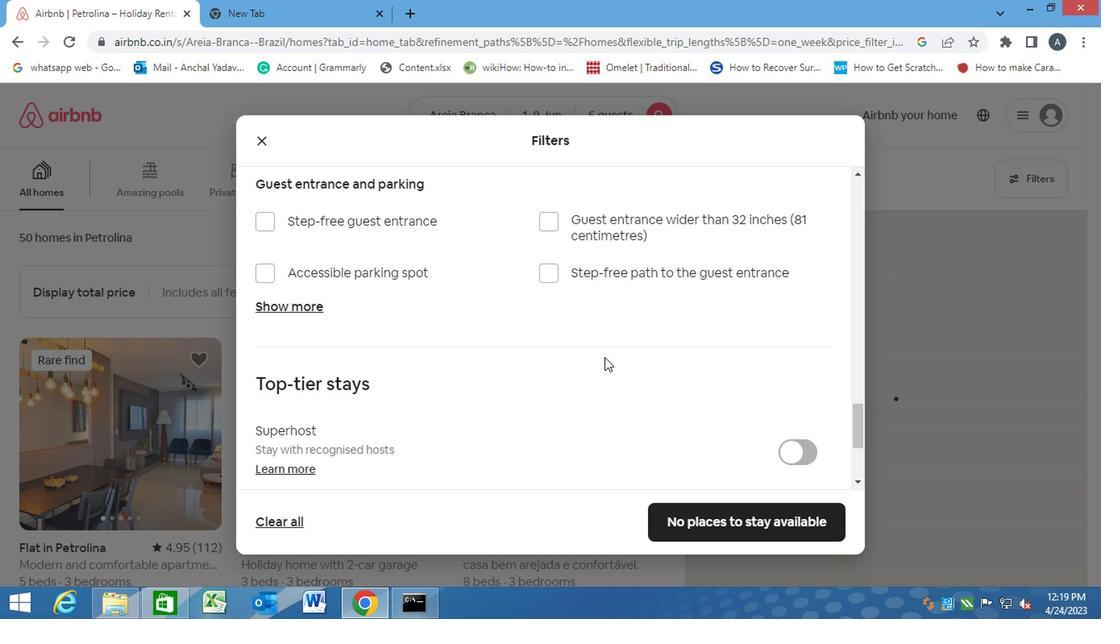 
Action: Mouse scrolled (559, 355) with delta (0, -1)
Screenshot: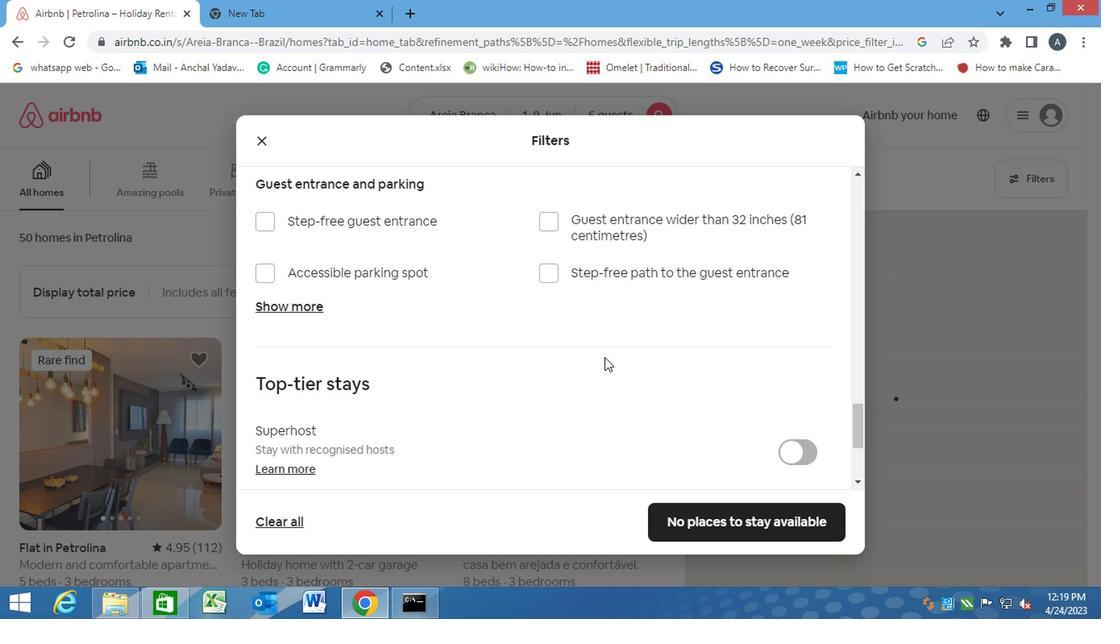 
Action: Mouse moved to (555, 356)
Screenshot: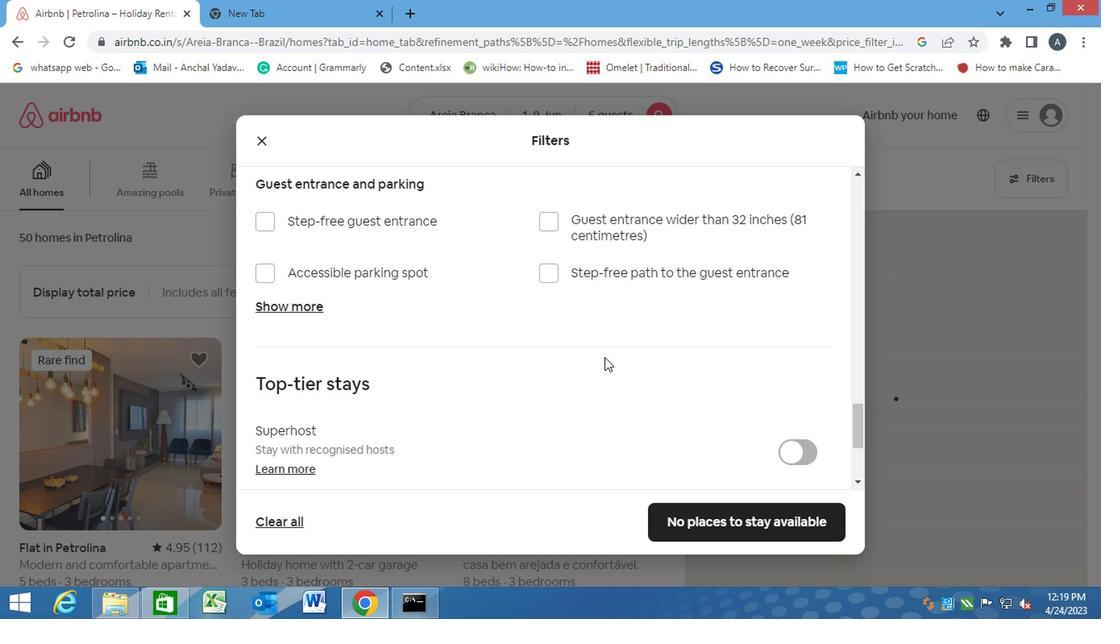 
Action: Mouse scrolled (555, 355) with delta (0, -1)
Screenshot: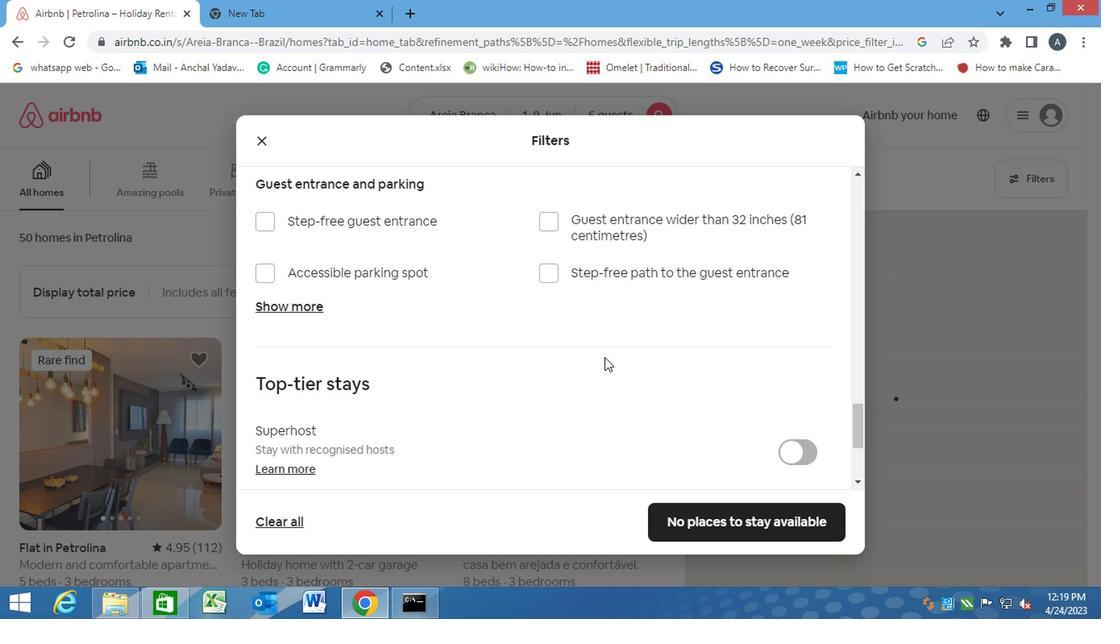 
Action: Mouse moved to (549, 357)
Screenshot: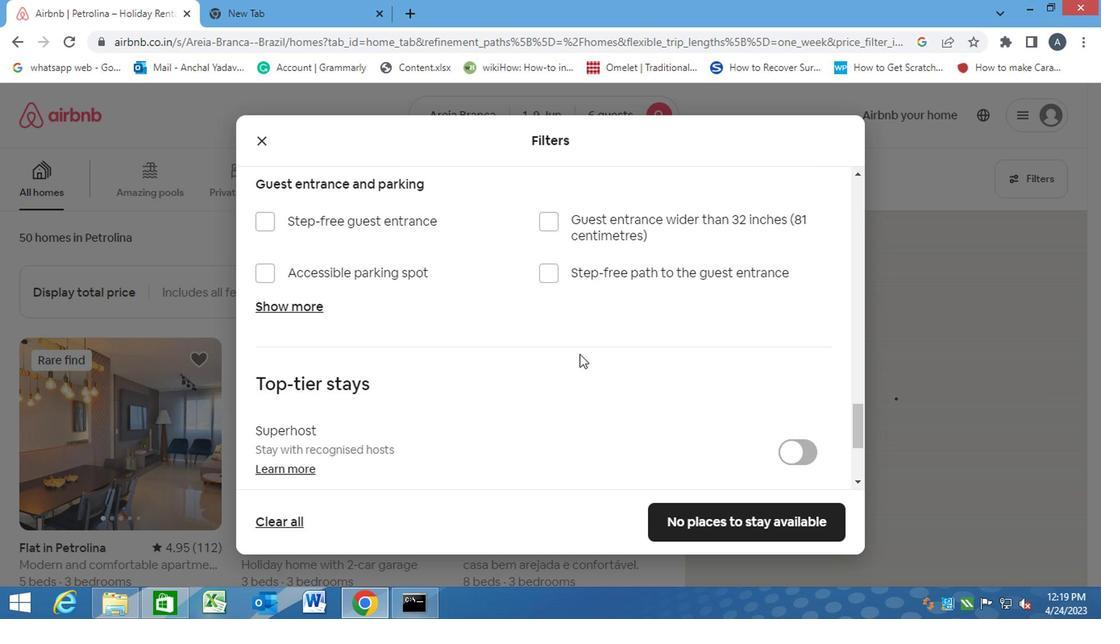 
Action: Mouse scrolled (549, 356) with delta (0, 0)
Screenshot: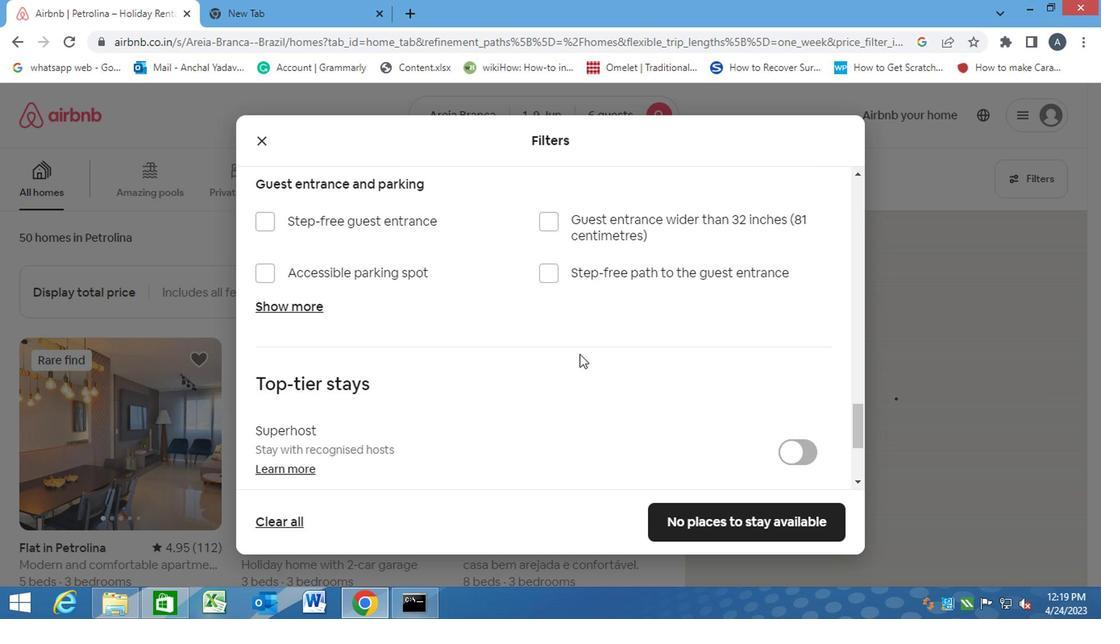 
Action: Mouse moved to (420, 394)
Screenshot: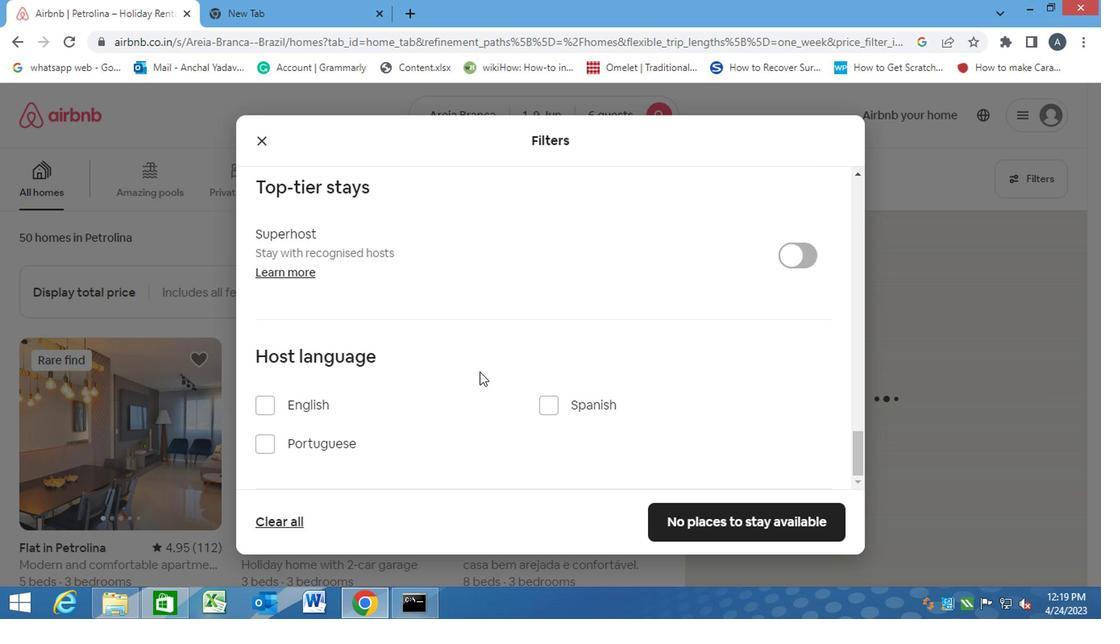 
Action: Mouse scrolled (420, 393) with delta (0, 0)
Screenshot: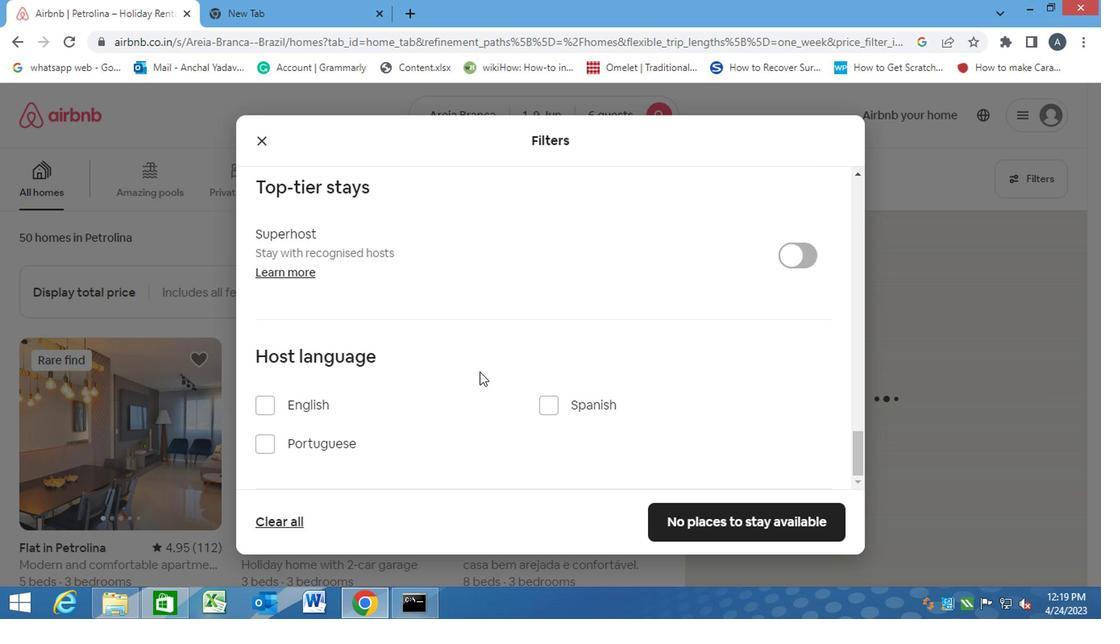 
Action: Mouse moved to (411, 400)
Screenshot: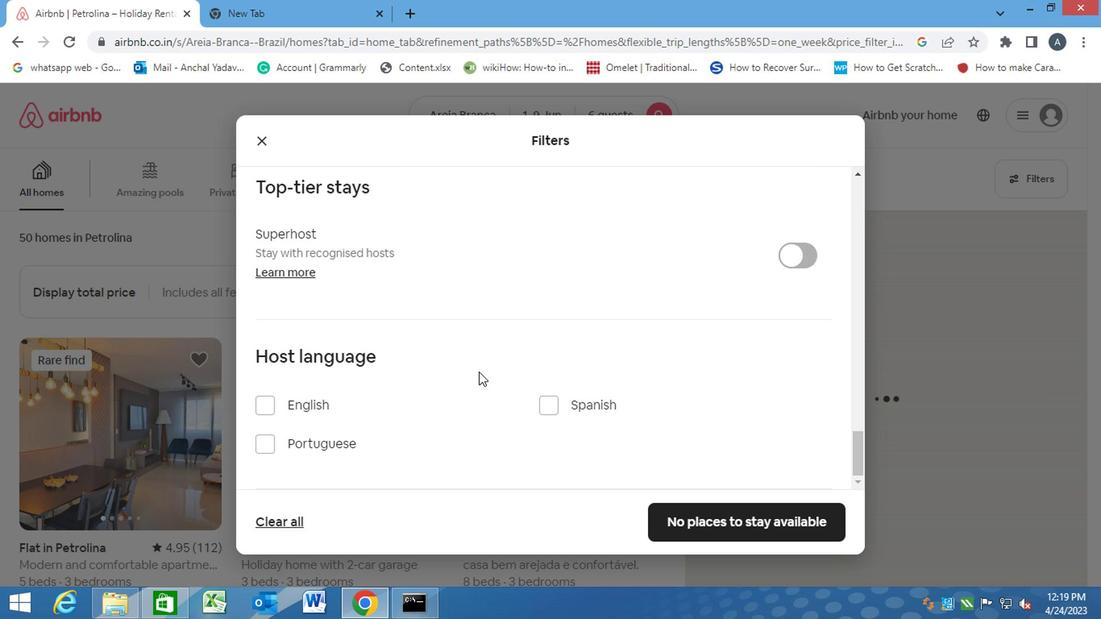 
Action: Mouse scrolled (411, 399) with delta (0, 0)
Screenshot: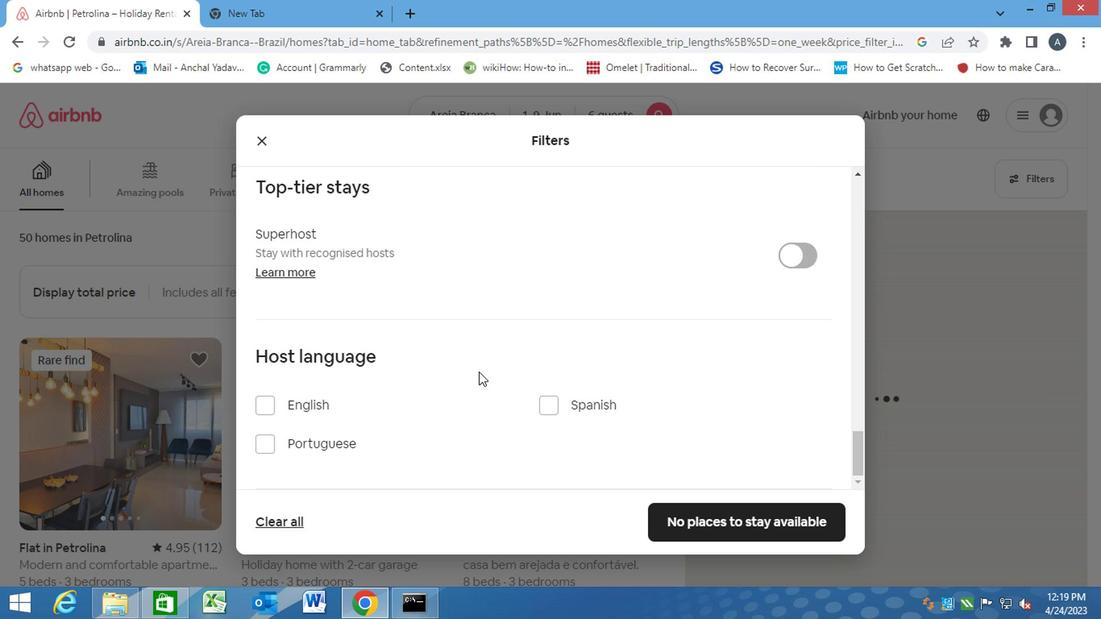 
Action: Mouse moved to (410, 400)
Screenshot: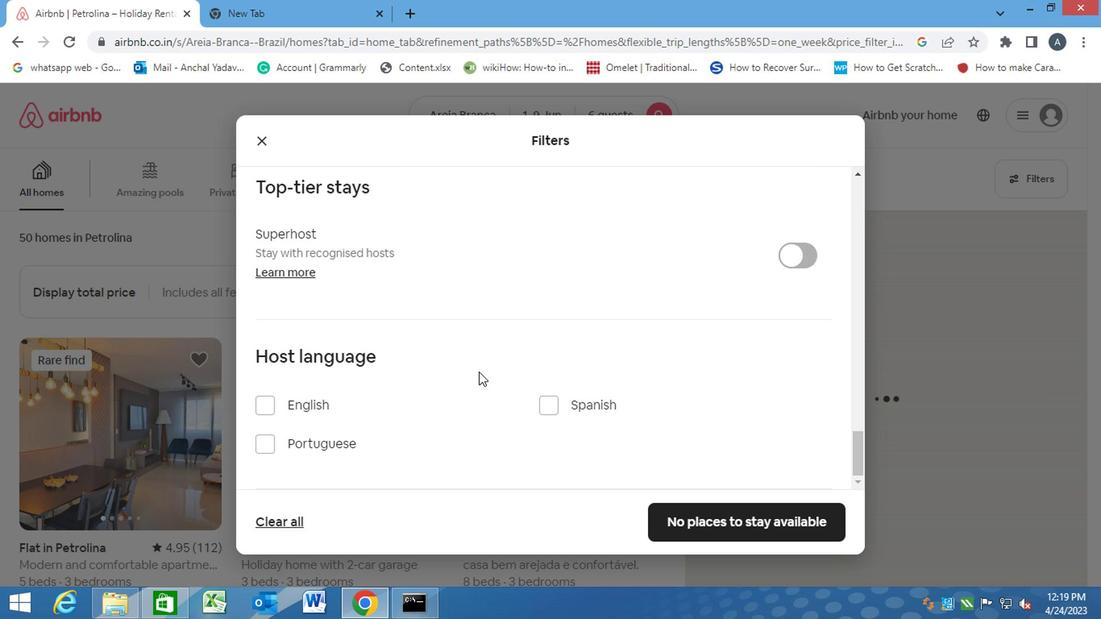 
Action: Mouse scrolled (410, 399) with delta (0, 0)
Screenshot: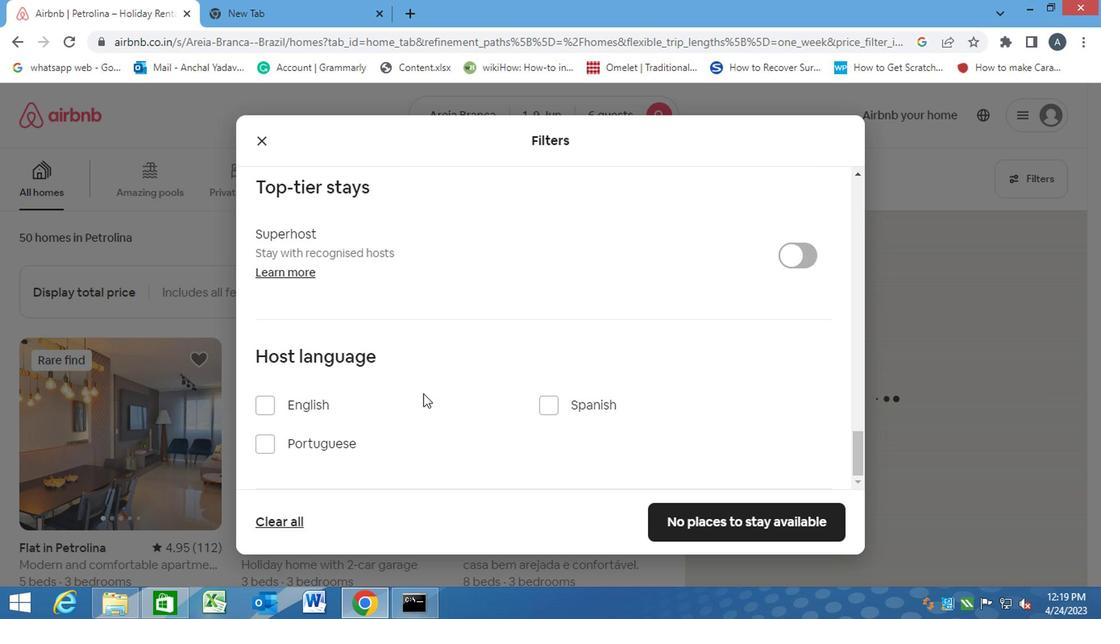 
Action: Mouse moved to (547, 403)
Screenshot: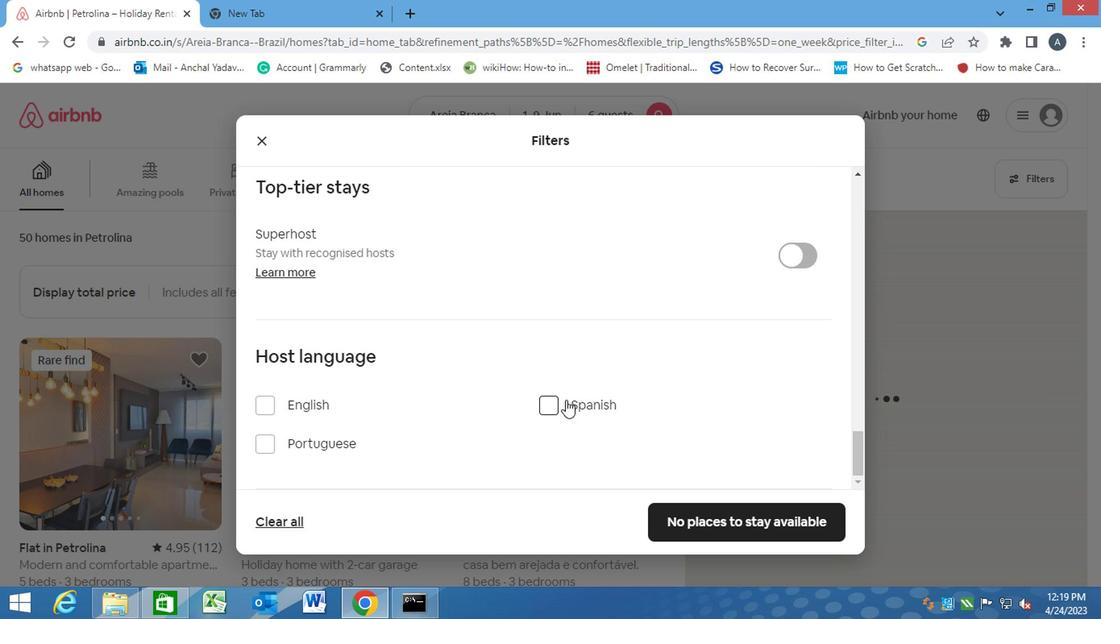 
Action: Mouse pressed left at (547, 403)
Screenshot: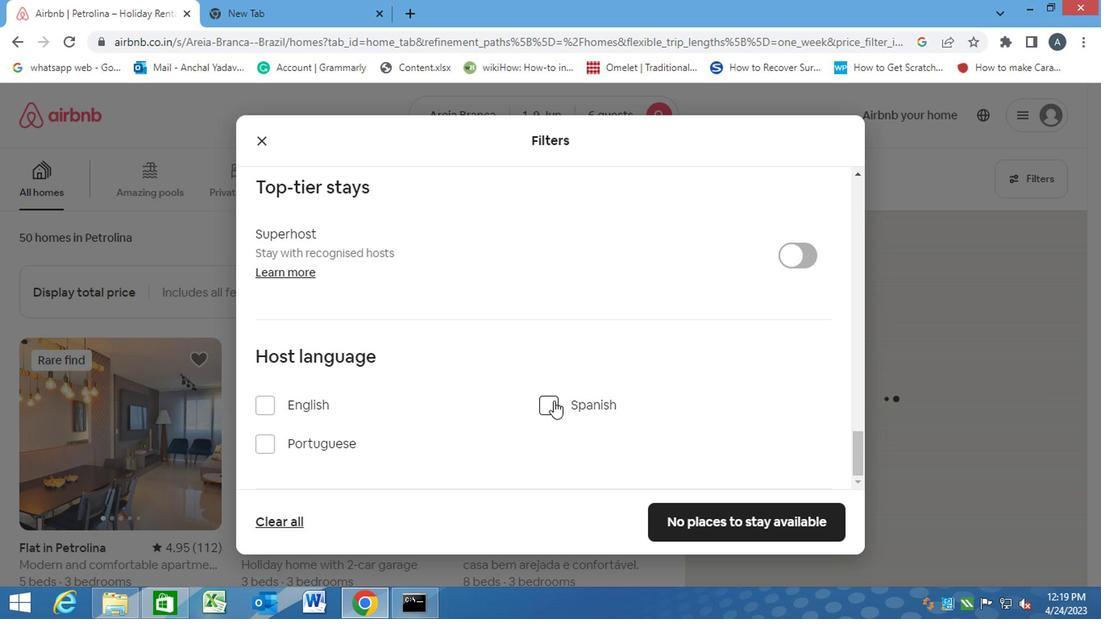 
Action: Mouse moved to (754, 526)
Screenshot: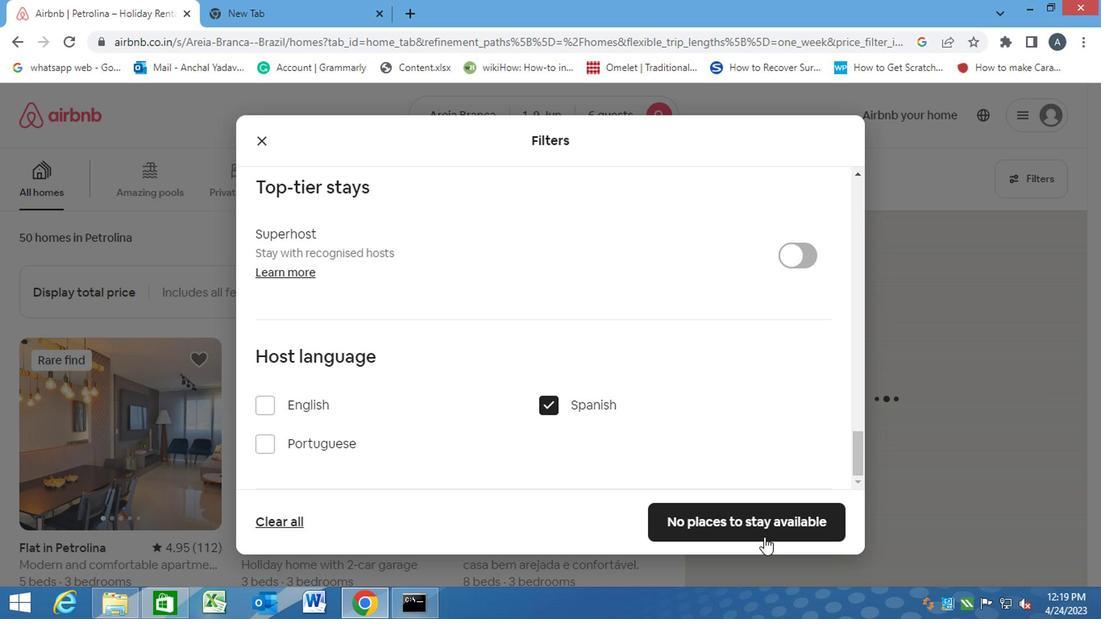 
Action: Mouse pressed left at (754, 526)
Screenshot: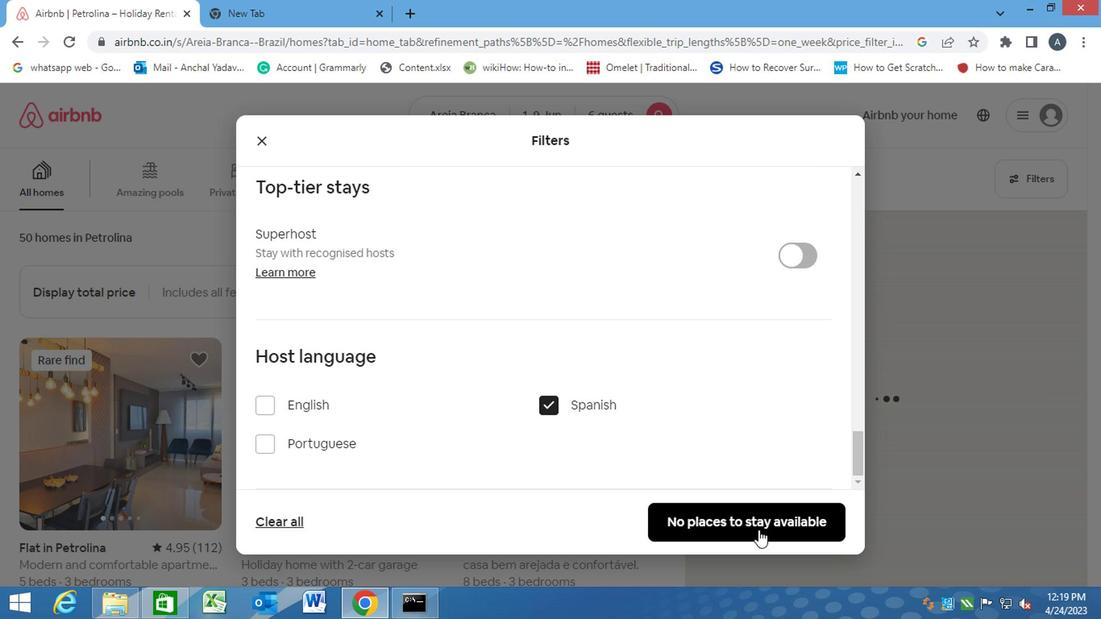 
Action: Mouse moved to (753, 524)
Screenshot: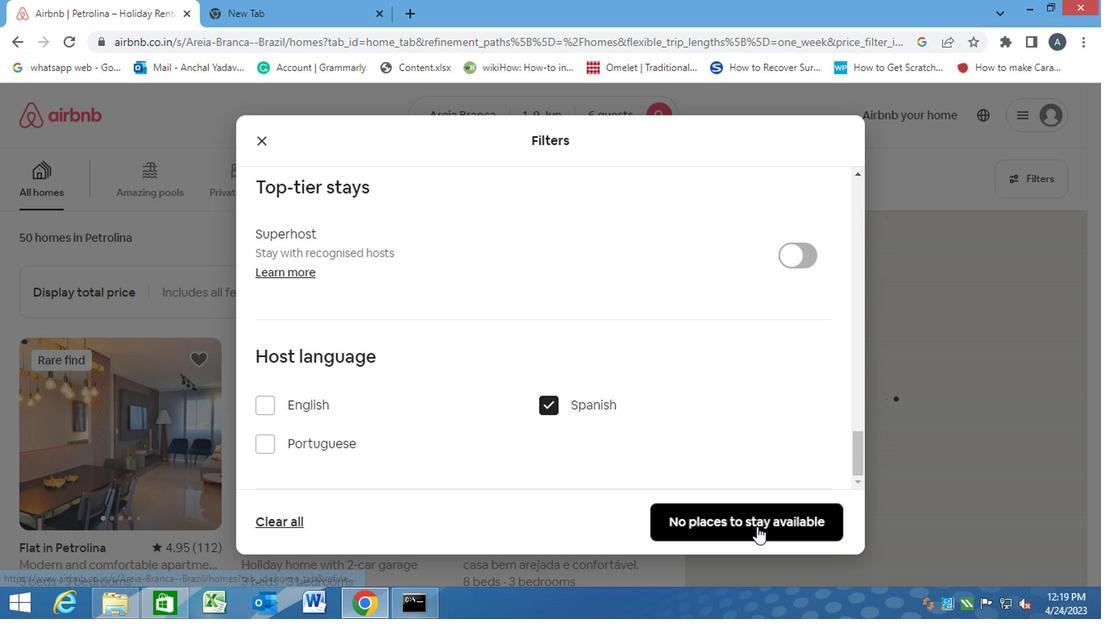 
